 Task: Look for space in Ilo, Peru from 3rd August, 2023 to 17th August, 2023 for 3 adults, 1 child in price range Rs.3000 to Rs.15000. Place can be entire place with 3 bedrooms having 4 beds and 2 bathrooms. Property type can be house, flat, guest house. Booking option can be shelf check-in. Required host language is English.
Action: Mouse moved to (494, 120)
Screenshot: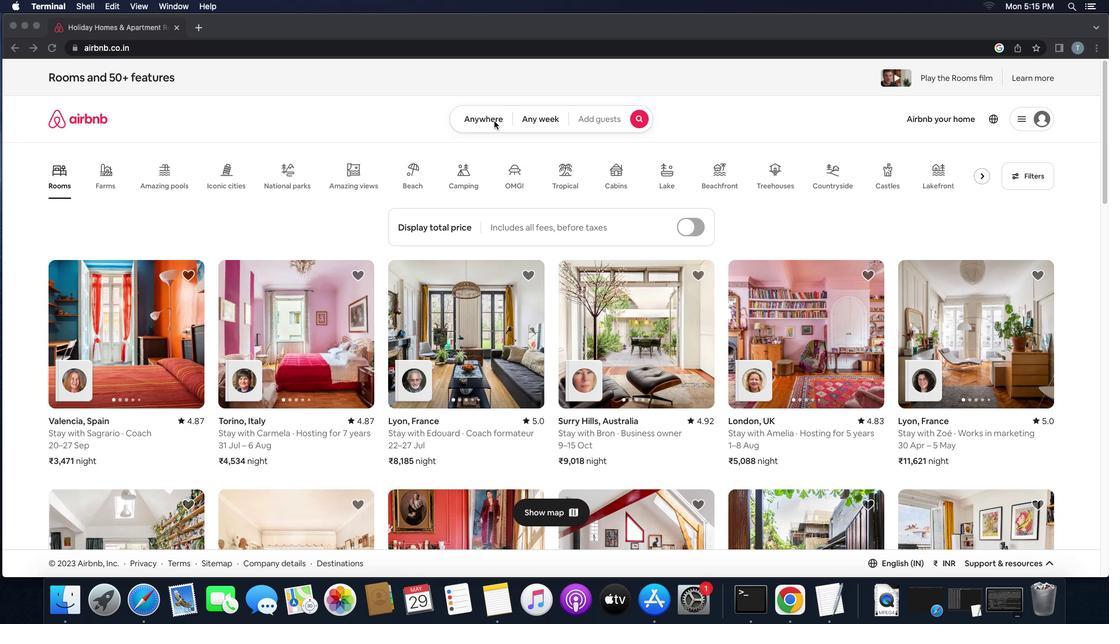
Action: Mouse pressed left at (494, 120)
Screenshot: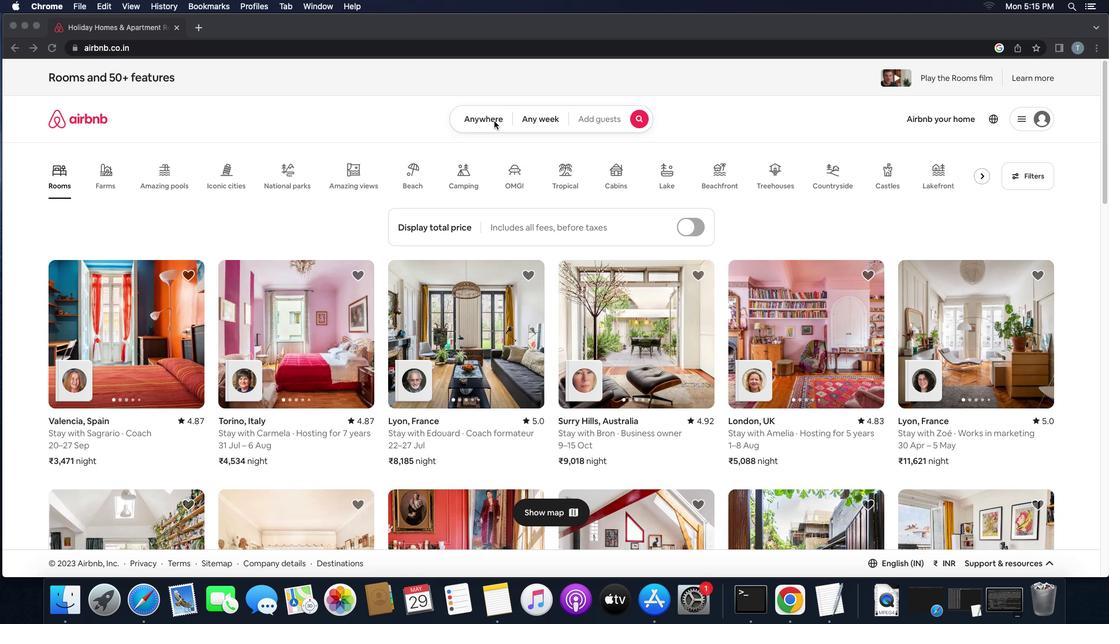 
Action: Mouse pressed left at (494, 120)
Screenshot: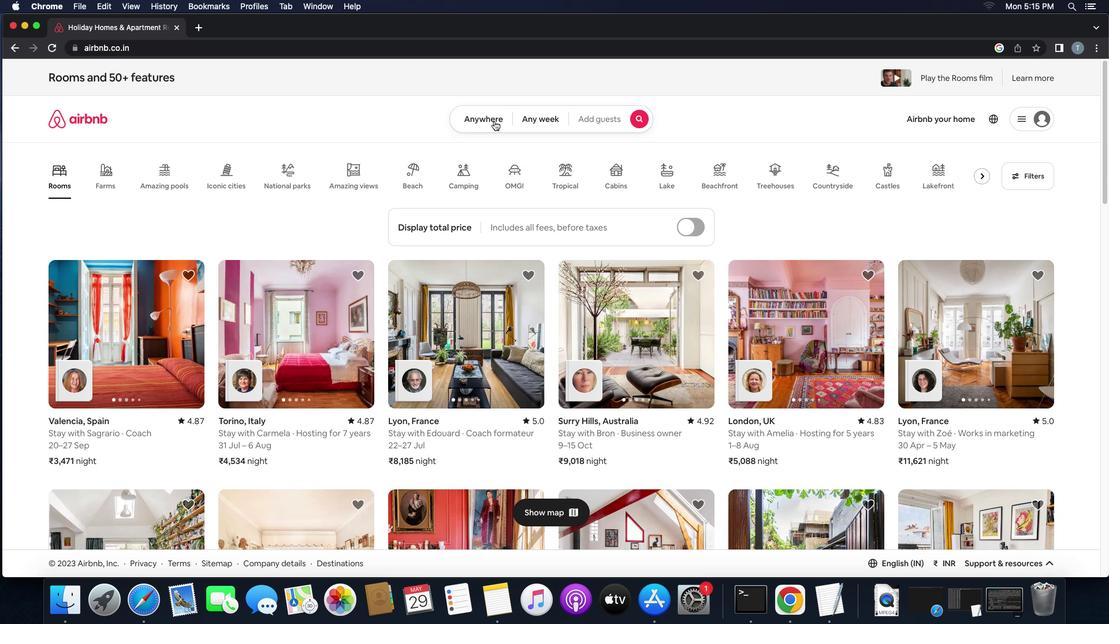 
Action: Mouse moved to (431, 169)
Screenshot: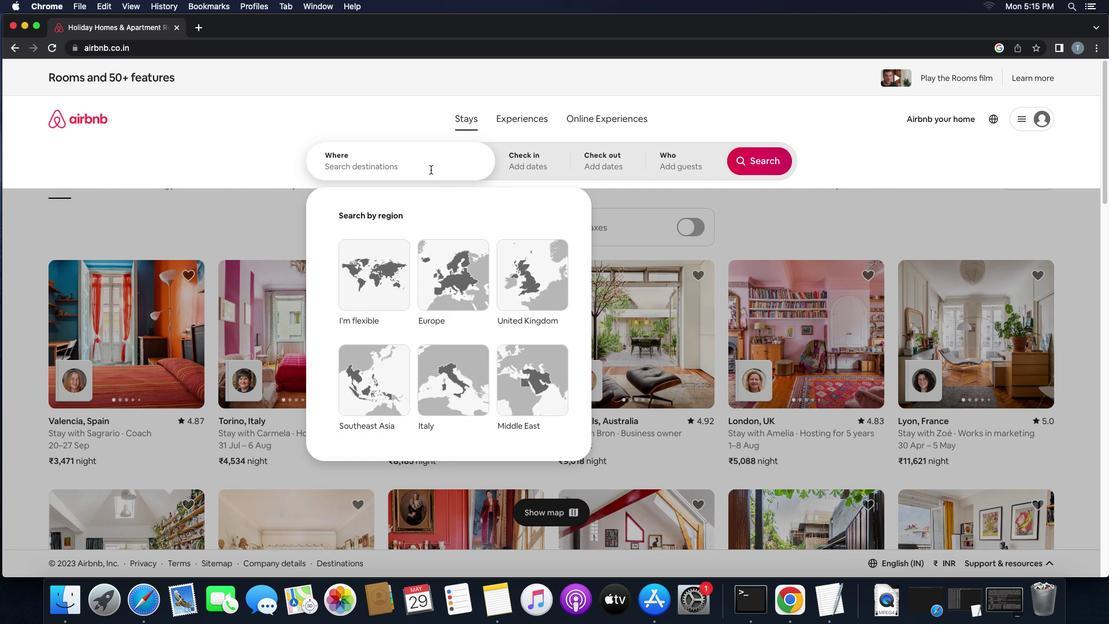 
Action: Mouse pressed left at (431, 169)
Screenshot: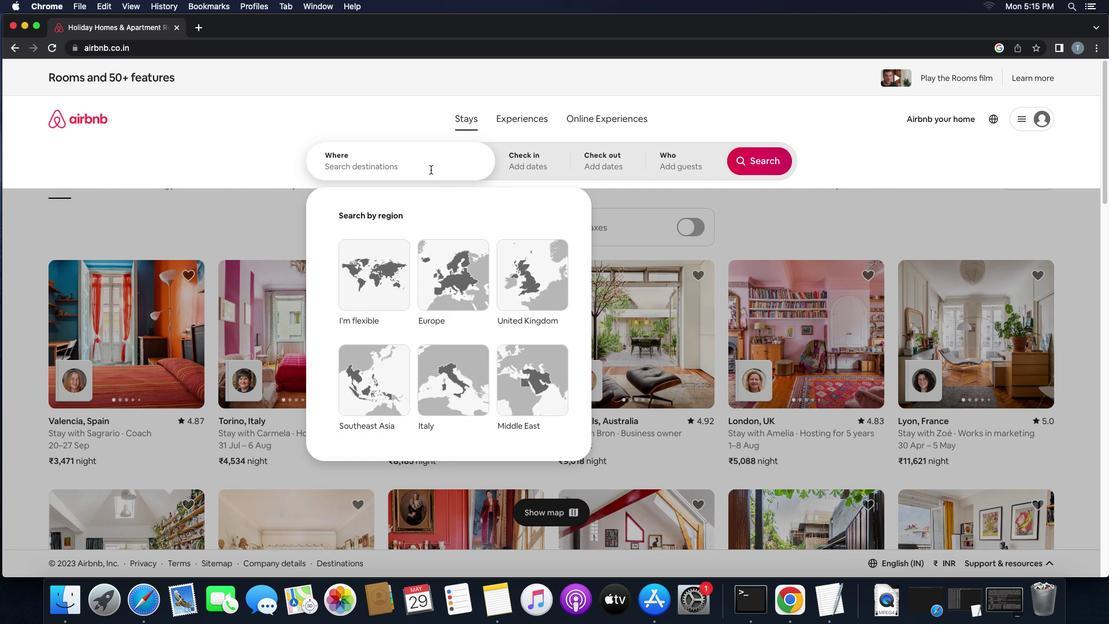 
Action: Key pressed Key.shift'I''l''o'','Key.space'p''e''r''u'
Screenshot: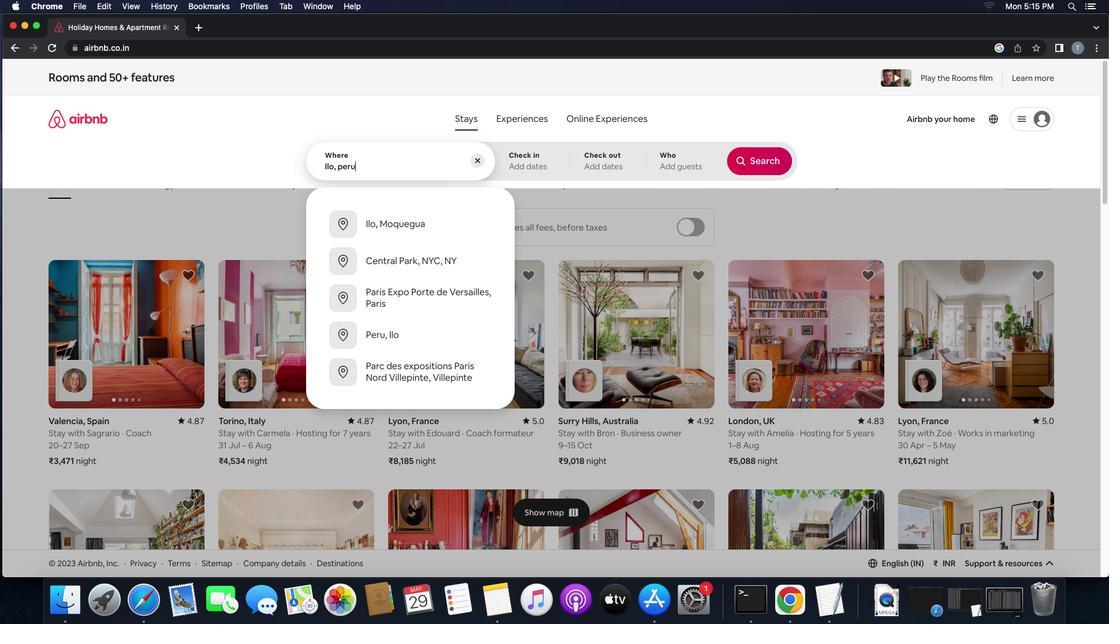 
Action: Mouse moved to (430, 260)
Screenshot: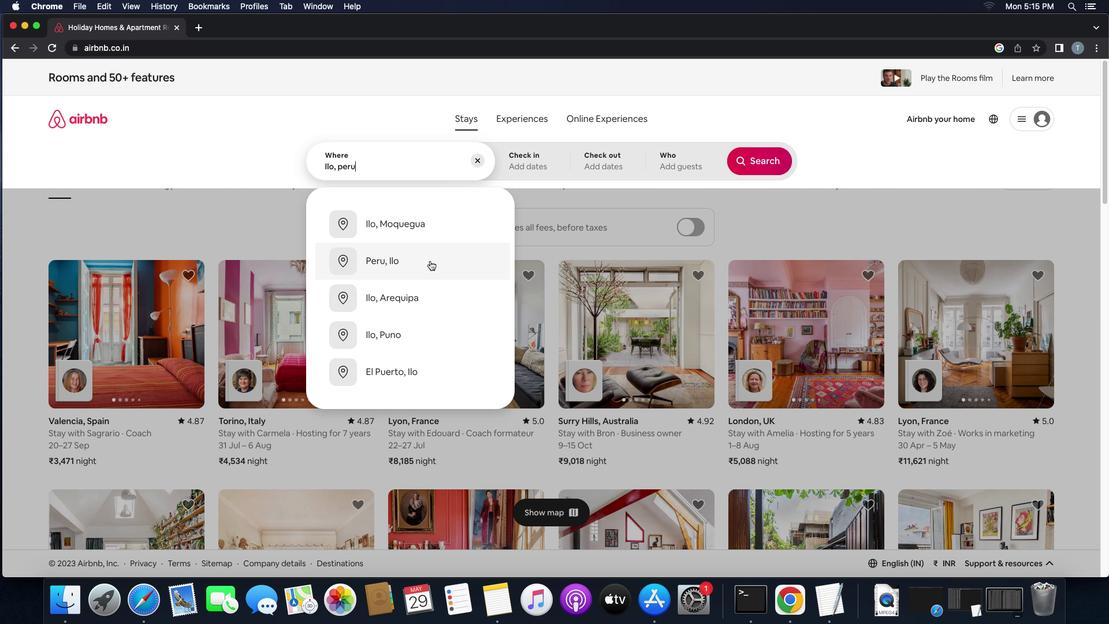 
Action: Mouse pressed left at (430, 260)
Screenshot: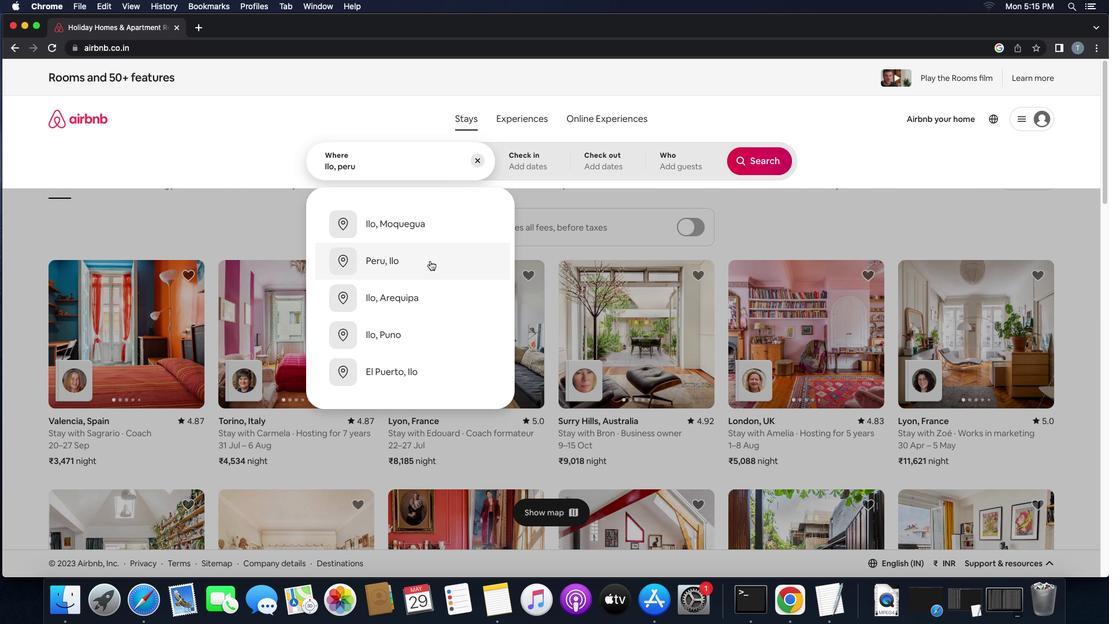 
Action: Mouse moved to (754, 257)
Screenshot: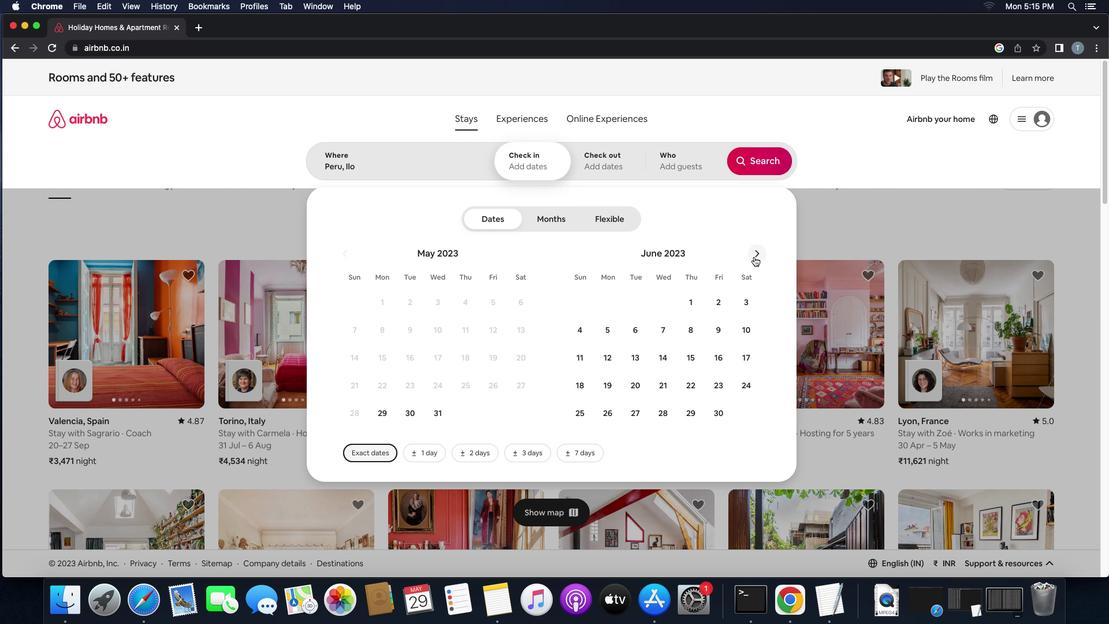 
Action: Mouse pressed left at (754, 257)
Screenshot: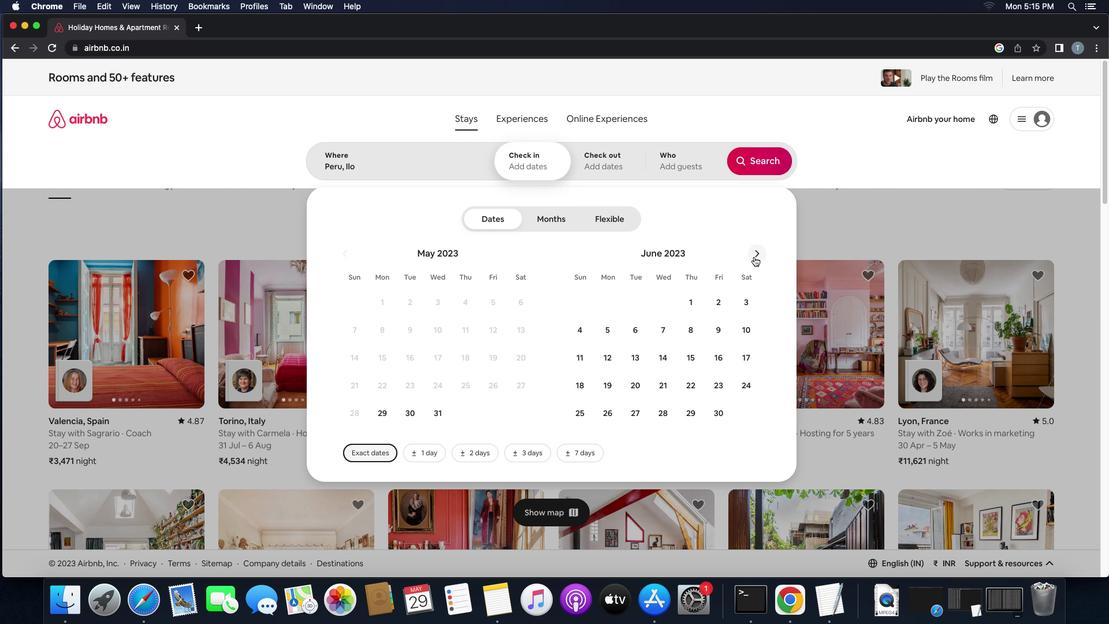 
Action: Mouse pressed left at (754, 257)
Screenshot: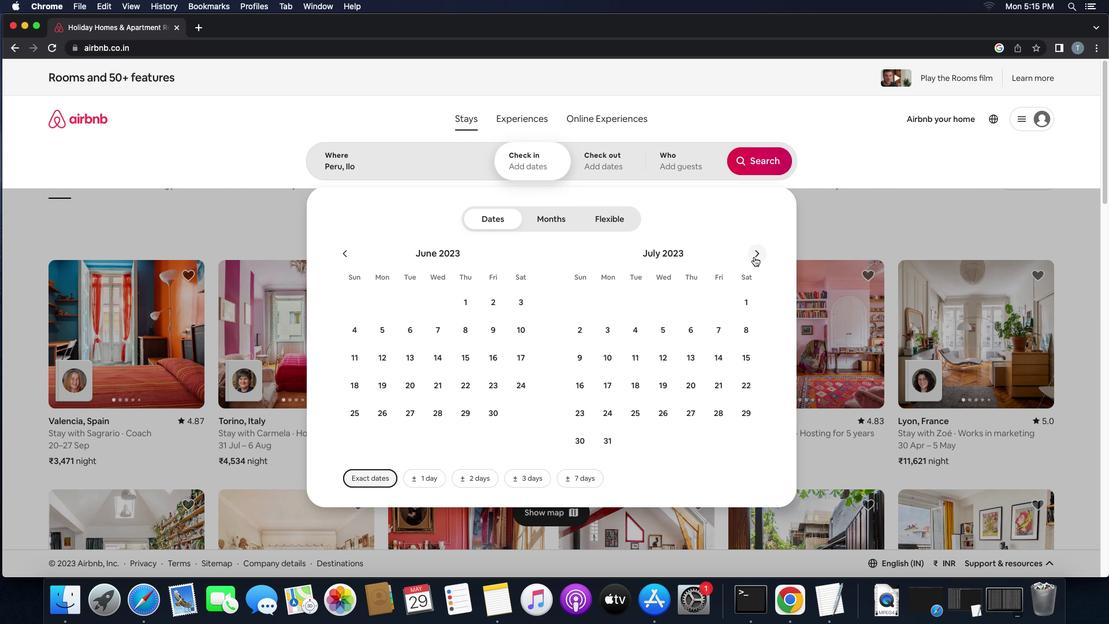 
Action: Mouse moved to (694, 301)
Screenshot: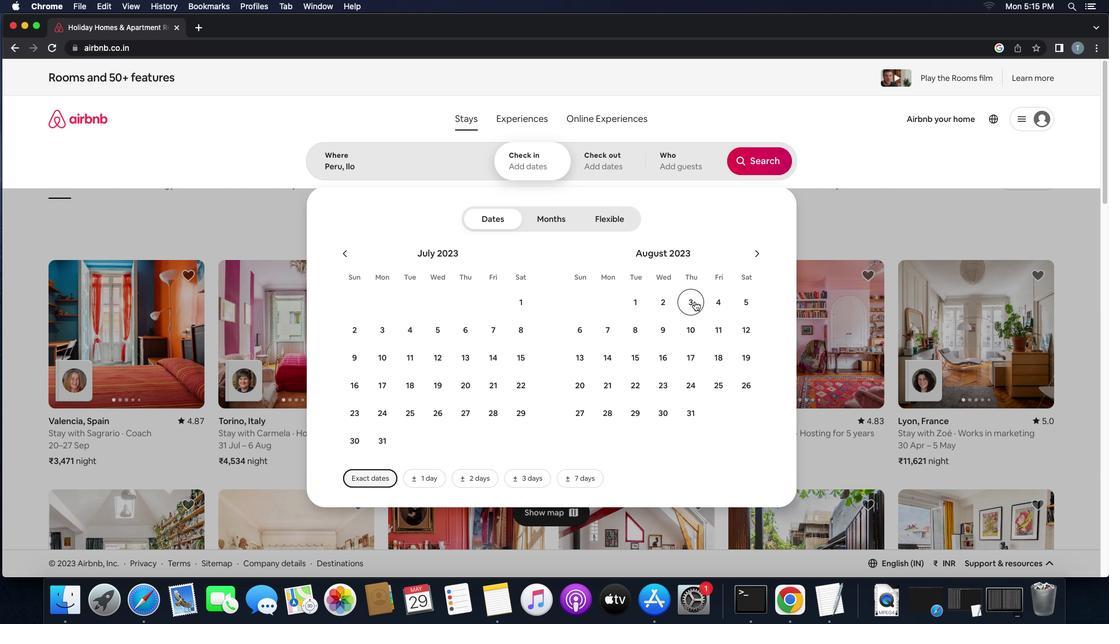 
Action: Mouse pressed left at (694, 301)
Screenshot: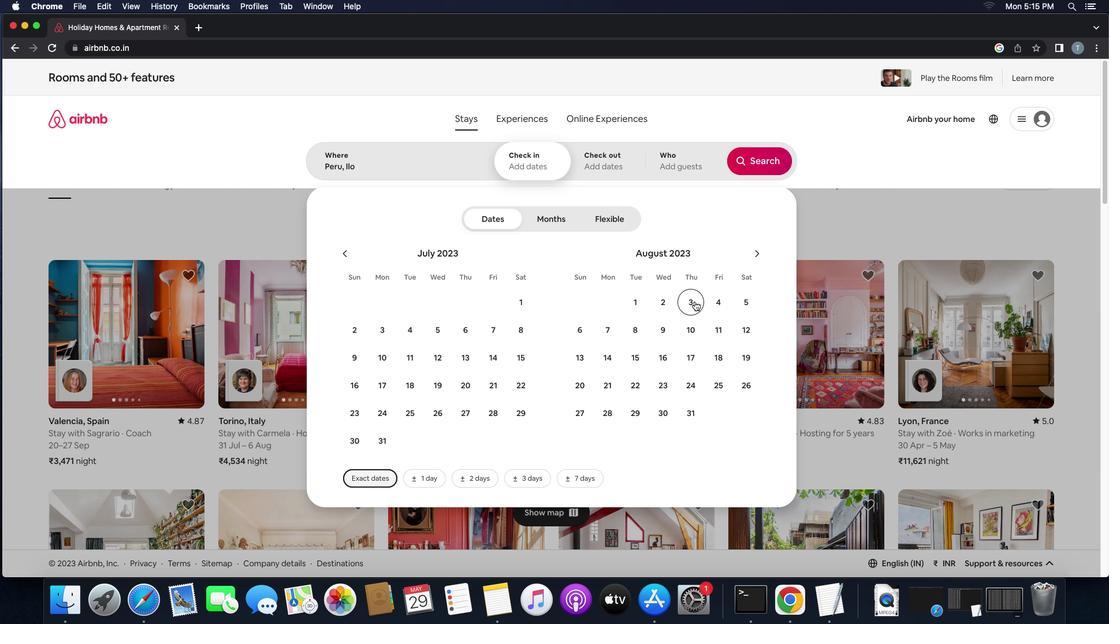 
Action: Mouse moved to (696, 358)
Screenshot: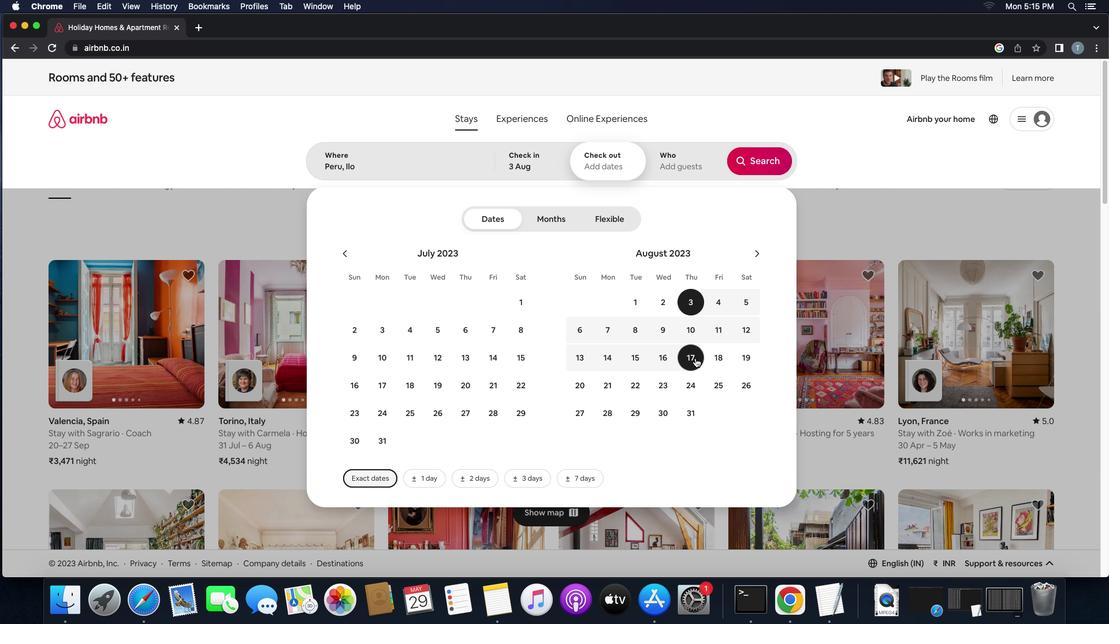 
Action: Mouse pressed left at (696, 358)
Screenshot: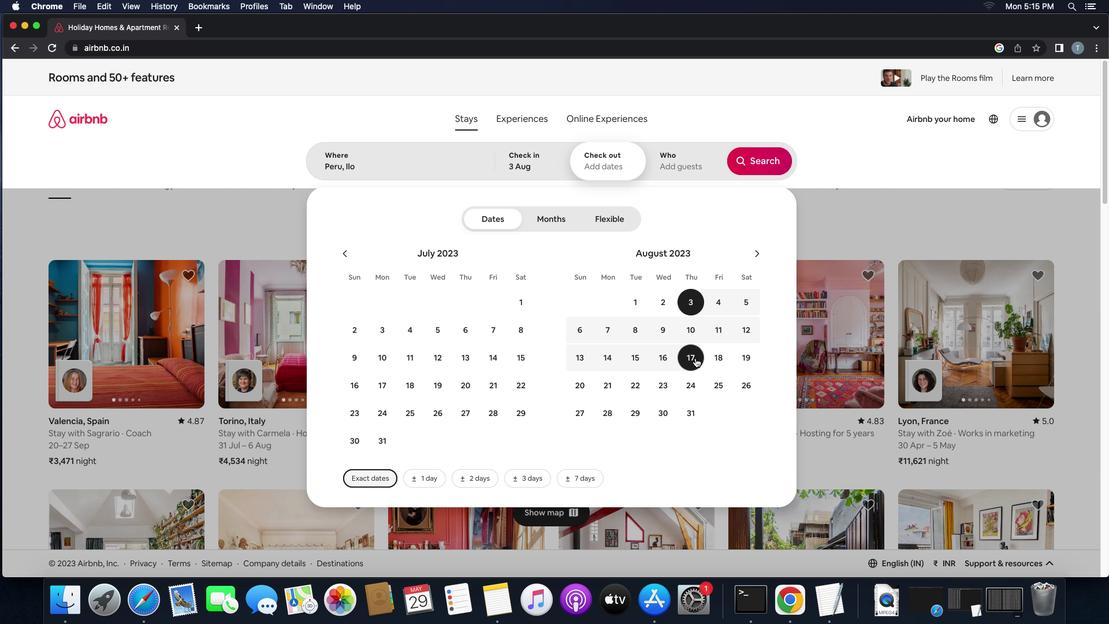 
Action: Mouse moved to (683, 167)
Screenshot: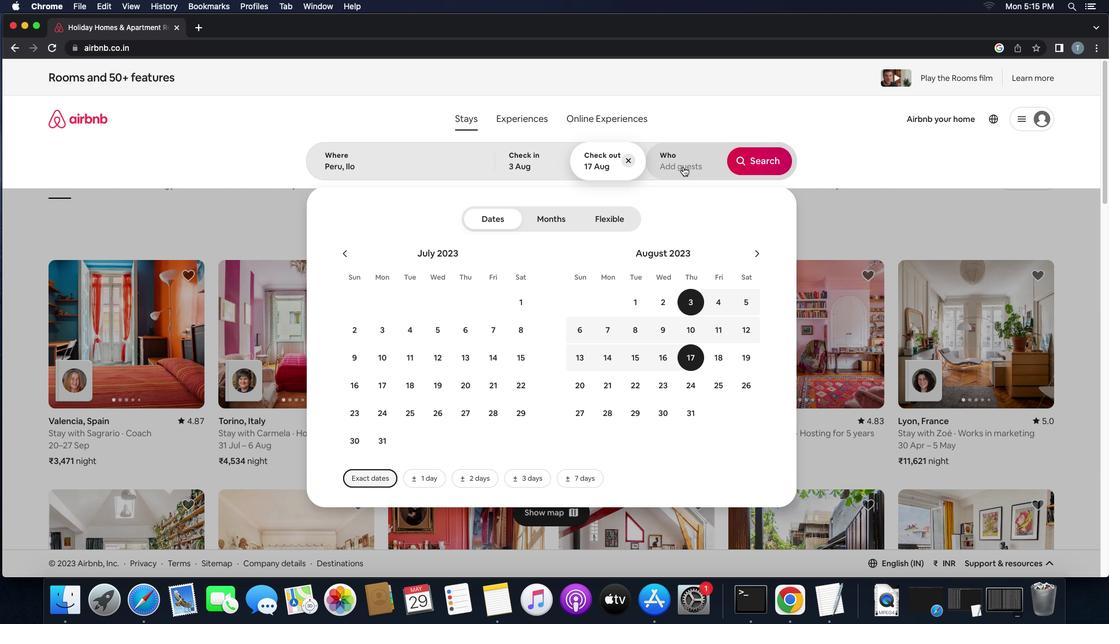 
Action: Mouse pressed left at (683, 167)
Screenshot: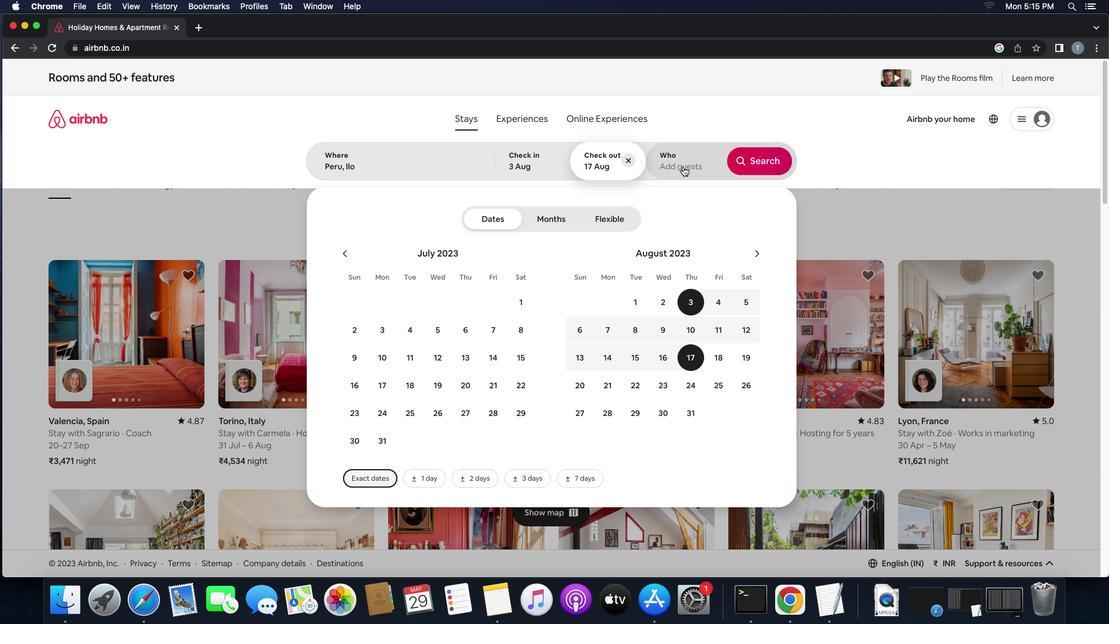 
Action: Mouse moved to (754, 221)
Screenshot: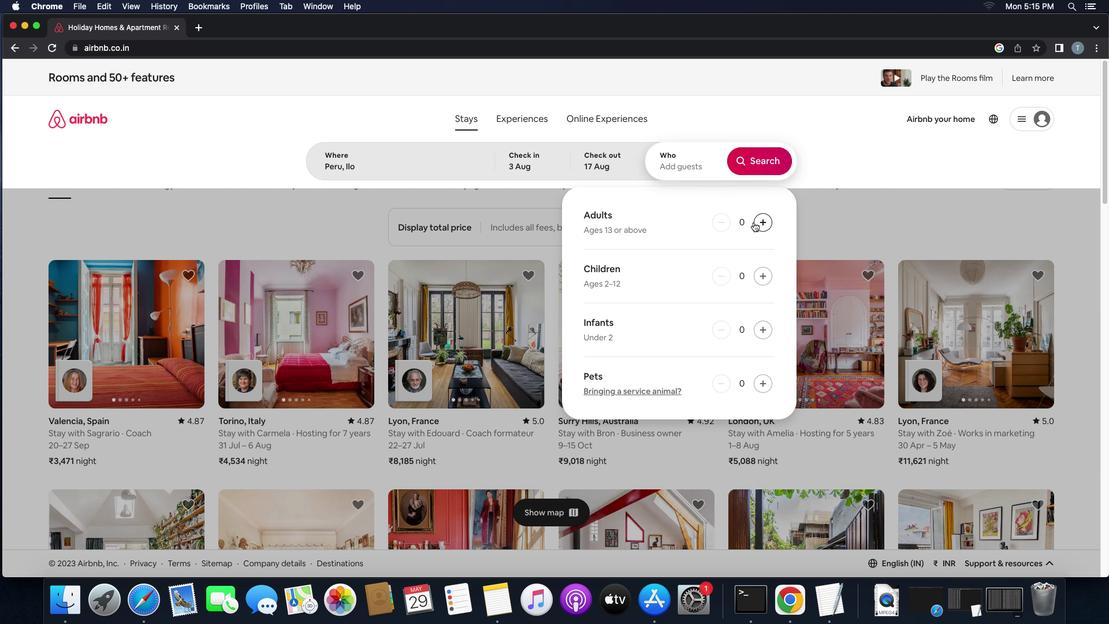 
Action: Mouse pressed left at (754, 221)
Screenshot: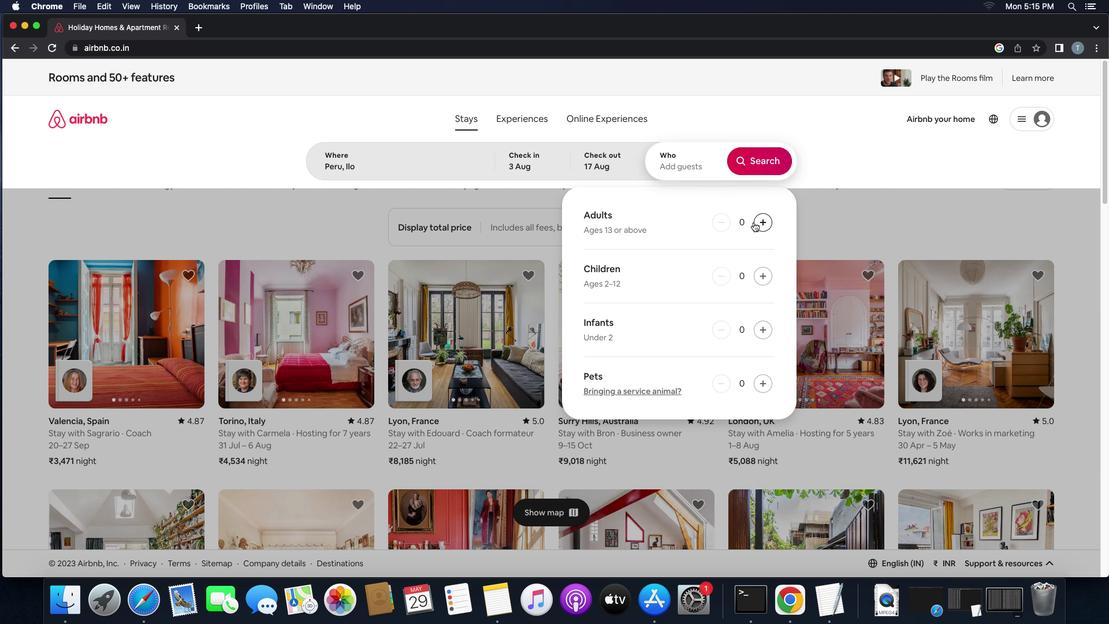 
Action: Mouse pressed left at (754, 221)
Screenshot: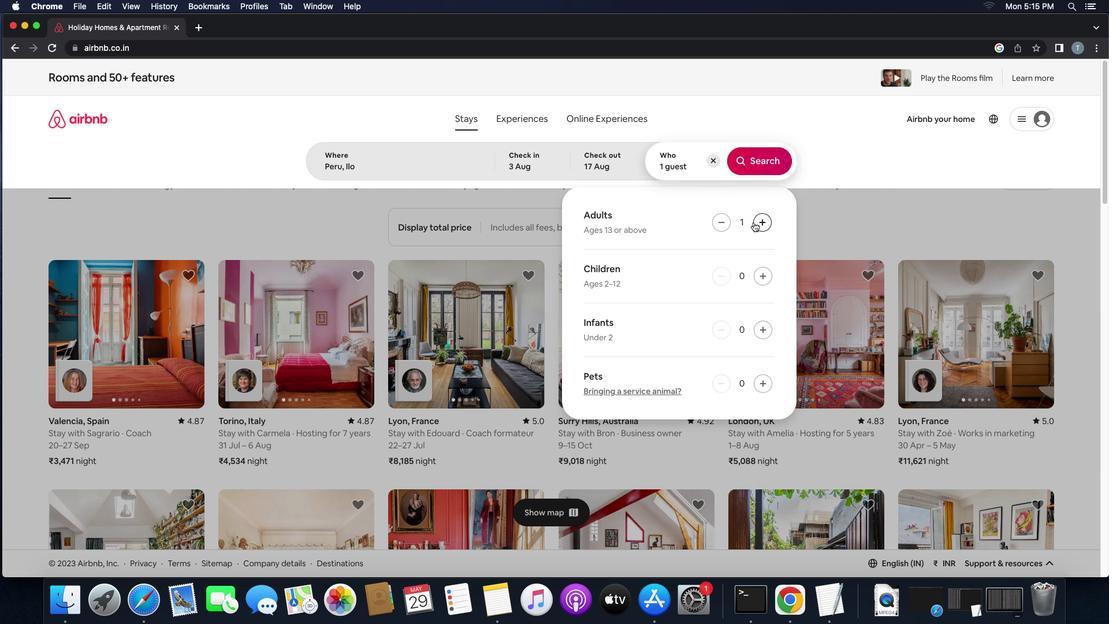 
Action: Mouse pressed left at (754, 221)
Screenshot: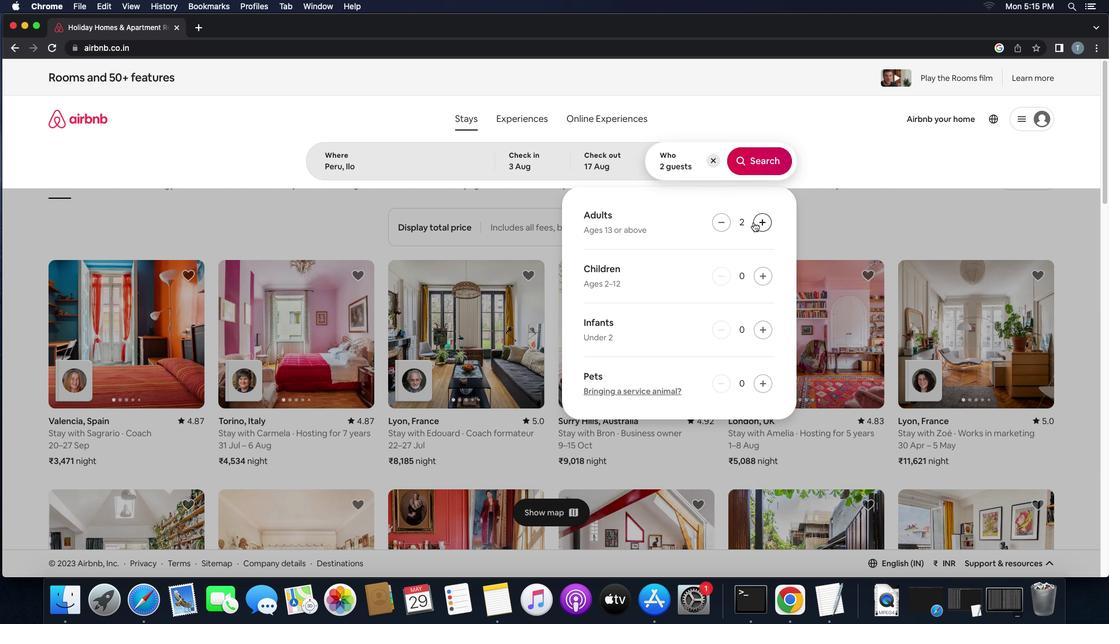
Action: Mouse moved to (765, 274)
Screenshot: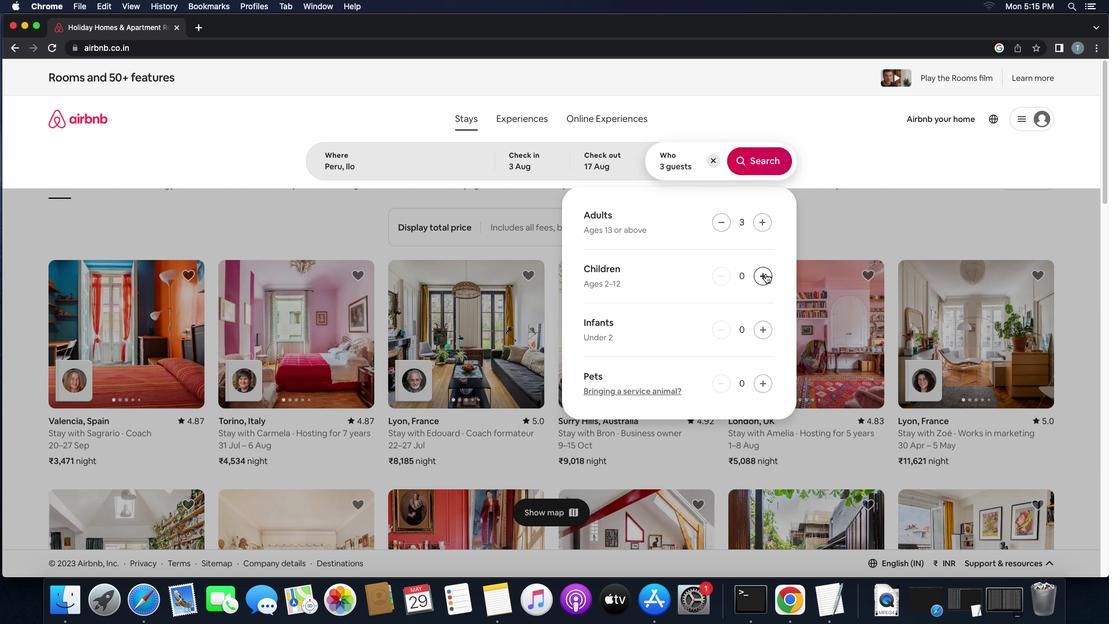 
Action: Mouse pressed left at (765, 274)
Screenshot: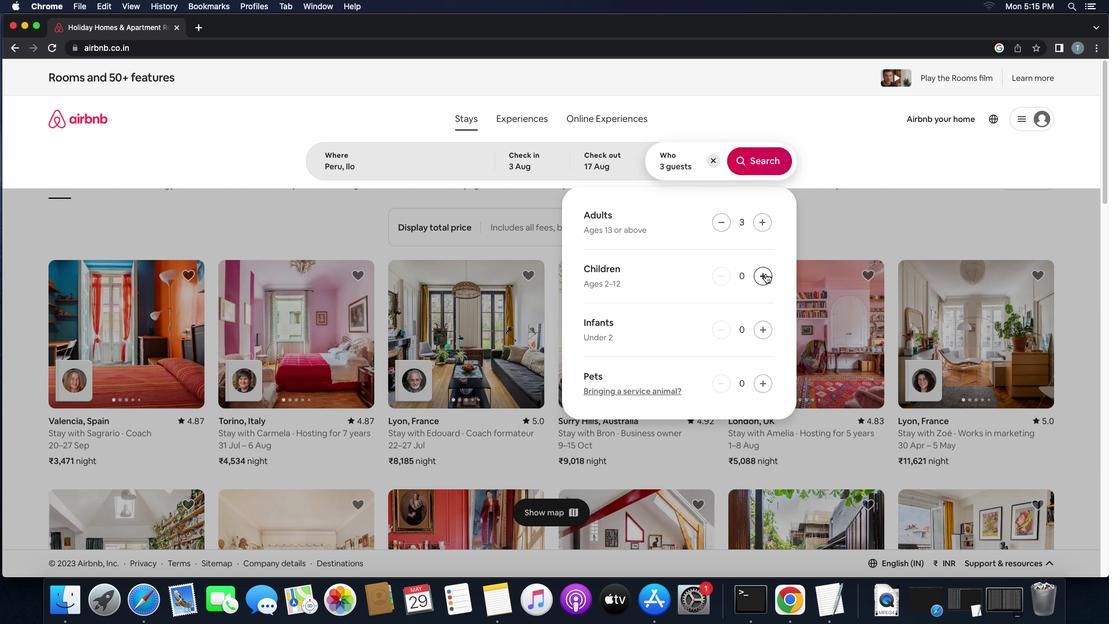 
Action: Mouse moved to (764, 167)
Screenshot: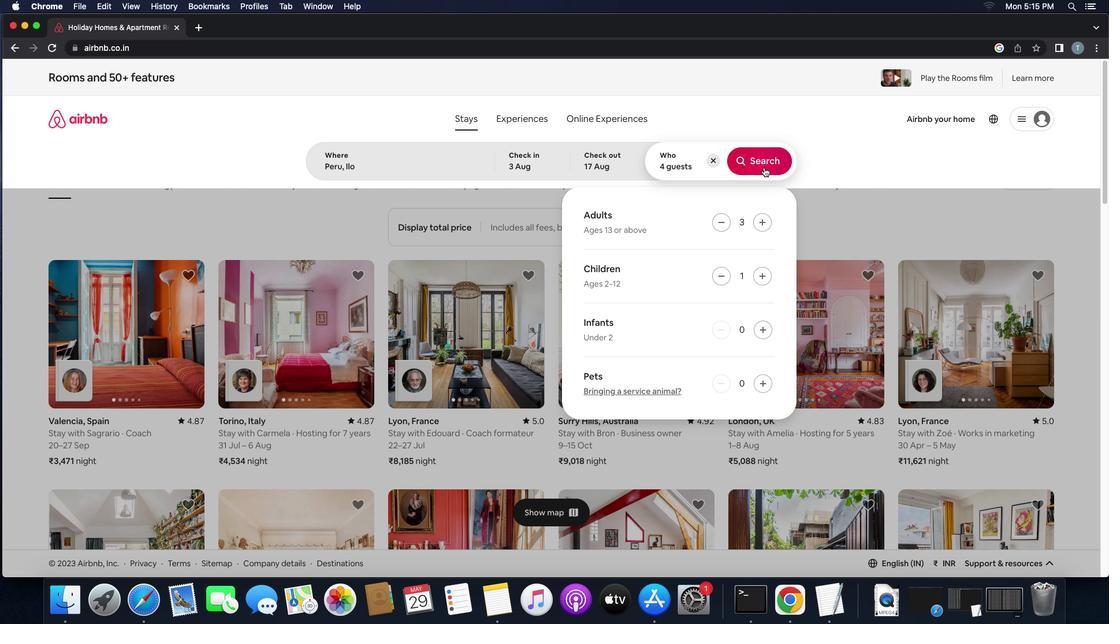 
Action: Mouse pressed left at (764, 167)
Screenshot: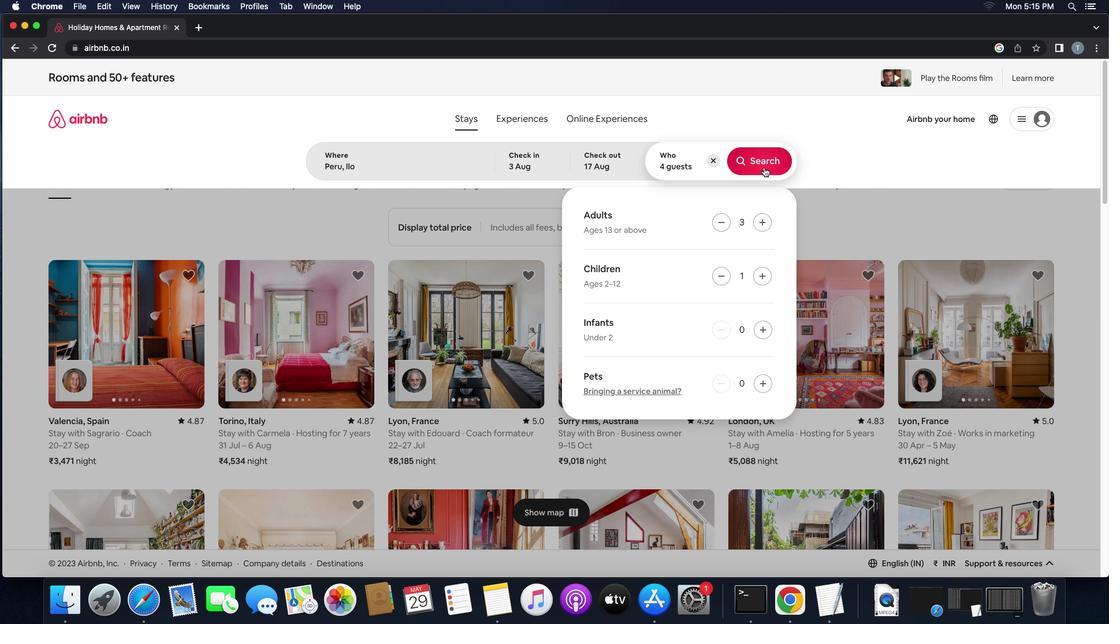 
Action: Mouse moved to (1068, 124)
Screenshot: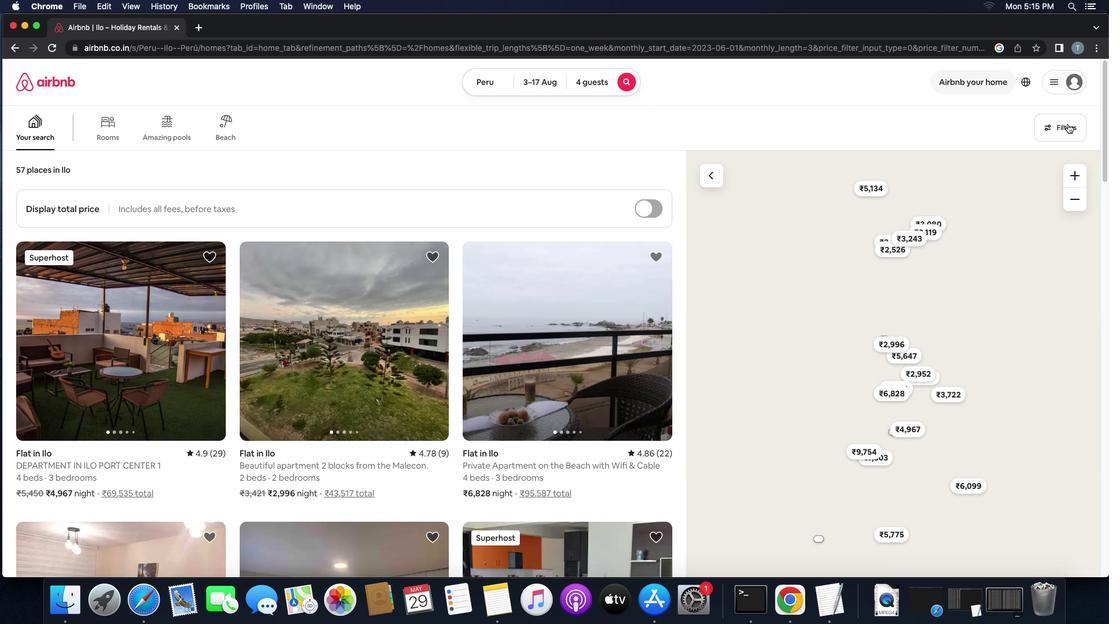 
Action: Mouse pressed left at (1068, 124)
Screenshot: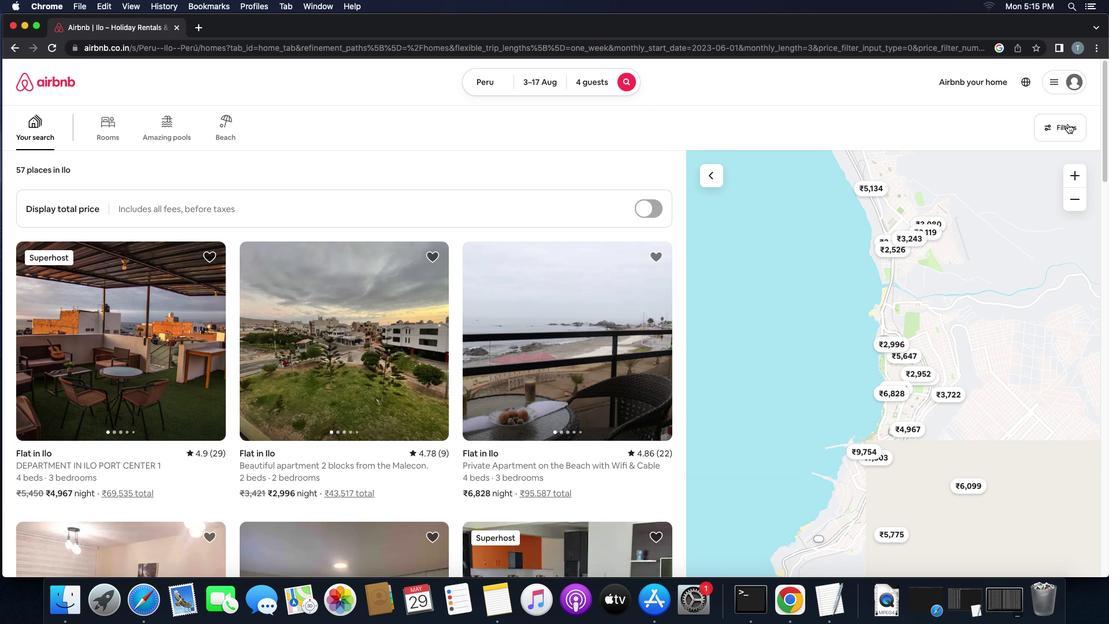 
Action: Mouse moved to (463, 268)
Screenshot: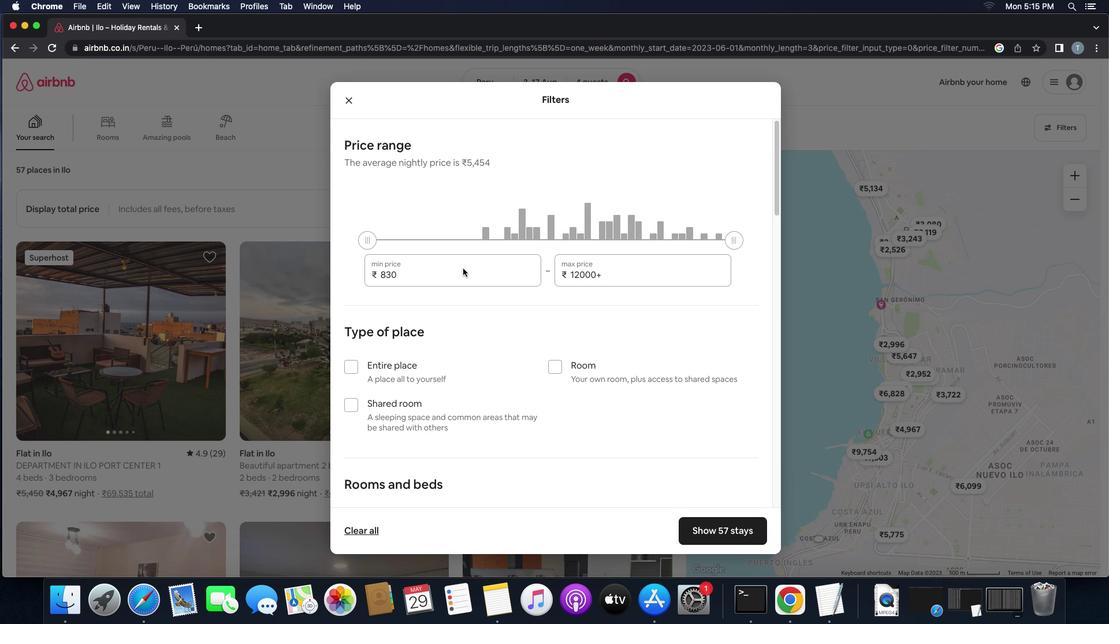 
Action: Mouse pressed left at (463, 268)
Screenshot: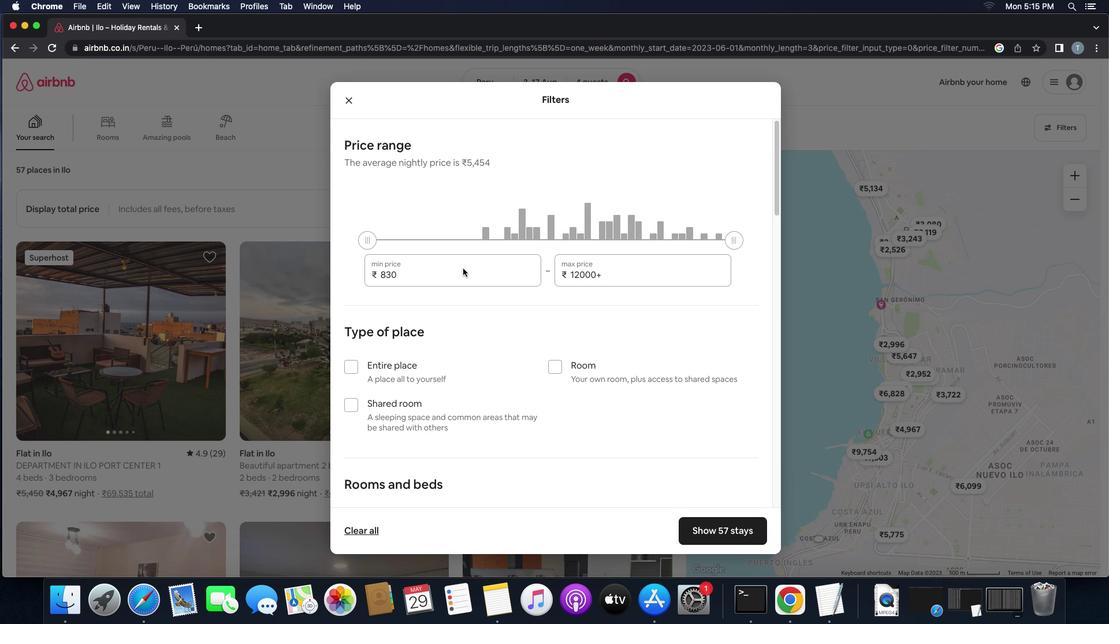 
Action: Key pressed Key.backspaceKey.backspaceKey.backspace'3''0''0''0'
Screenshot: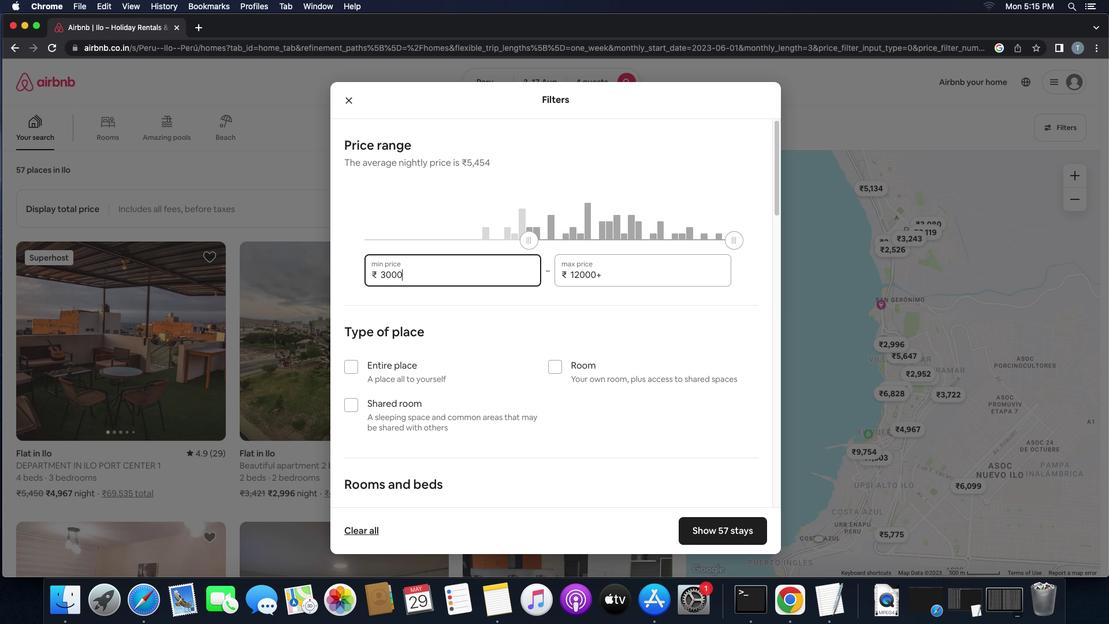 
Action: Mouse moved to (682, 279)
Screenshot: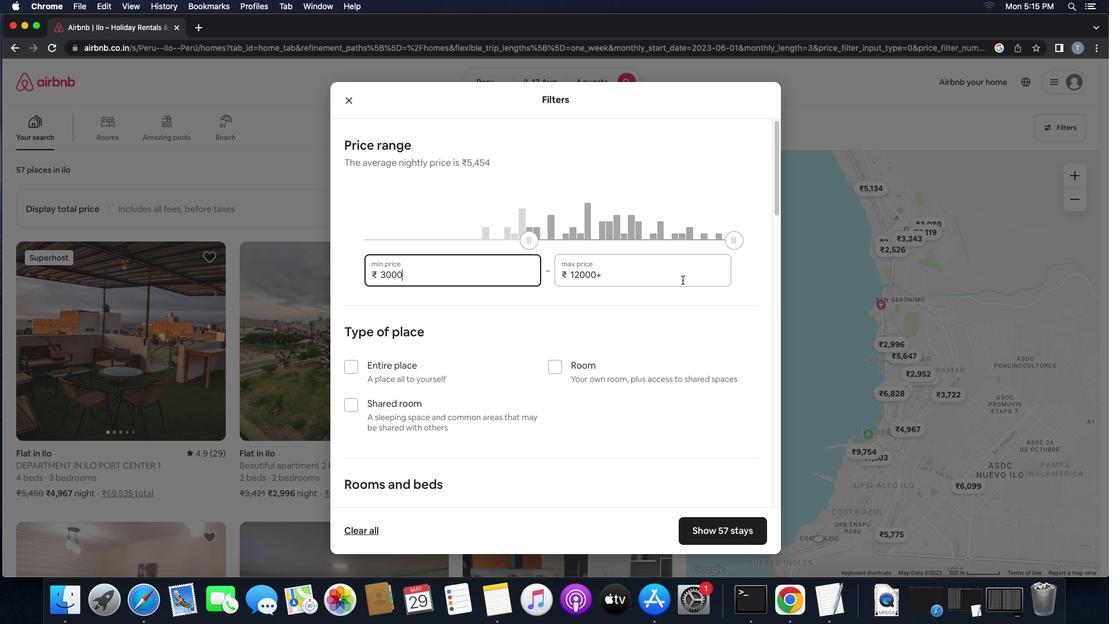 
Action: Mouse pressed left at (682, 279)
Screenshot: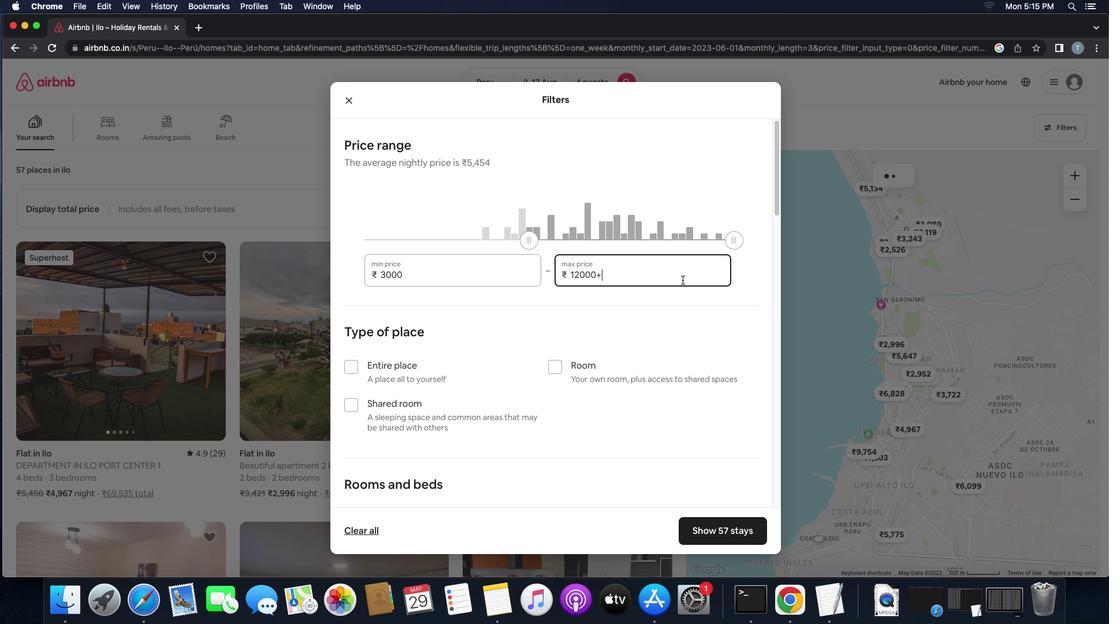
Action: Key pressed Key.backspaceKey.backspaceKey.backspaceKey.backspaceKey.backspaceKey.backspace'1''5'
Screenshot: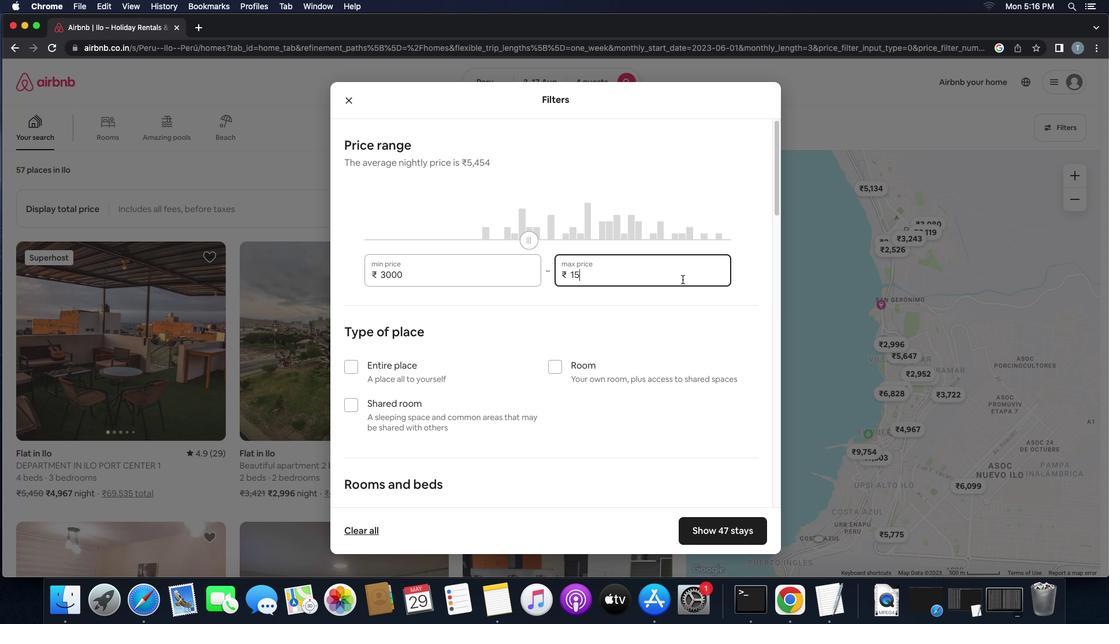 
Action: Mouse moved to (682, 279)
Screenshot: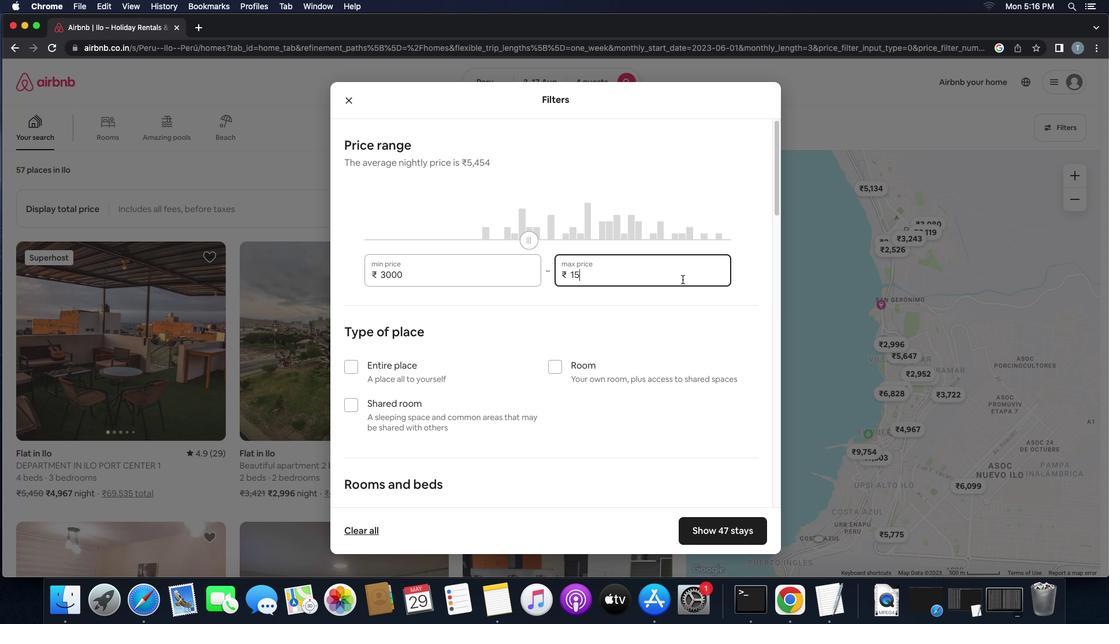 
Action: Key pressed '0''0''0'
Screenshot: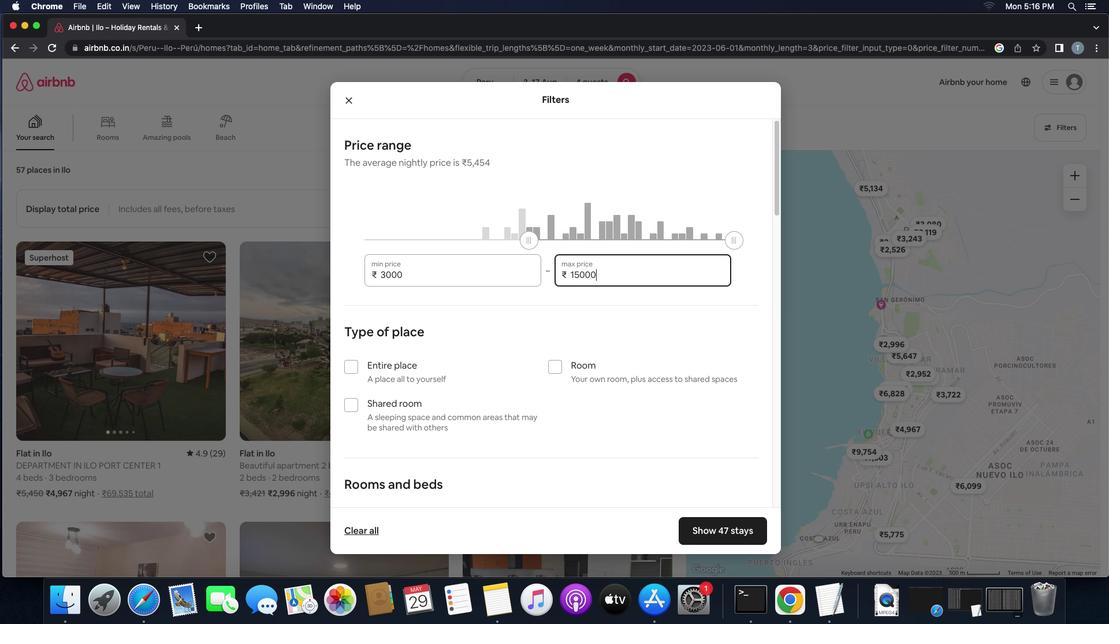 
Action: Mouse moved to (358, 377)
Screenshot: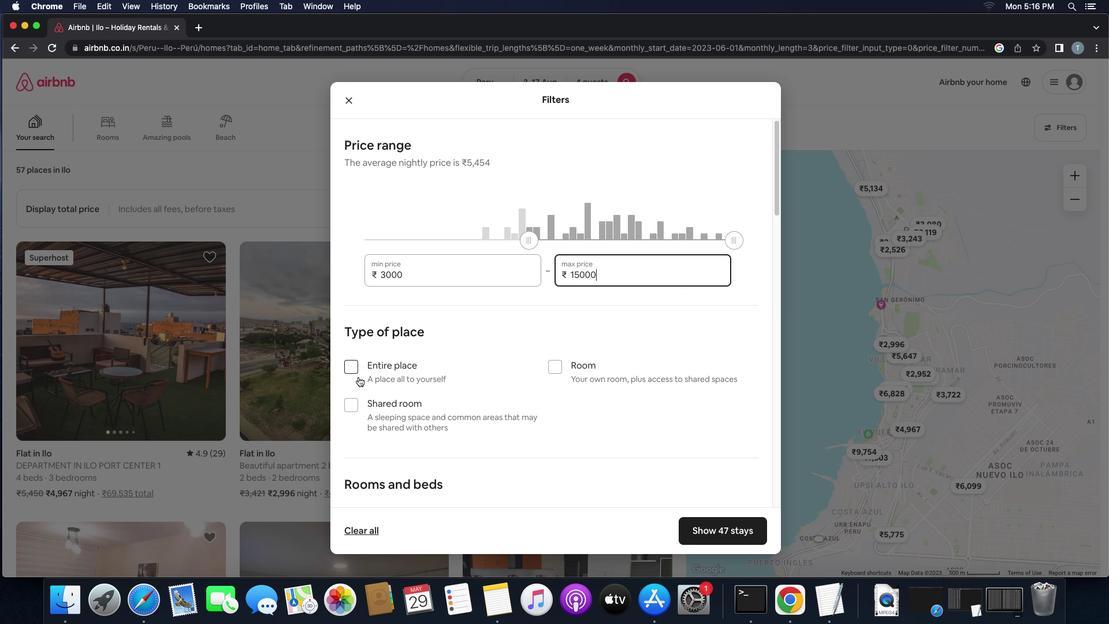 
Action: Mouse pressed left at (358, 377)
Screenshot: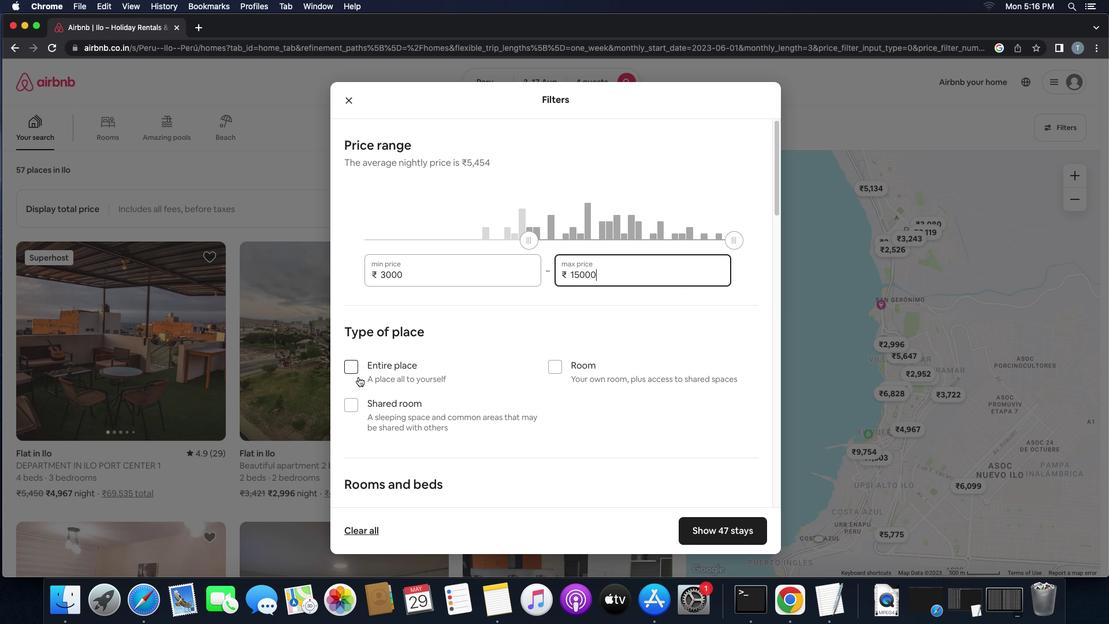 
Action: Mouse moved to (451, 400)
Screenshot: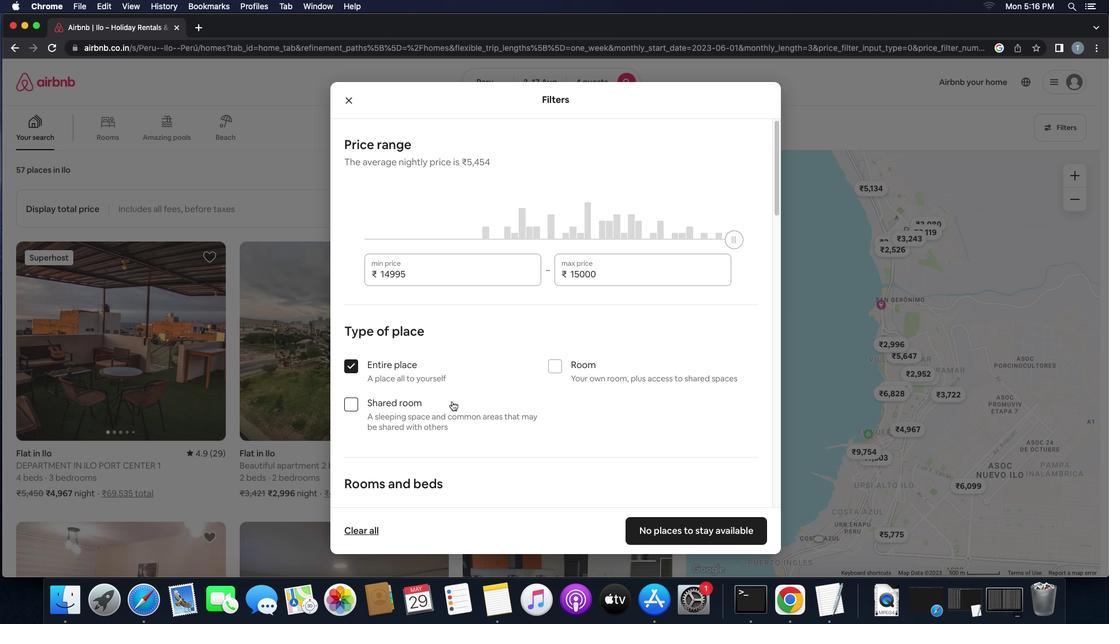 
Action: Mouse scrolled (451, 400) with delta (0, 0)
Screenshot: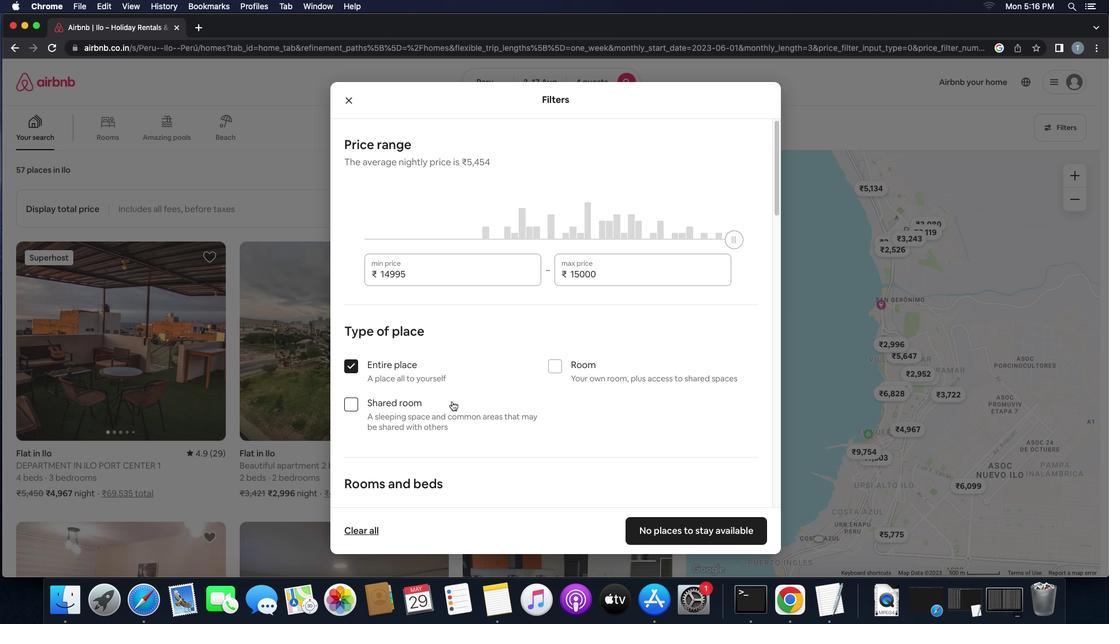 
Action: Mouse moved to (452, 401)
Screenshot: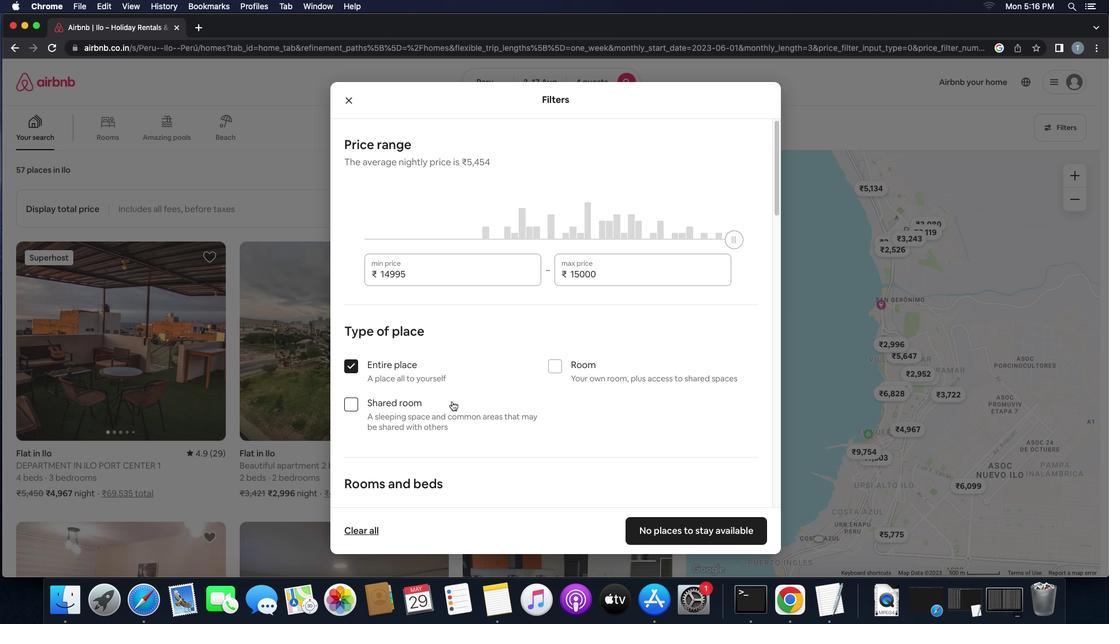 
Action: Mouse scrolled (452, 401) with delta (0, 0)
Screenshot: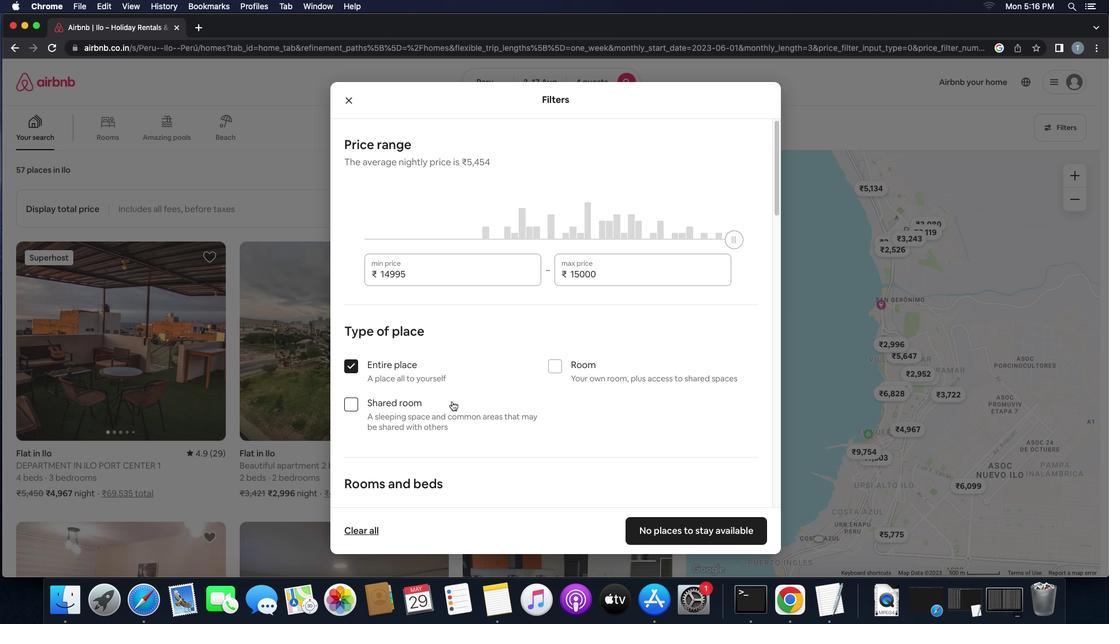 
Action: Mouse moved to (452, 401)
Screenshot: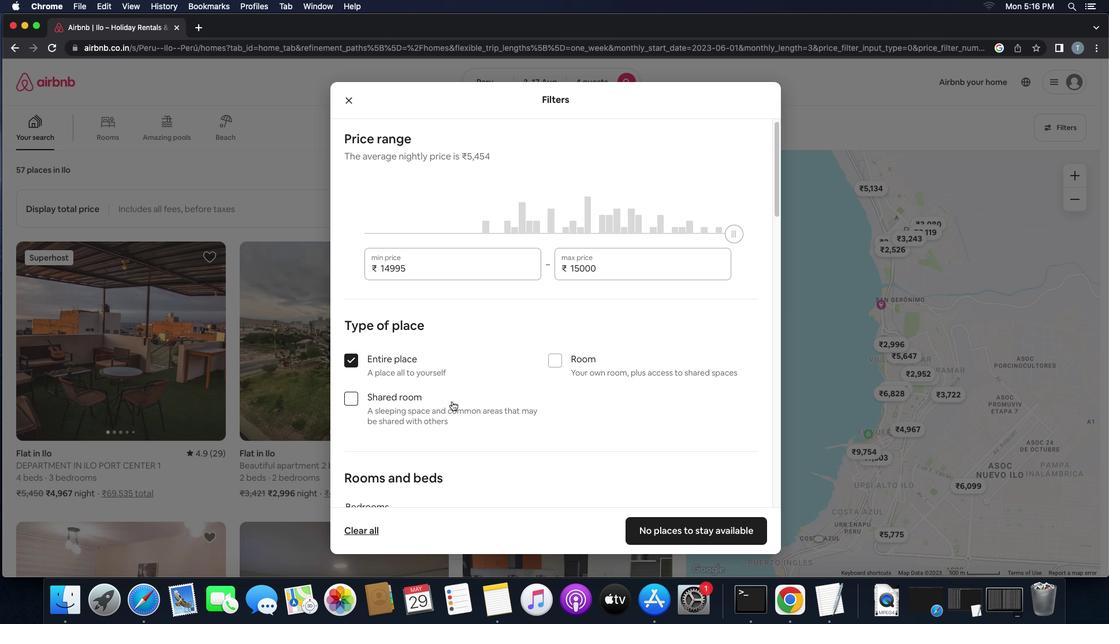 
Action: Mouse scrolled (452, 401) with delta (0, -1)
Screenshot: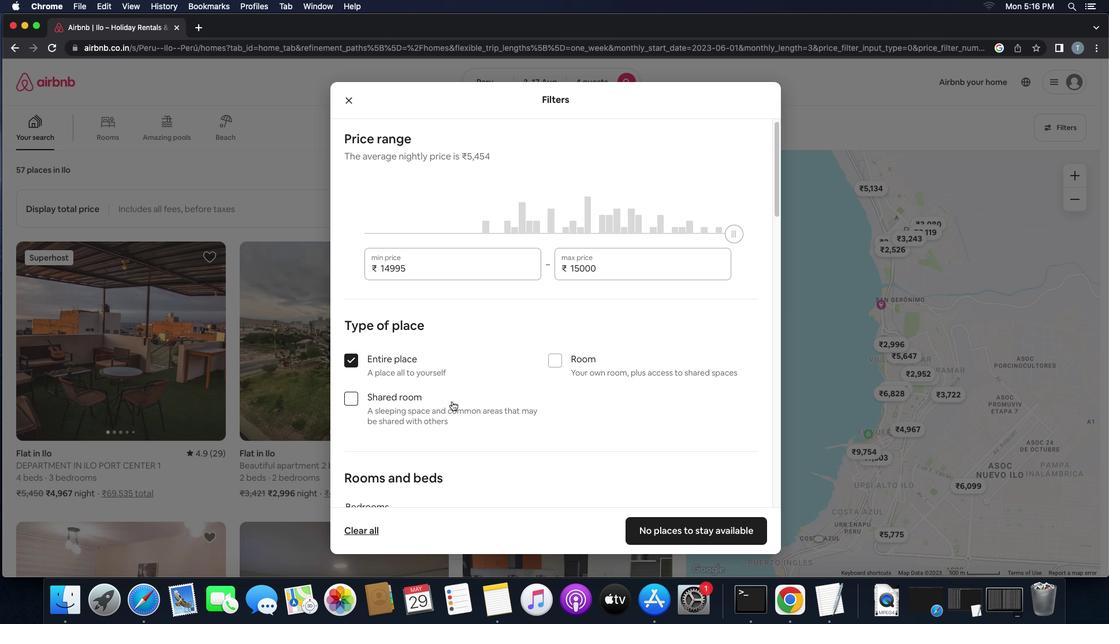
Action: Mouse moved to (452, 401)
Screenshot: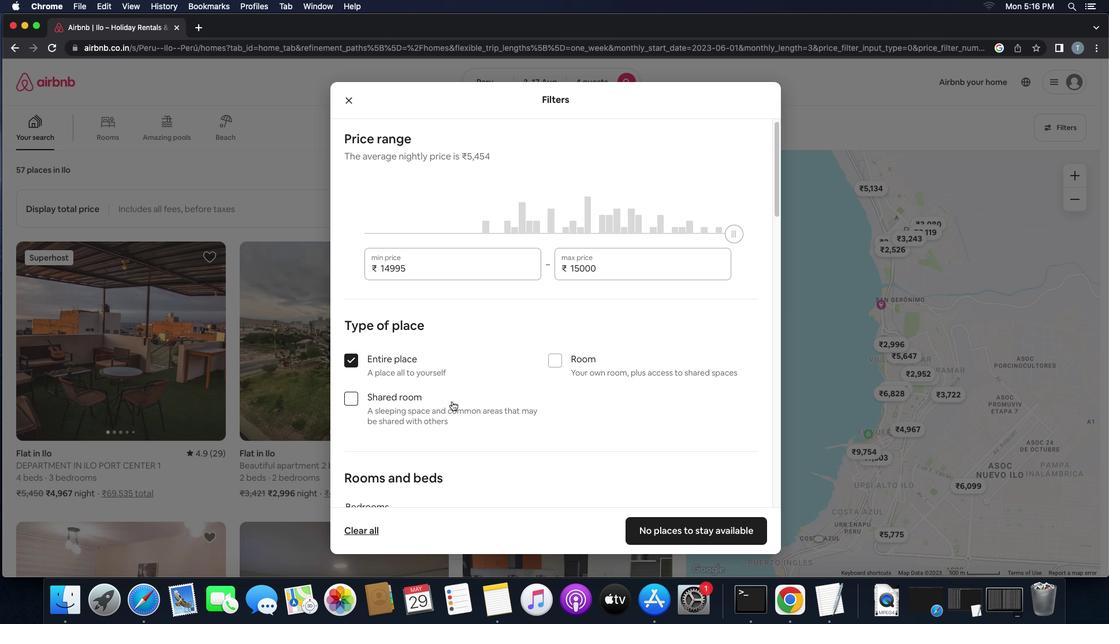 
Action: Mouse scrolled (452, 401) with delta (0, -2)
Screenshot: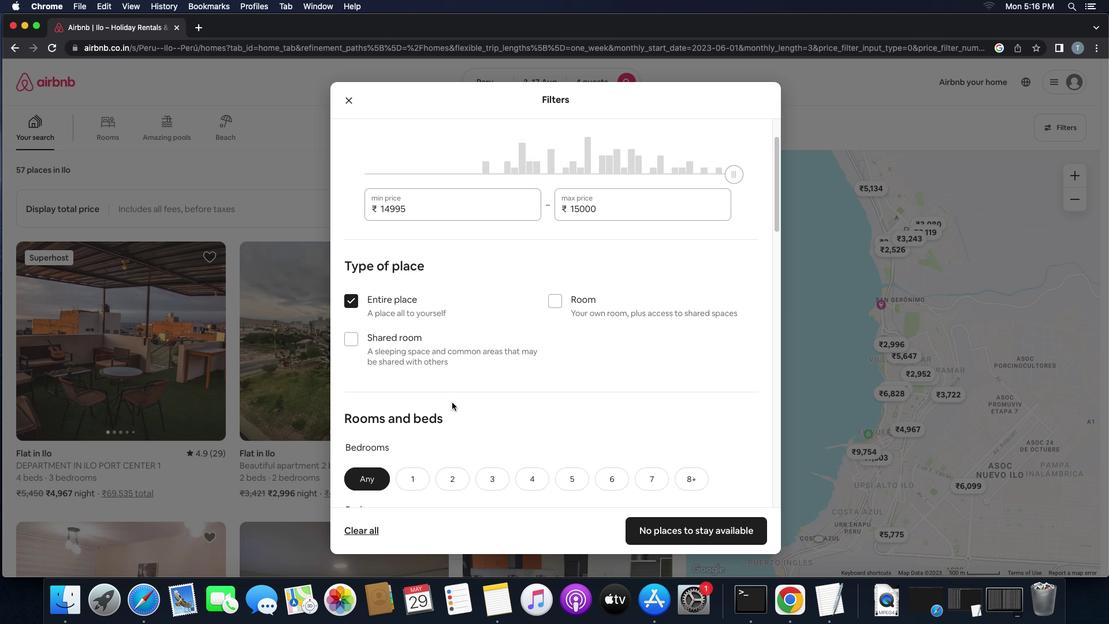 
Action: Mouse moved to (452, 404)
Screenshot: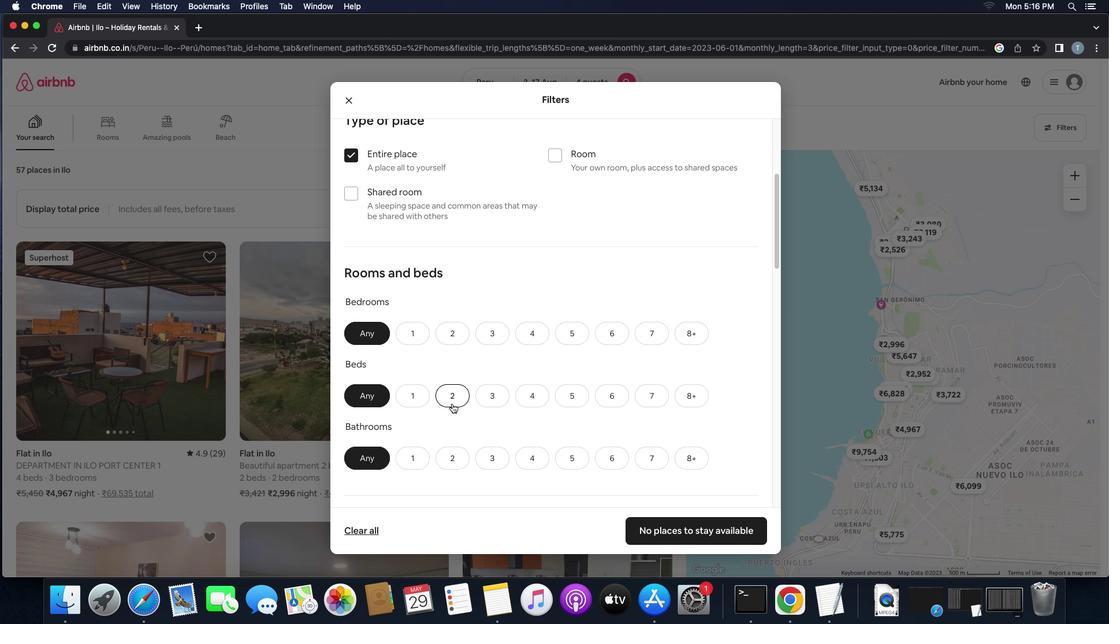 
Action: Mouse scrolled (452, 404) with delta (0, 0)
Screenshot: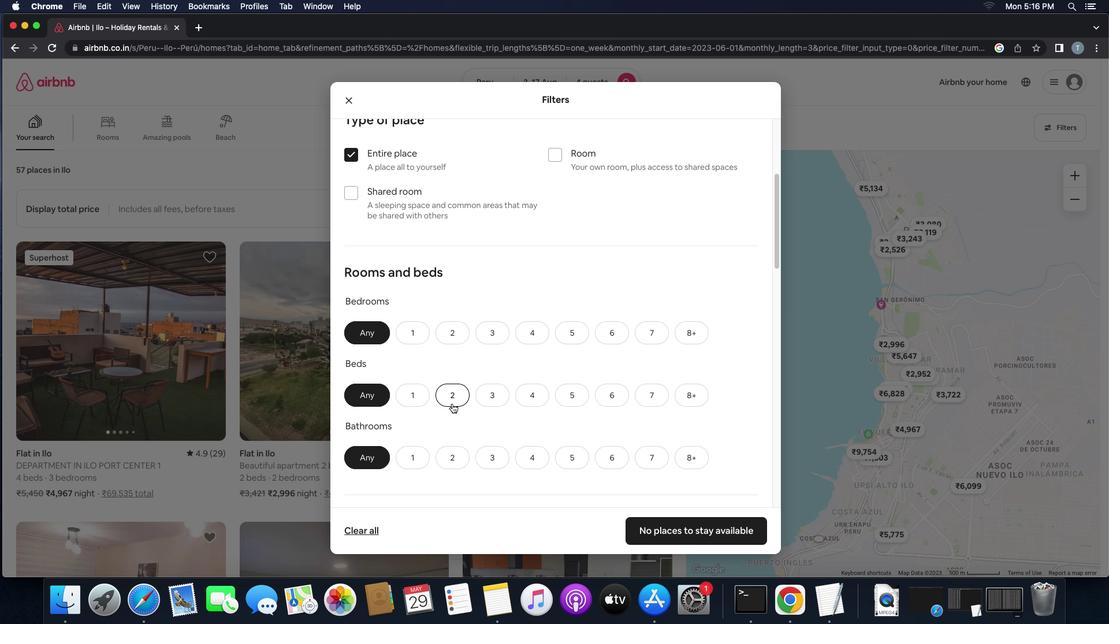 
Action: Mouse scrolled (452, 404) with delta (0, 0)
Screenshot: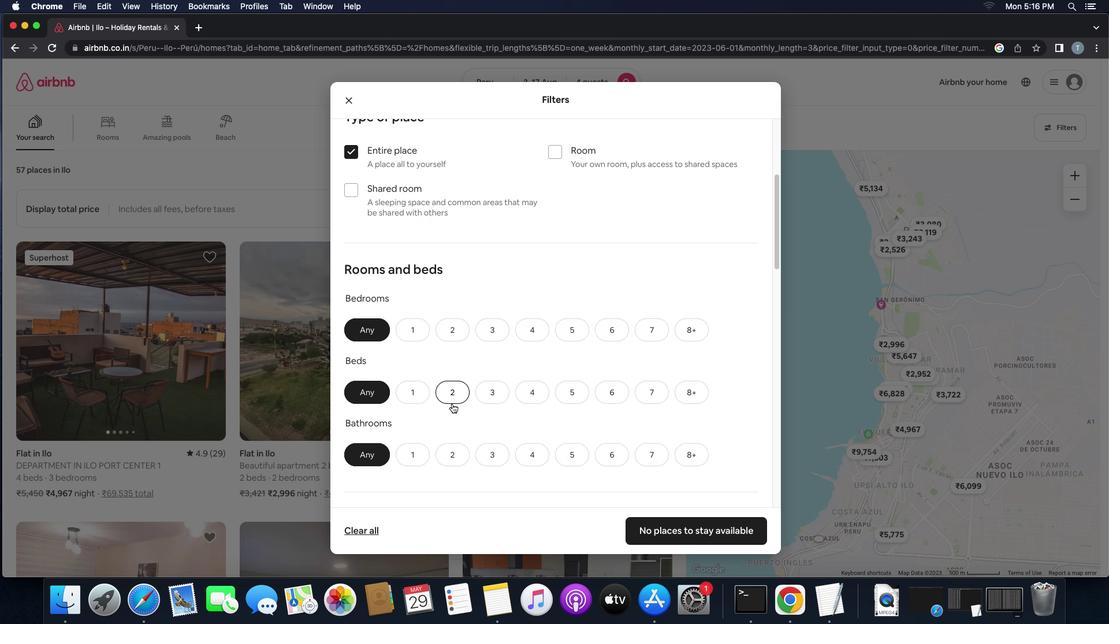
Action: Mouse scrolled (452, 404) with delta (0, 0)
Screenshot: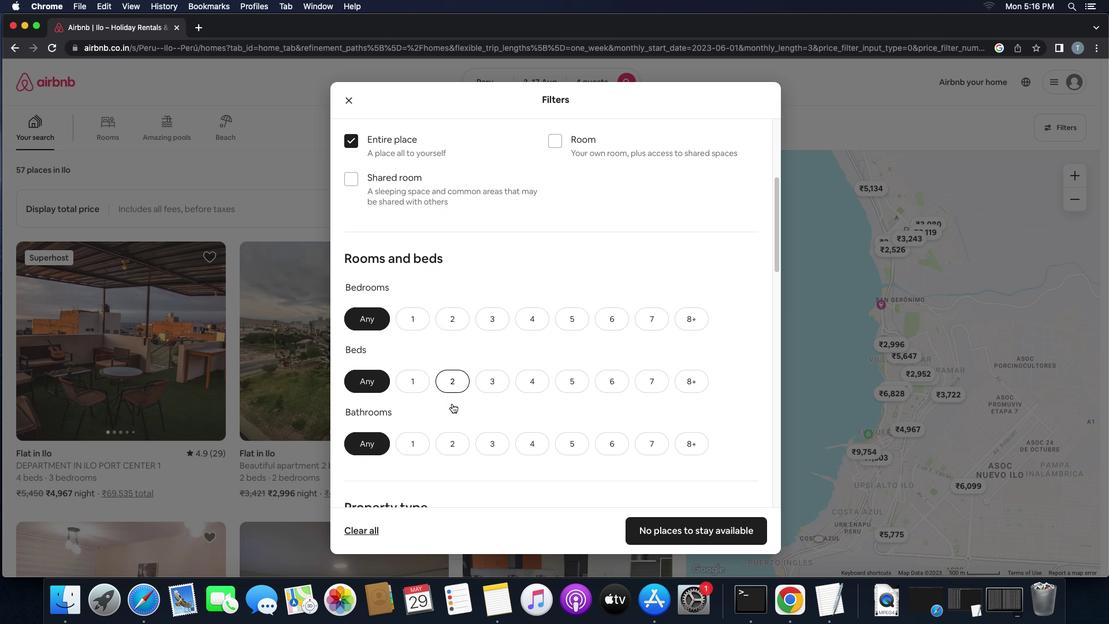 
Action: Mouse scrolled (452, 404) with delta (0, 0)
Screenshot: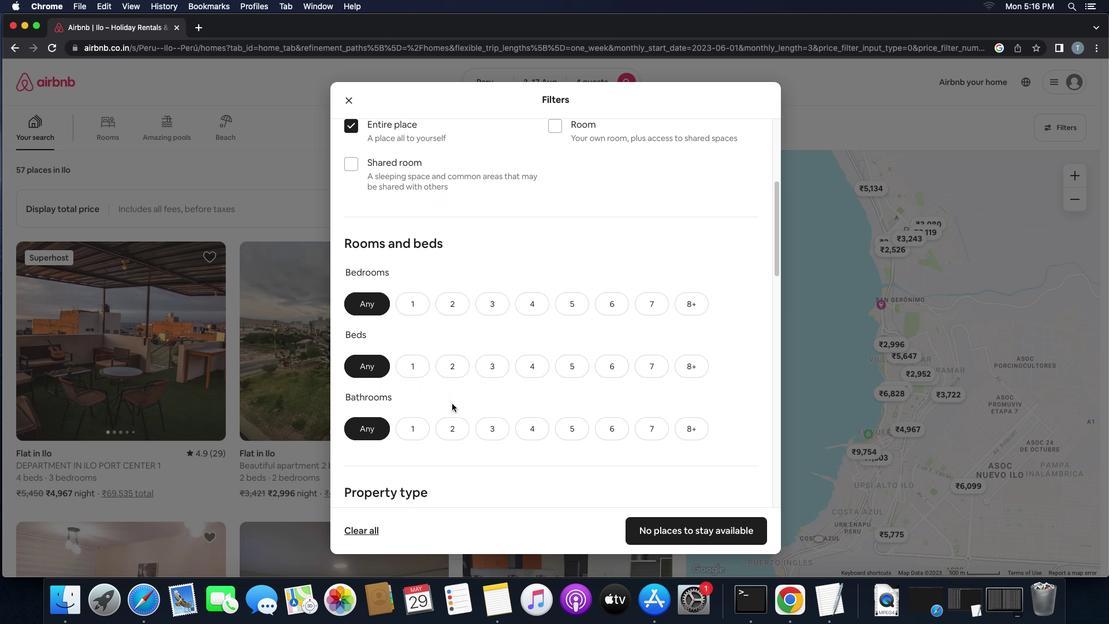 
Action: Mouse scrolled (452, 404) with delta (0, 0)
Screenshot: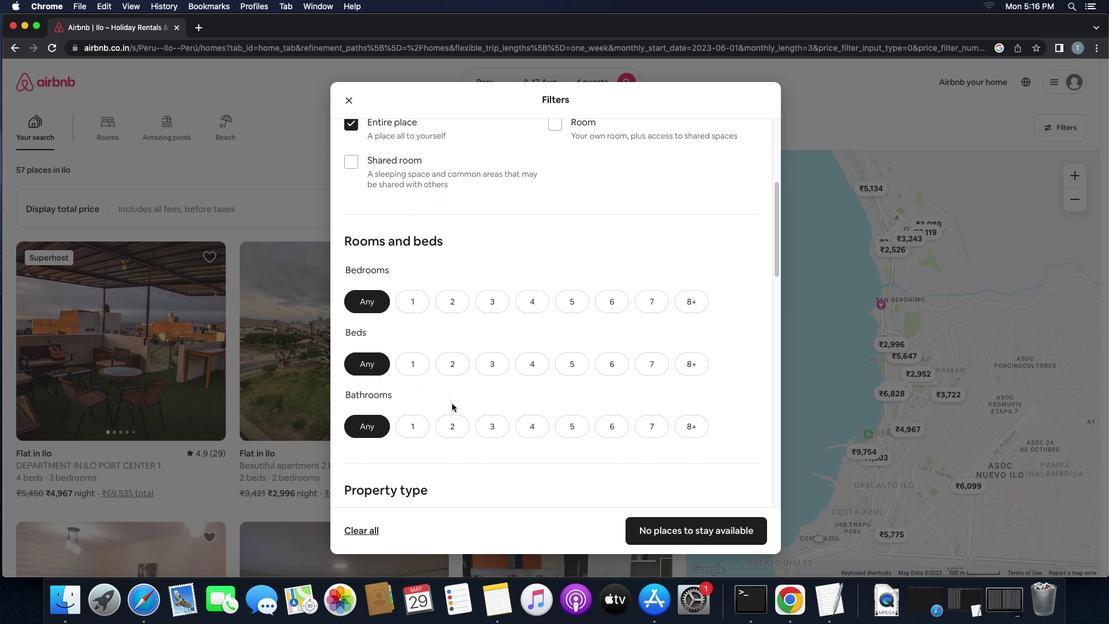 
Action: Mouse scrolled (452, 404) with delta (0, 0)
Screenshot: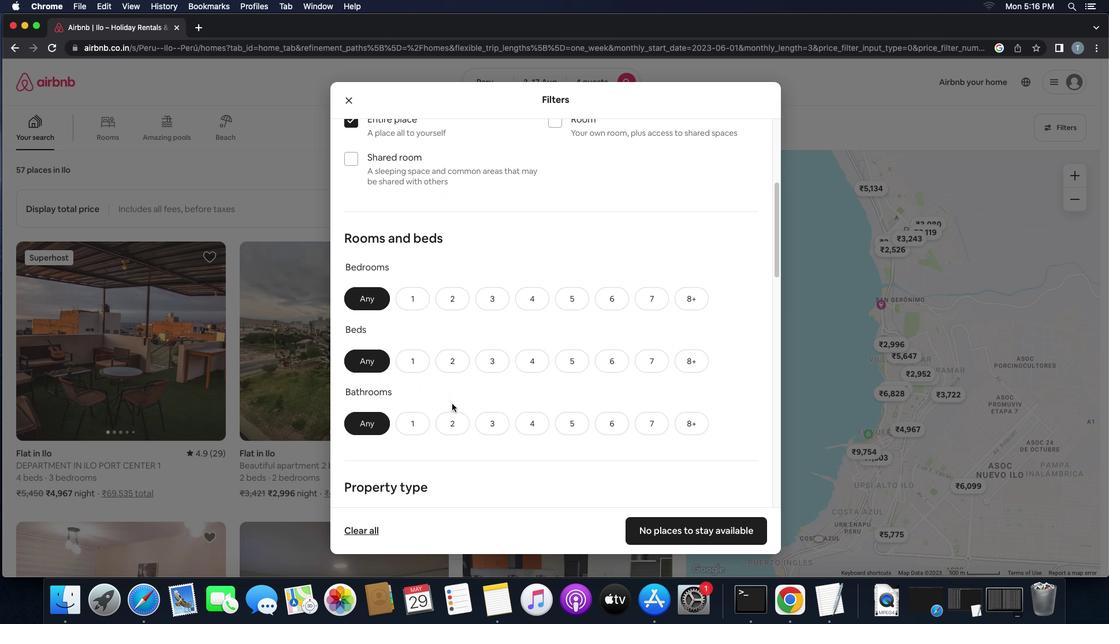 
Action: Mouse moved to (501, 298)
Screenshot: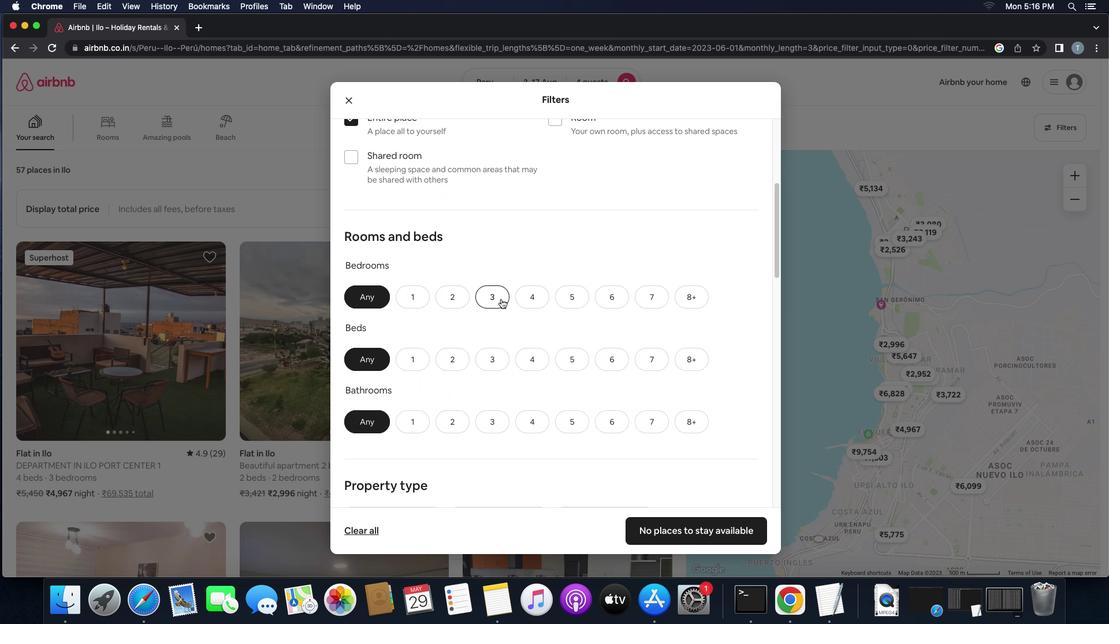 
Action: Mouse pressed left at (501, 298)
Screenshot: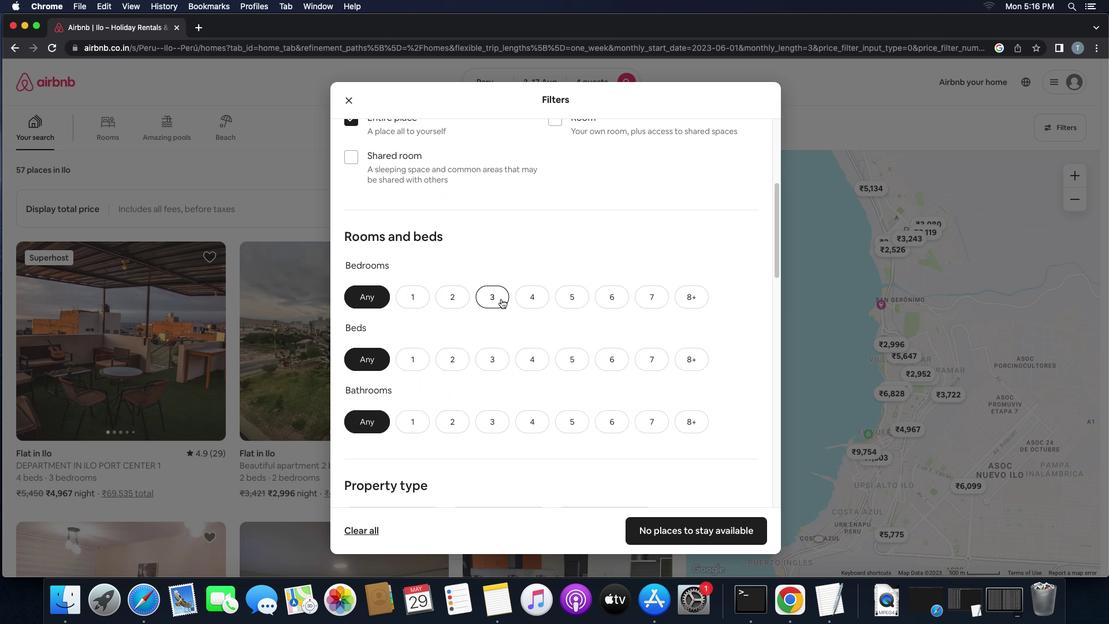 
Action: Mouse moved to (533, 360)
Screenshot: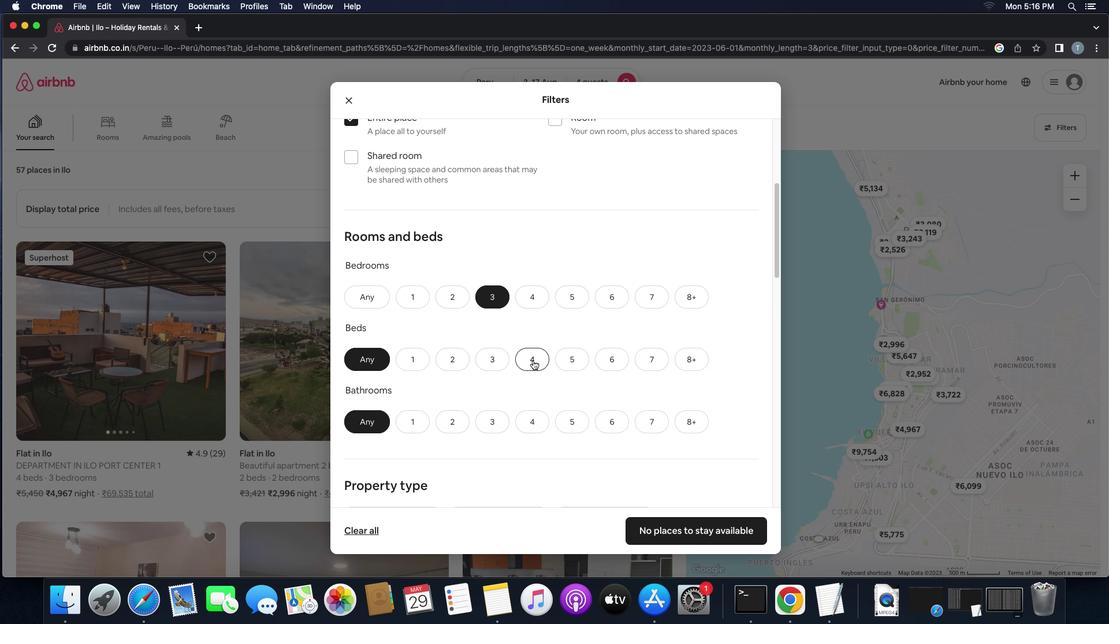
Action: Mouse pressed left at (533, 360)
Screenshot: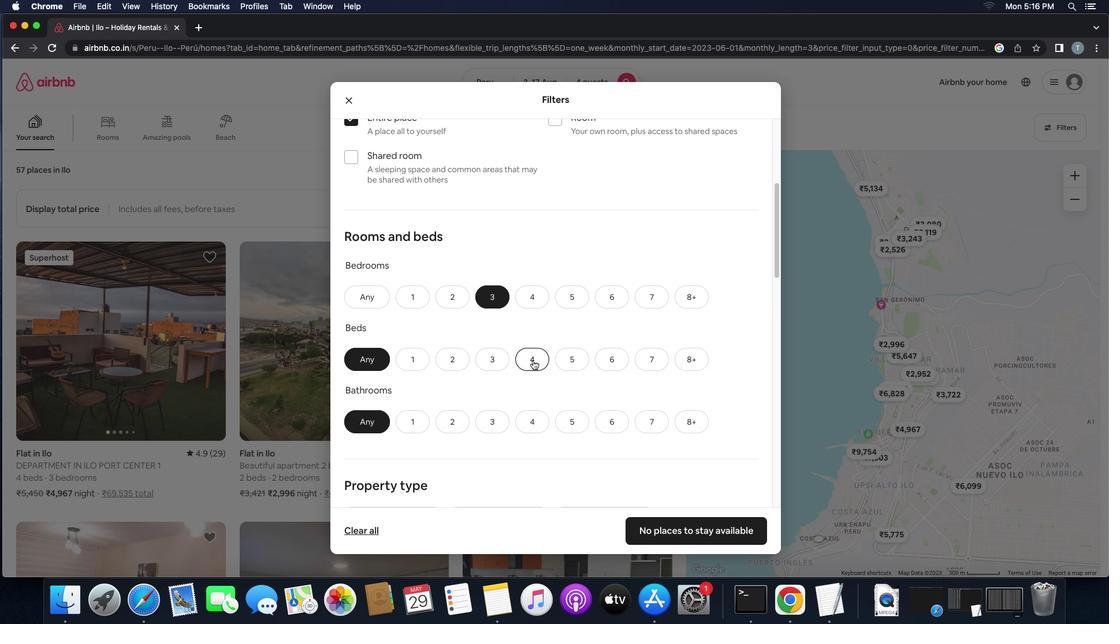
Action: Mouse moved to (569, 430)
Screenshot: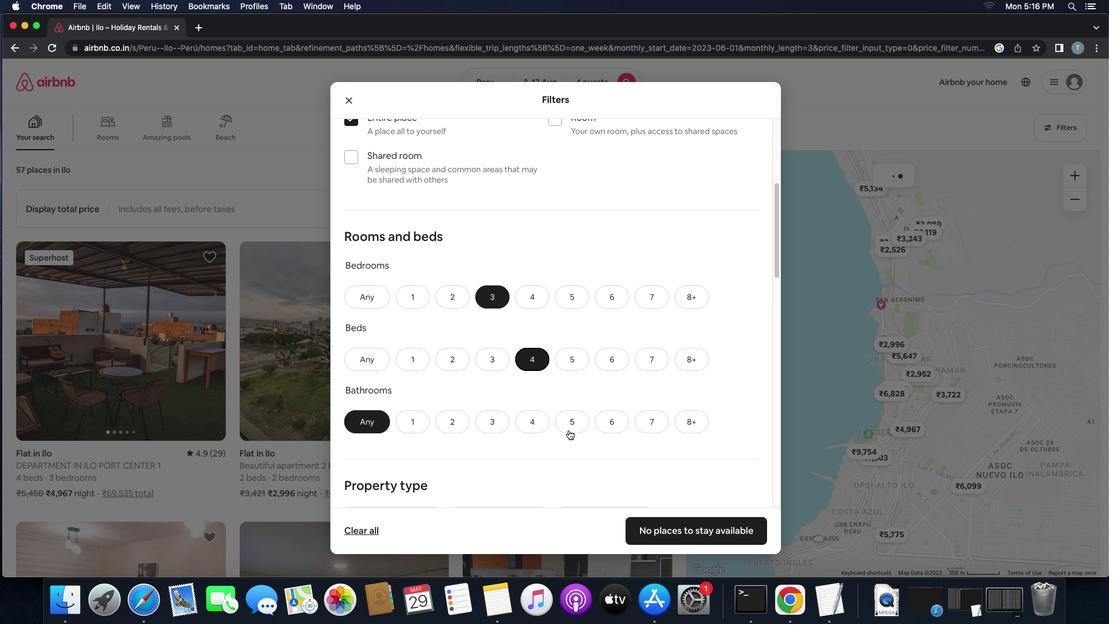 
Action: Mouse scrolled (569, 430) with delta (0, 0)
Screenshot: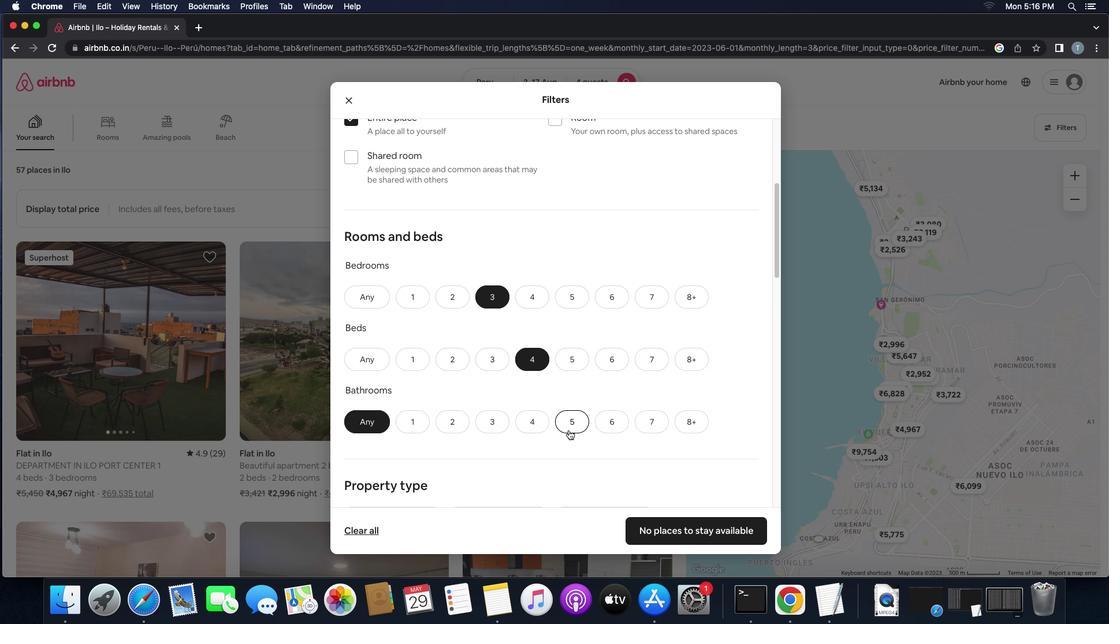 
Action: Mouse scrolled (569, 430) with delta (0, 0)
Screenshot: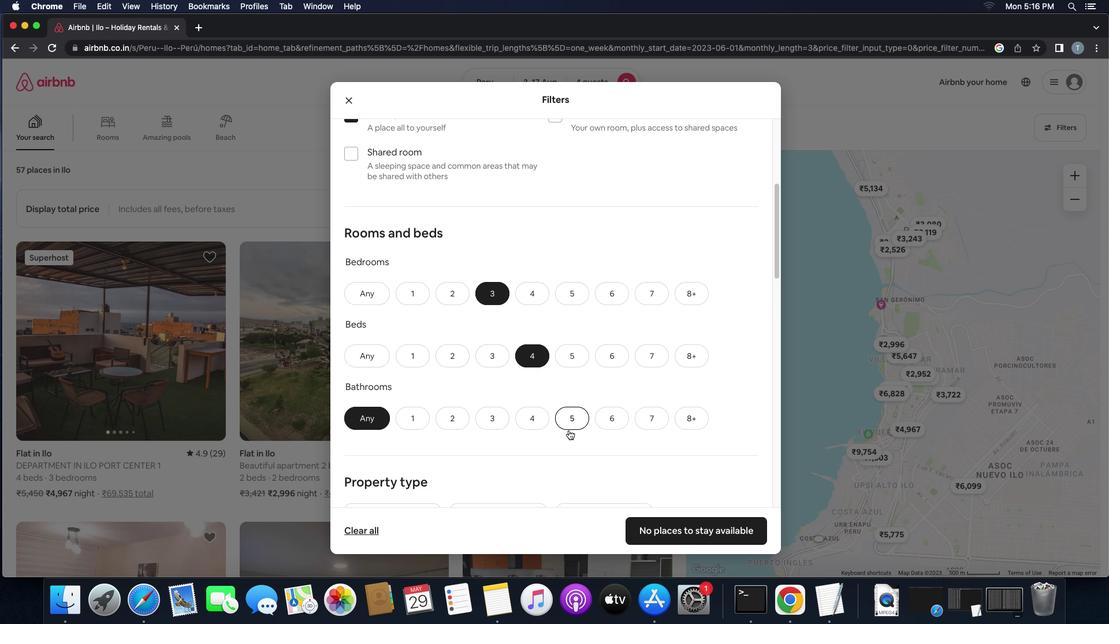 
Action: Mouse scrolled (569, 430) with delta (0, 0)
Screenshot: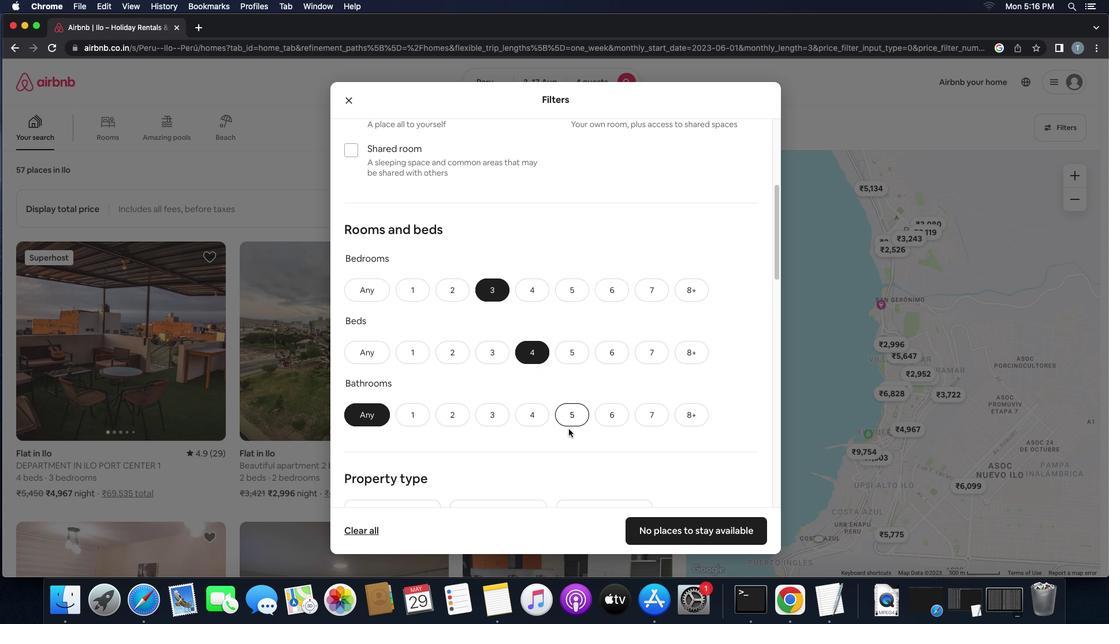 
Action: Mouse moved to (461, 411)
Screenshot: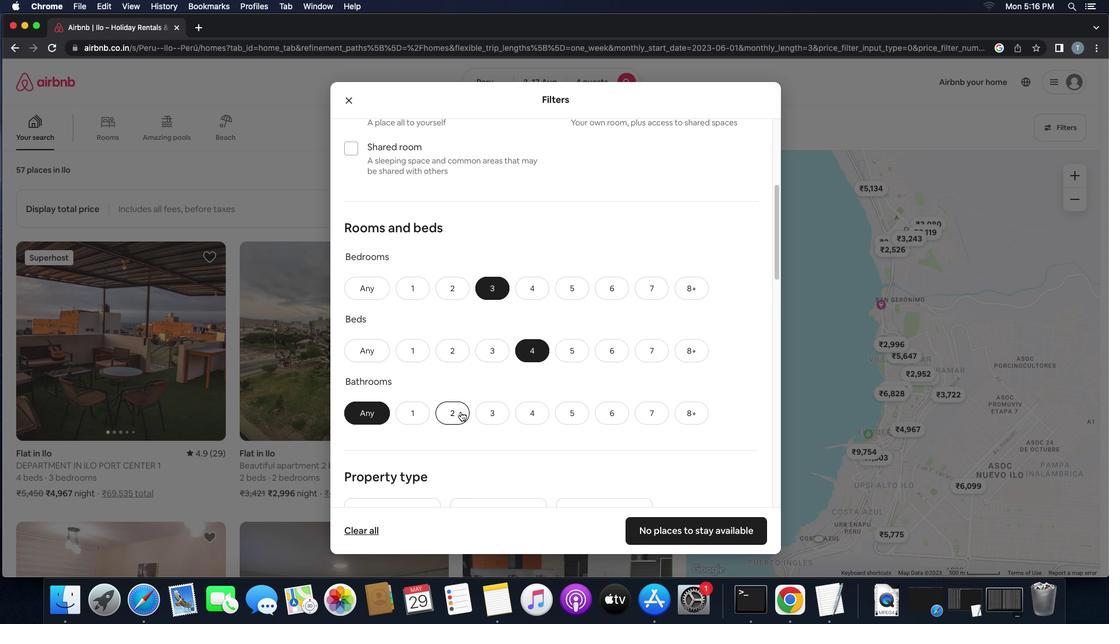 
Action: Mouse pressed left at (461, 411)
Screenshot: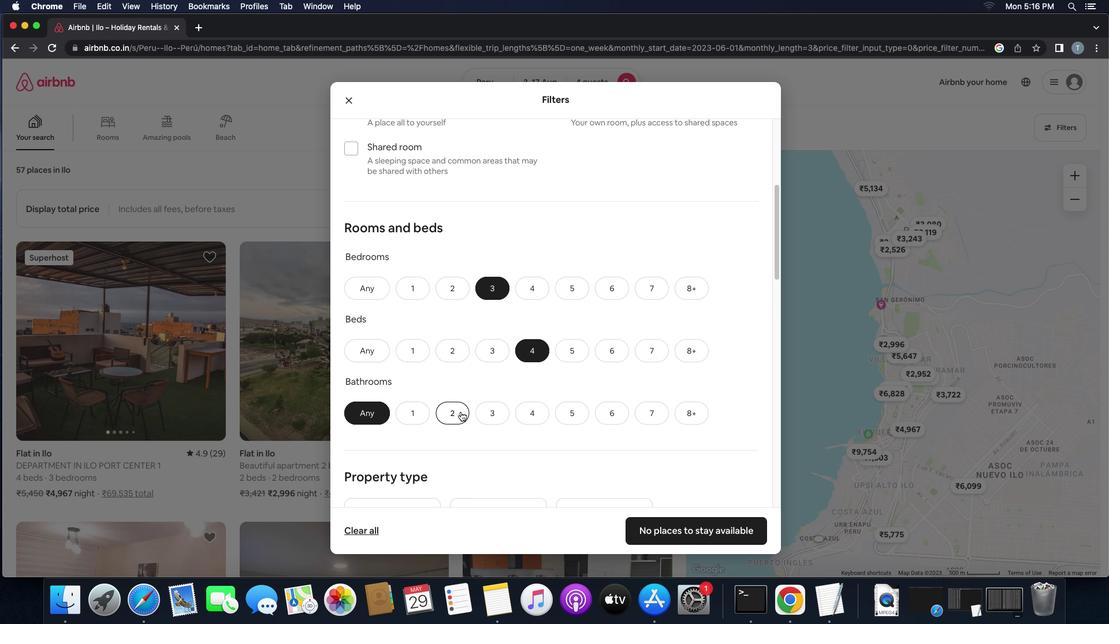 
Action: Mouse moved to (514, 425)
Screenshot: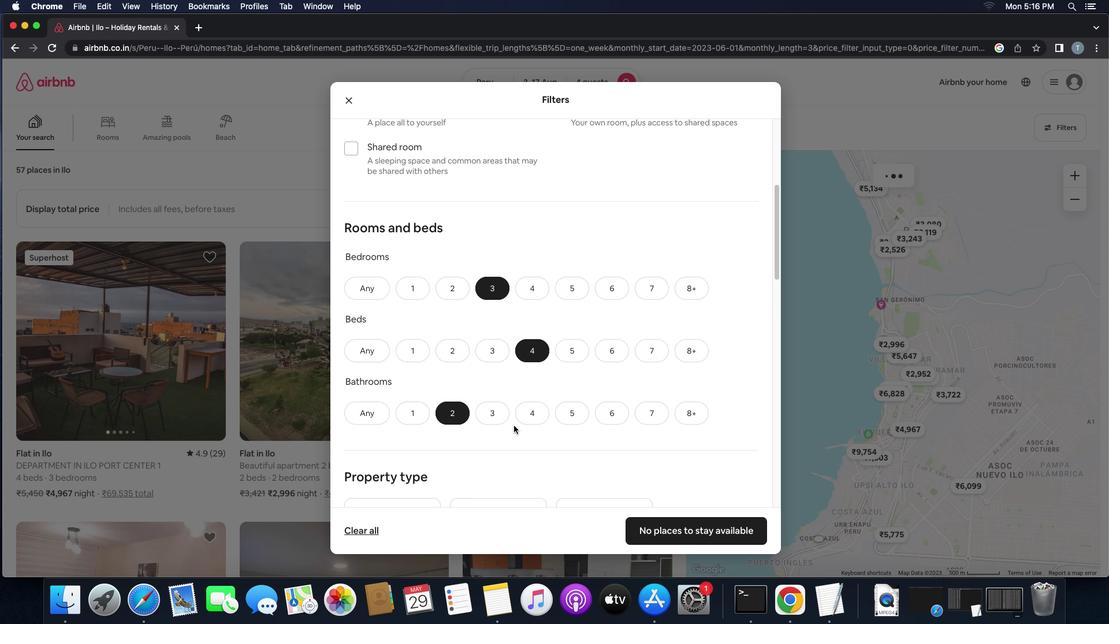 
Action: Mouse scrolled (514, 425) with delta (0, 0)
Screenshot: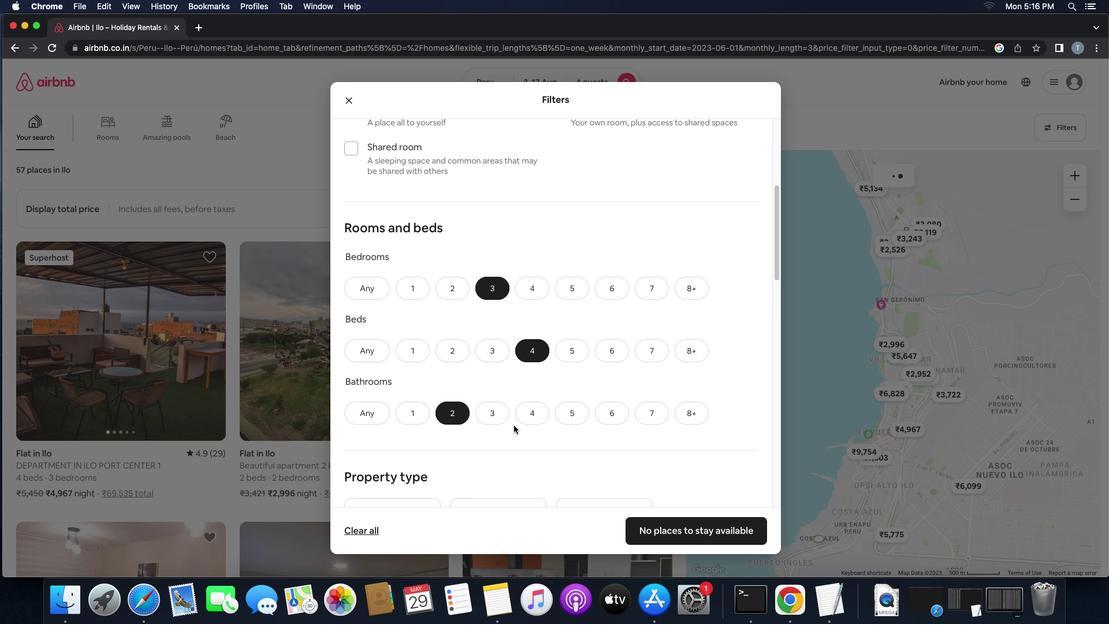 
Action: Mouse scrolled (514, 425) with delta (0, 0)
Screenshot: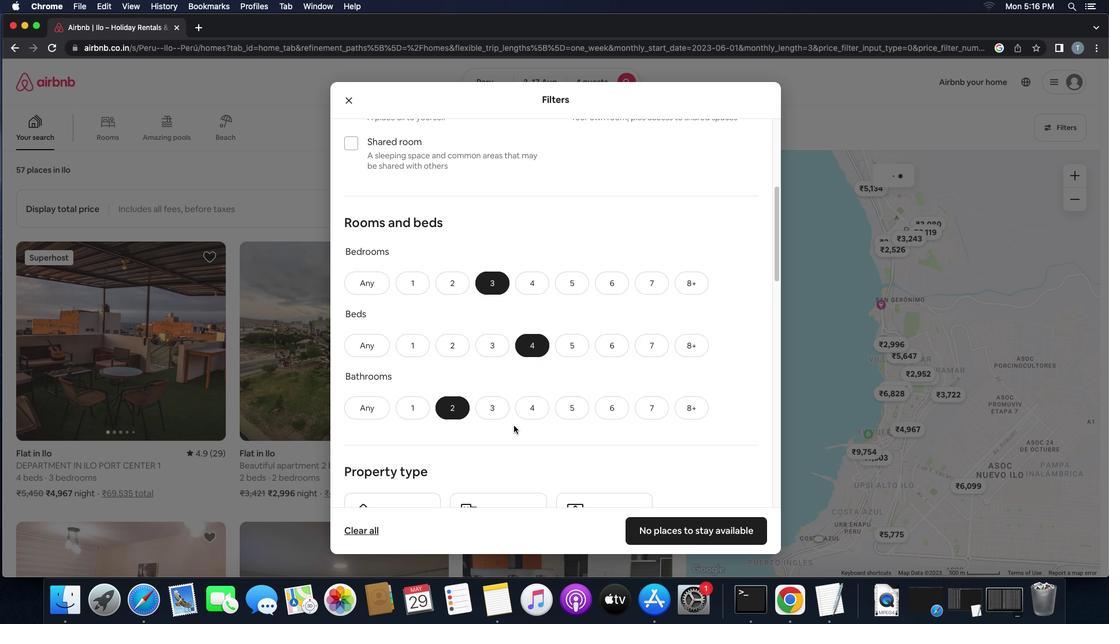
Action: Mouse scrolled (514, 425) with delta (0, -1)
Screenshot: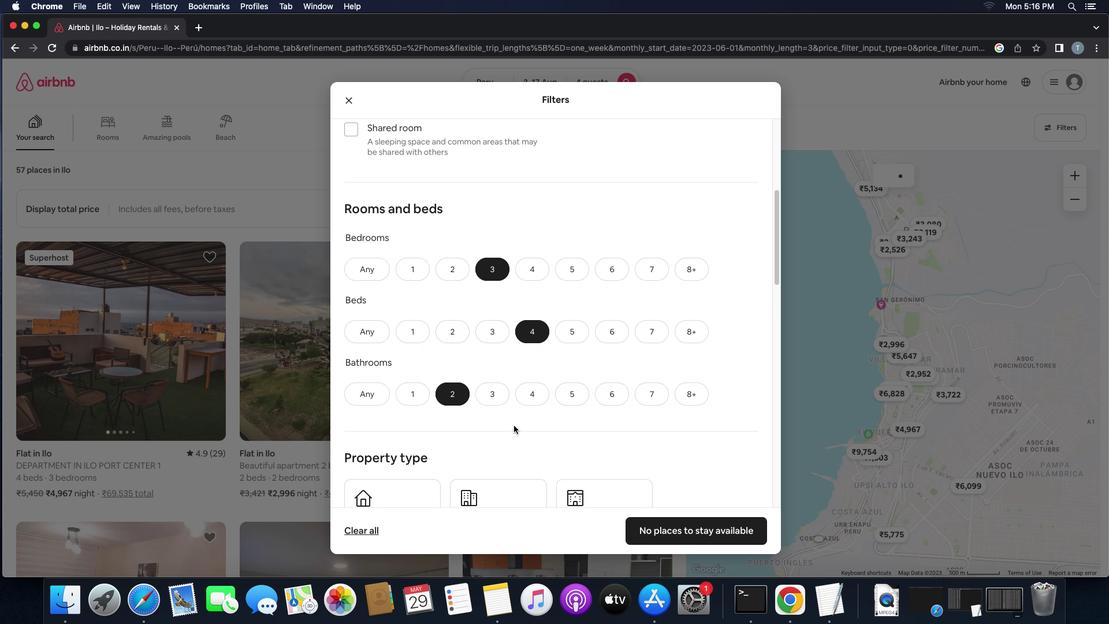 
Action: Mouse scrolled (514, 425) with delta (0, 0)
Screenshot: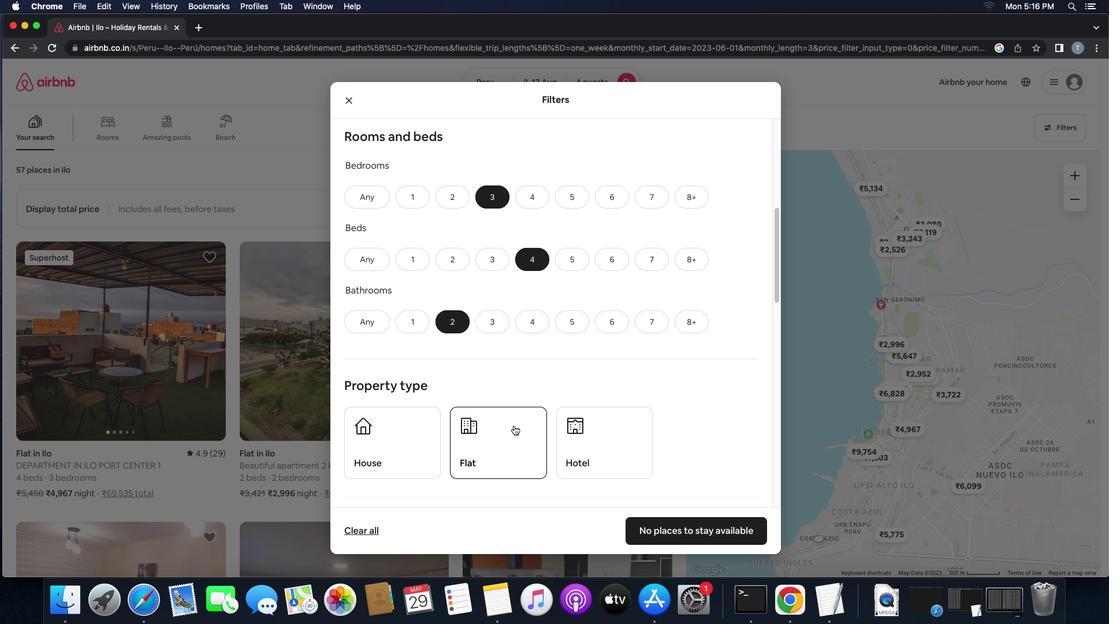 
Action: Mouse scrolled (514, 425) with delta (0, 0)
Screenshot: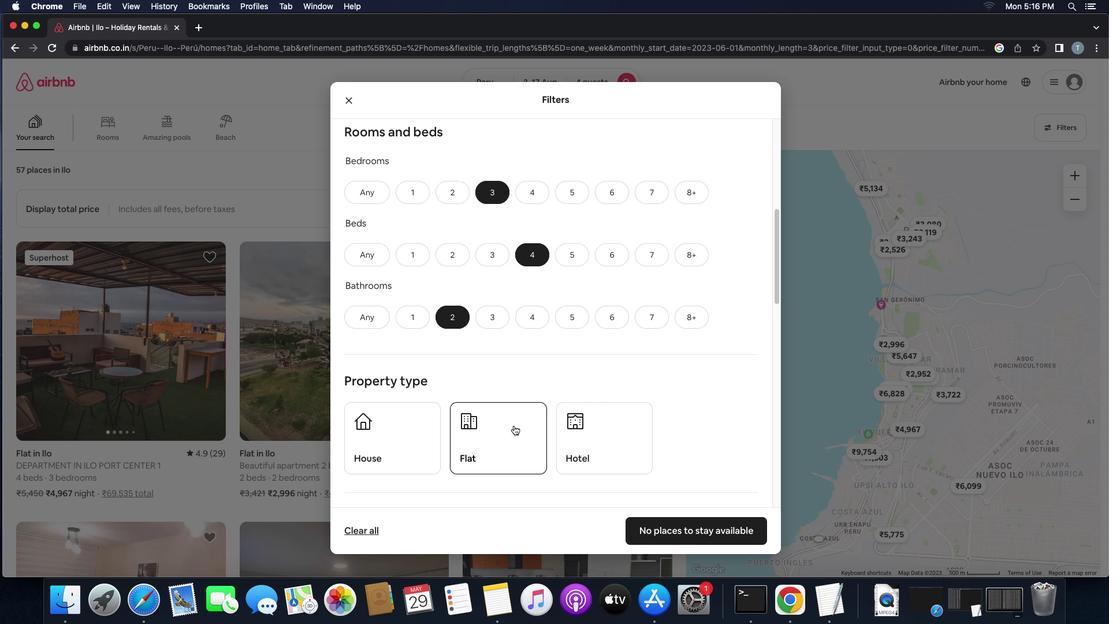 
Action: Mouse scrolled (514, 425) with delta (0, 0)
Screenshot: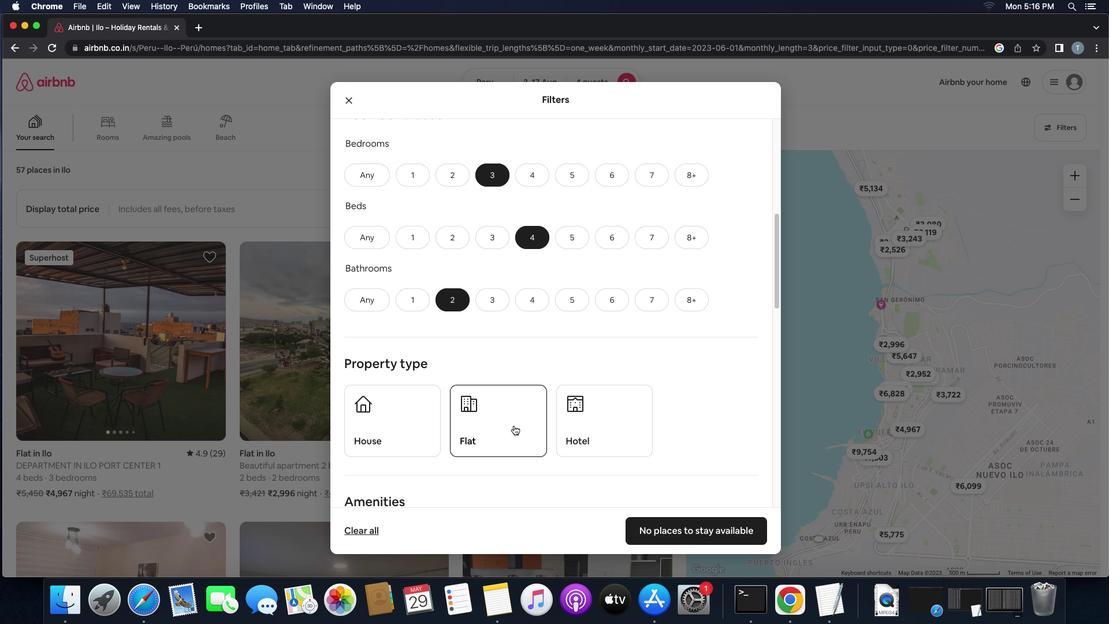
Action: Mouse moved to (400, 416)
Screenshot: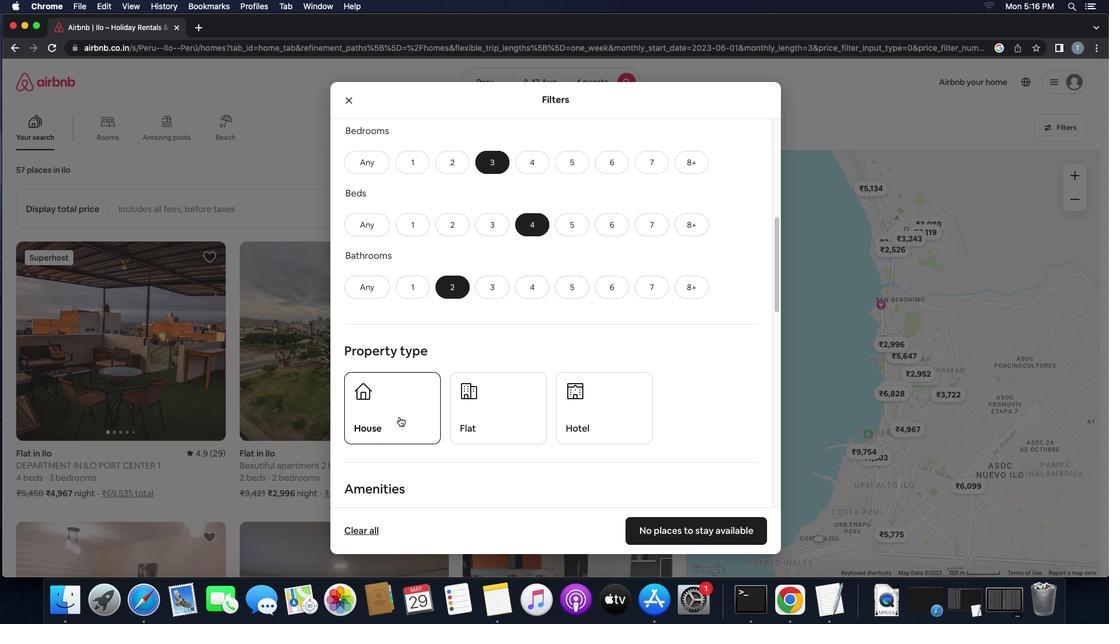 
Action: Mouse pressed left at (400, 416)
Screenshot: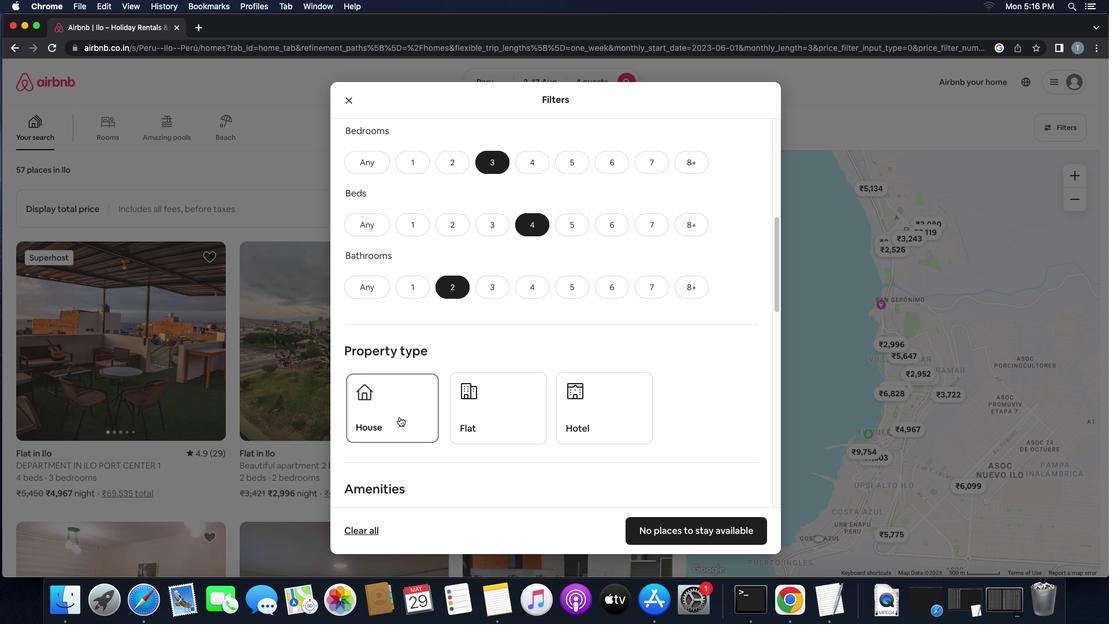 
Action: Mouse moved to (479, 427)
Screenshot: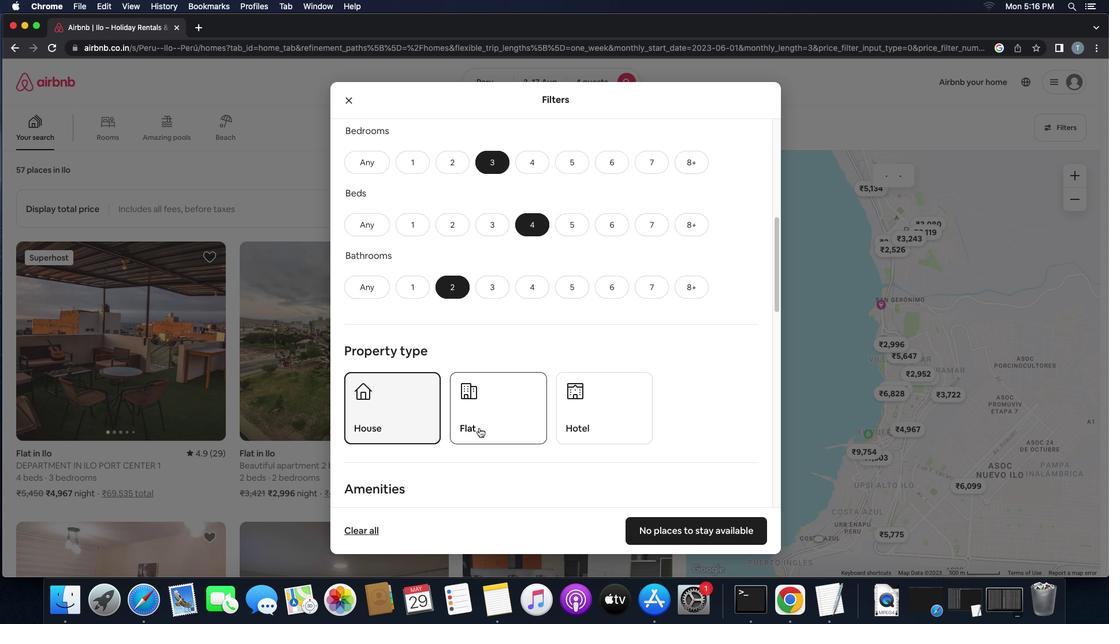 
Action: Mouse pressed left at (479, 427)
Screenshot: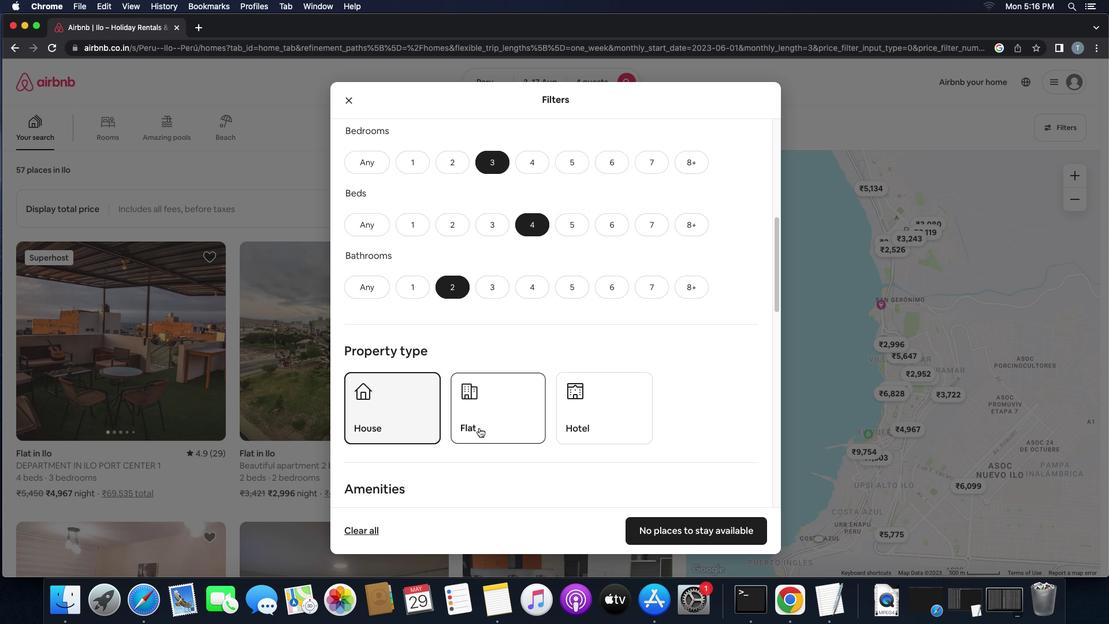 
Action: Mouse moved to (507, 434)
Screenshot: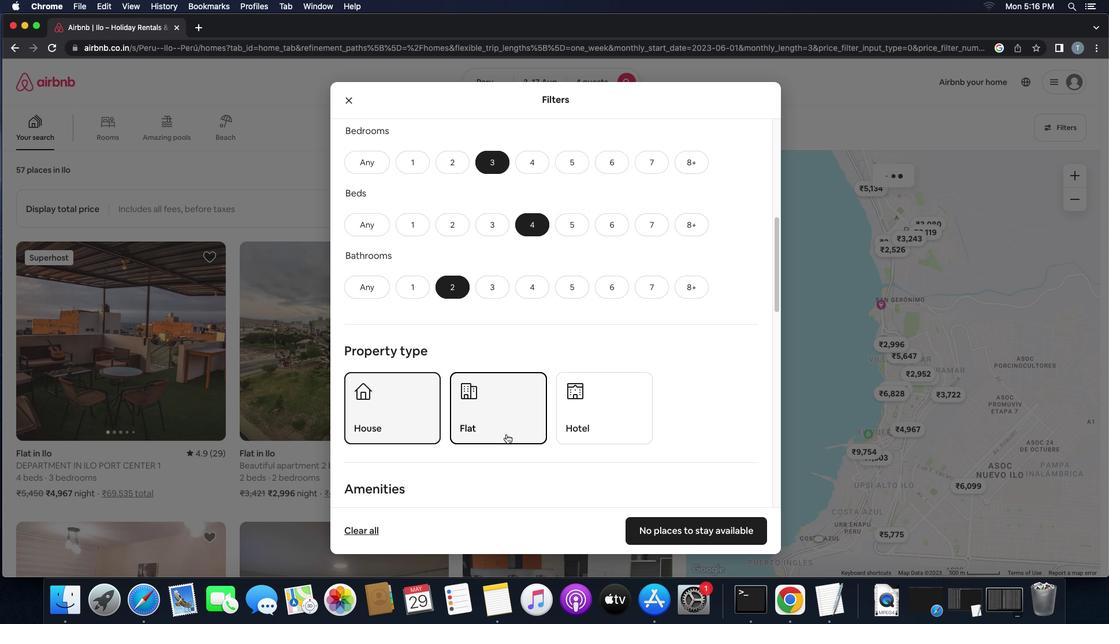 
Action: Mouse scrolled (507, 434) with delta (0, 0)
Screenshot: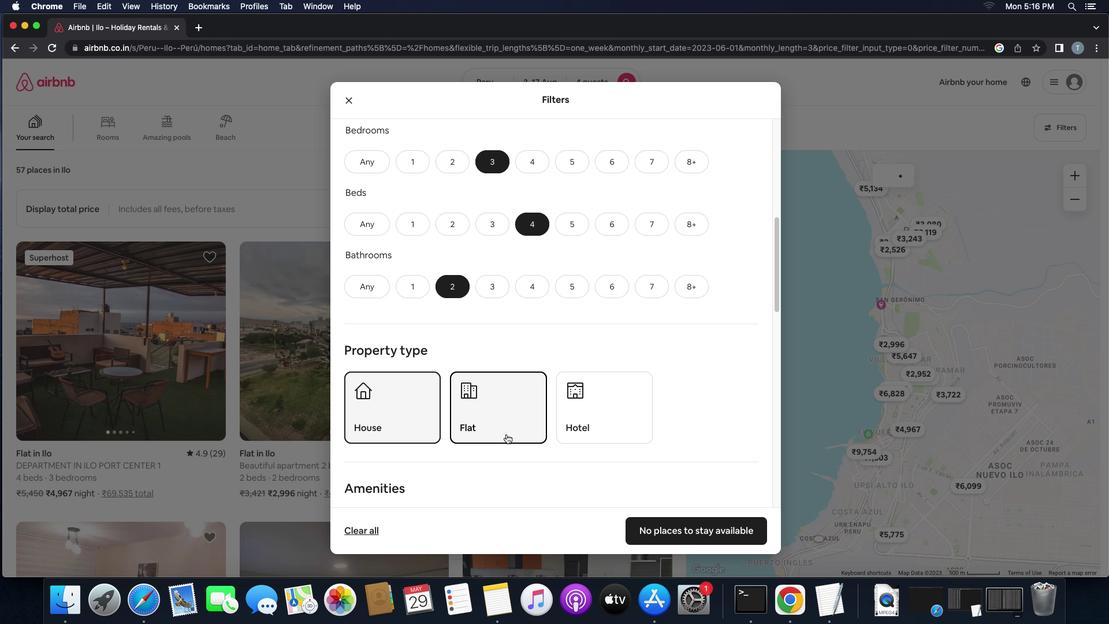 
Action: Mouse scrolled (507, 434) with delta (0, 0)
Screenshot: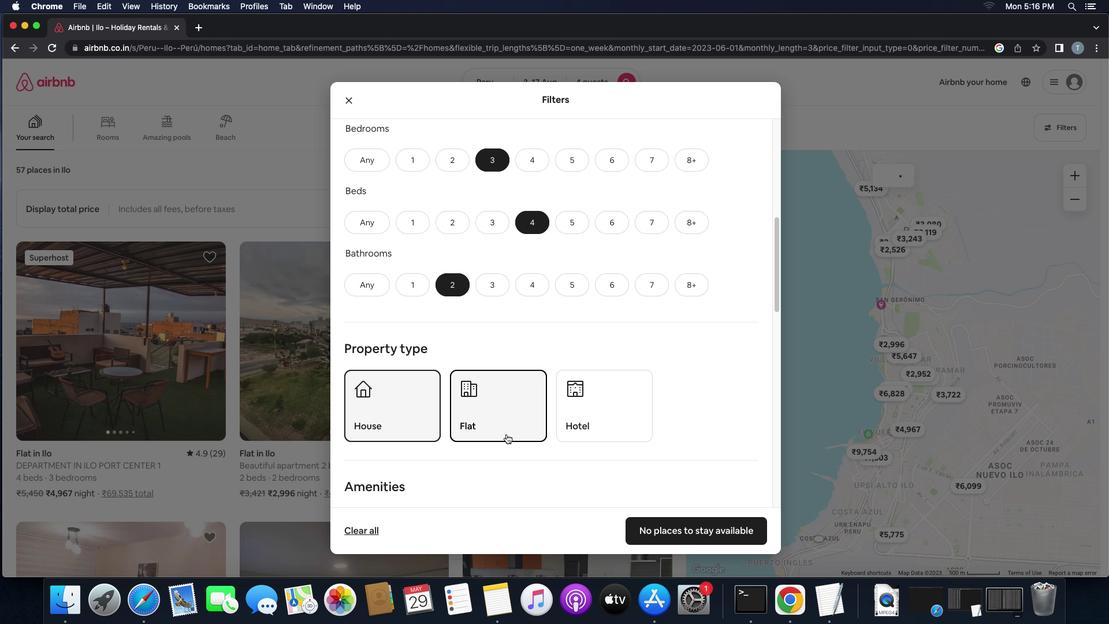 
Action: Mouse scrolled (507, 434) with delta (0, -1)
Screenshot: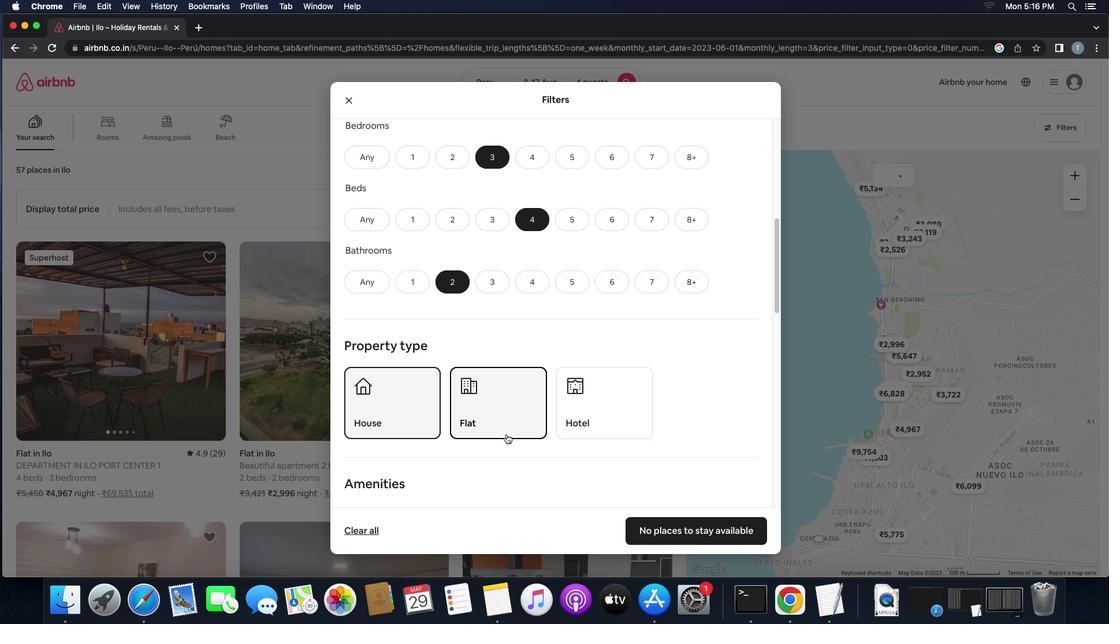 
Action: Mouse scrolled (507, 434) with delta (0, -1)
Screenshot: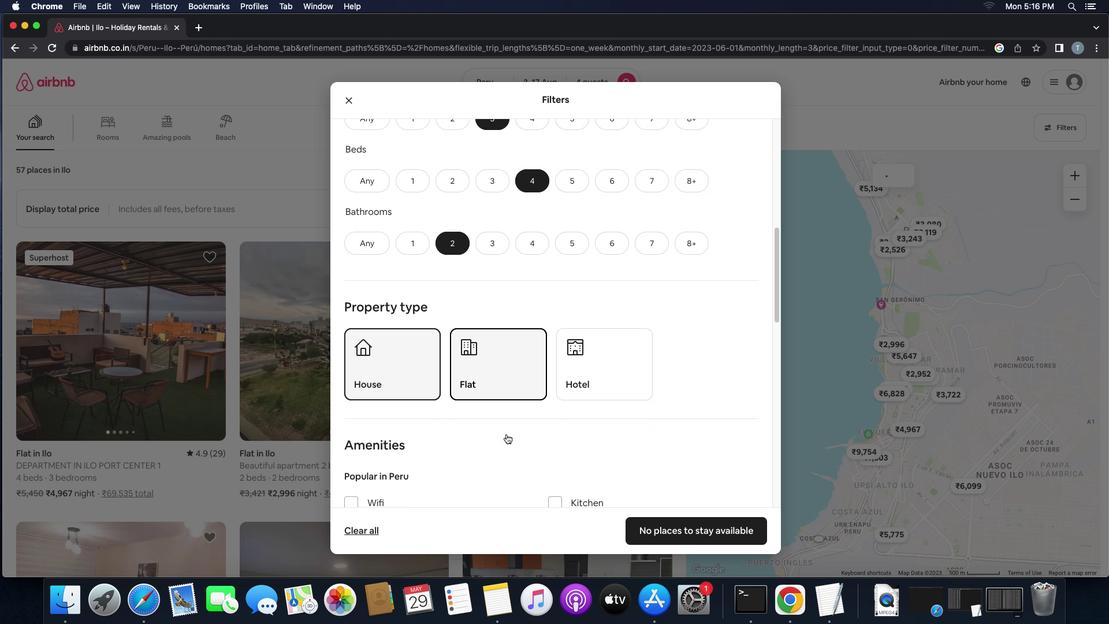 
Action: Mouse scrolled (507, 434) with delta (0, 0)
Screenshot: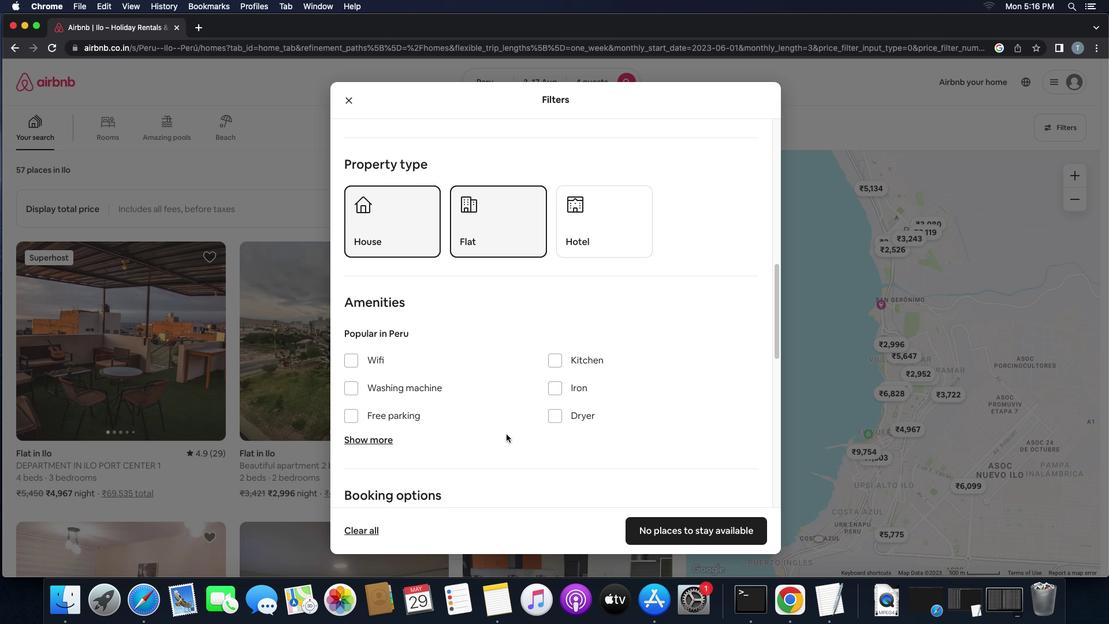 
Action: Mouse scrolled (507, 434) with delta (0, 0)
Screenshot: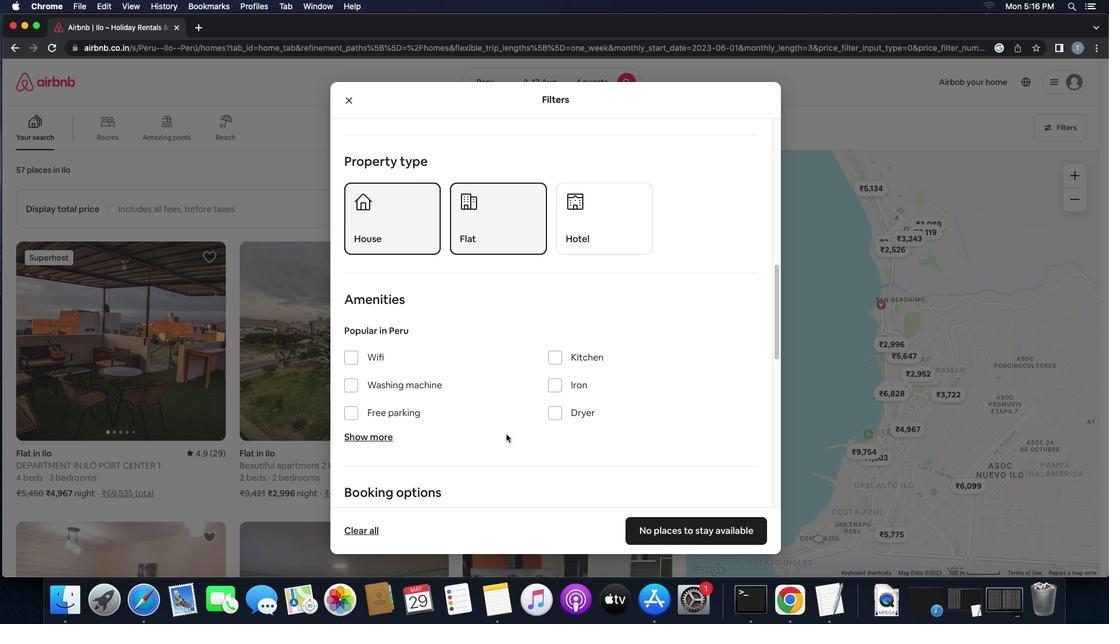 
Action: Mouse scrolled (507, 434) with delta (0, -1)
Screenshot: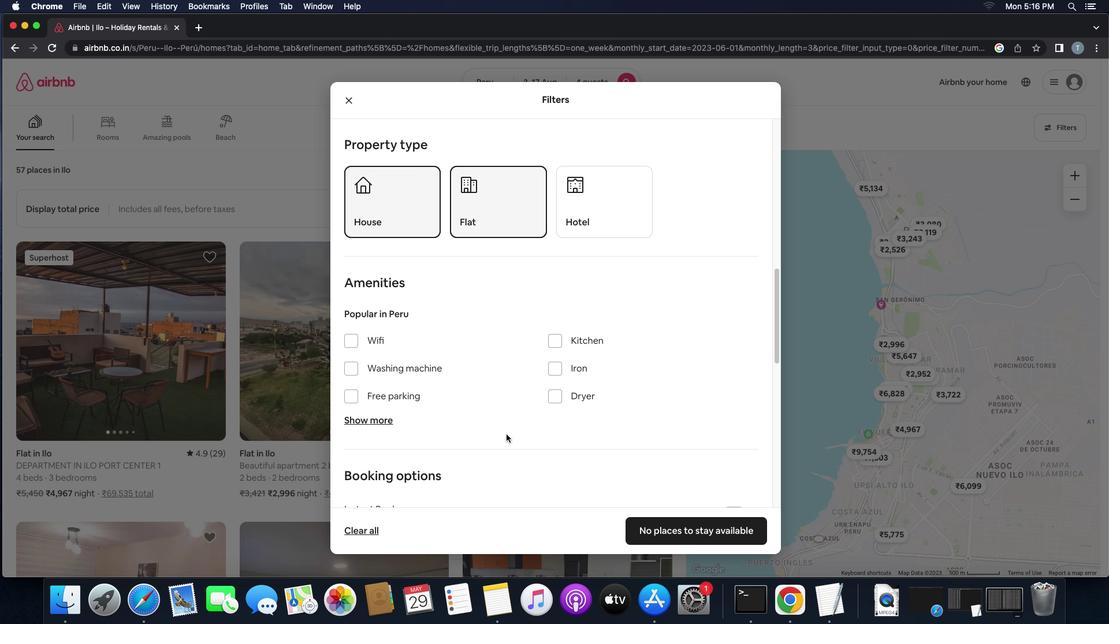 
Action: Mouse scrolled (507, 434) with delta (0, 0)
Screenshot: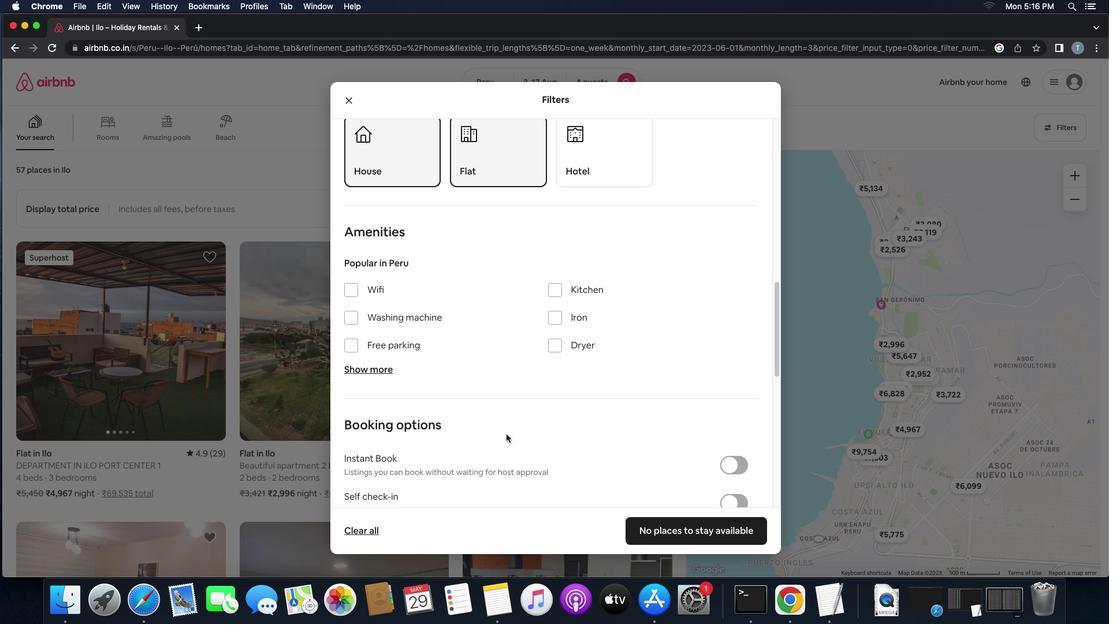 
Action: Mouse scrolled (507, 434) with delta (0, 0)
Screenshot: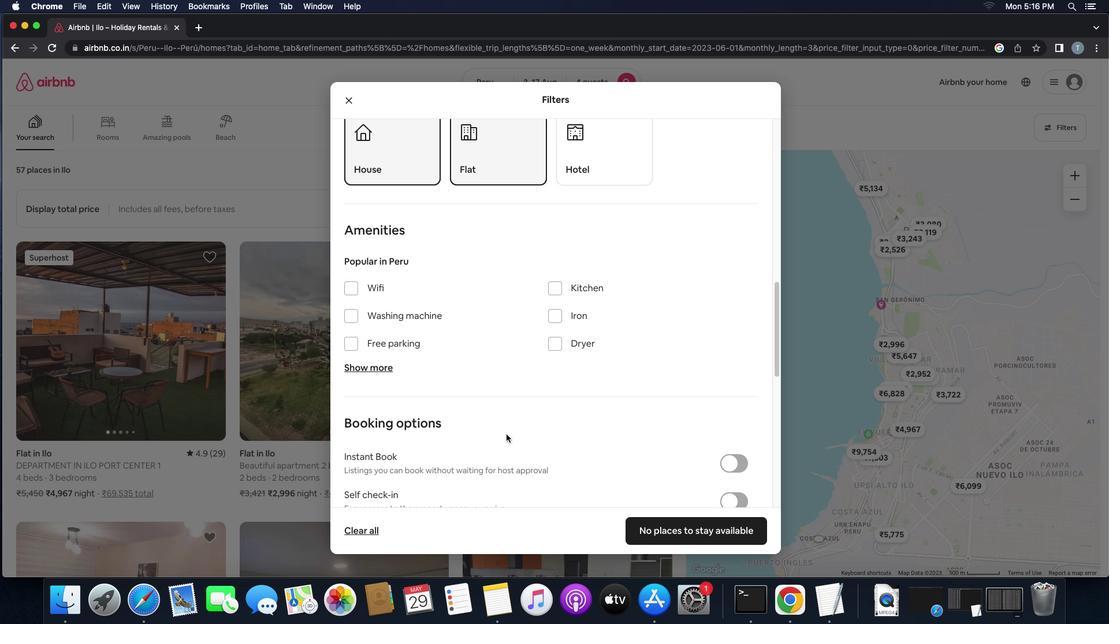 
Action: Mouse scrolled (507, 434) with delta (0, 0)
Screenshot: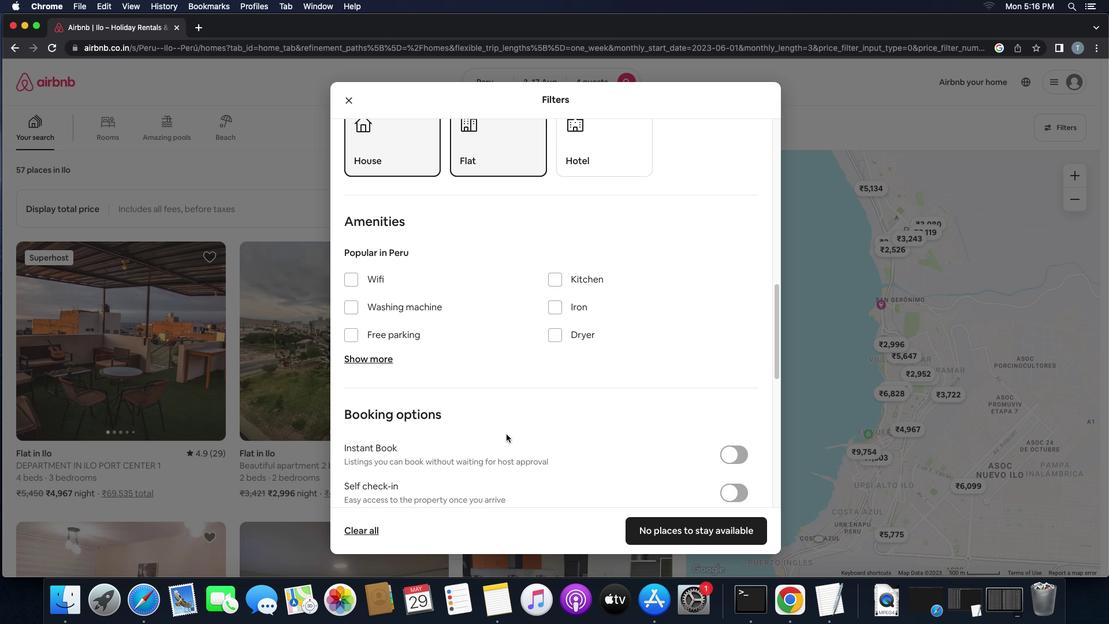 
Action: Mouse scrolled (507, 434) with delta (0, 0)
Screenshot: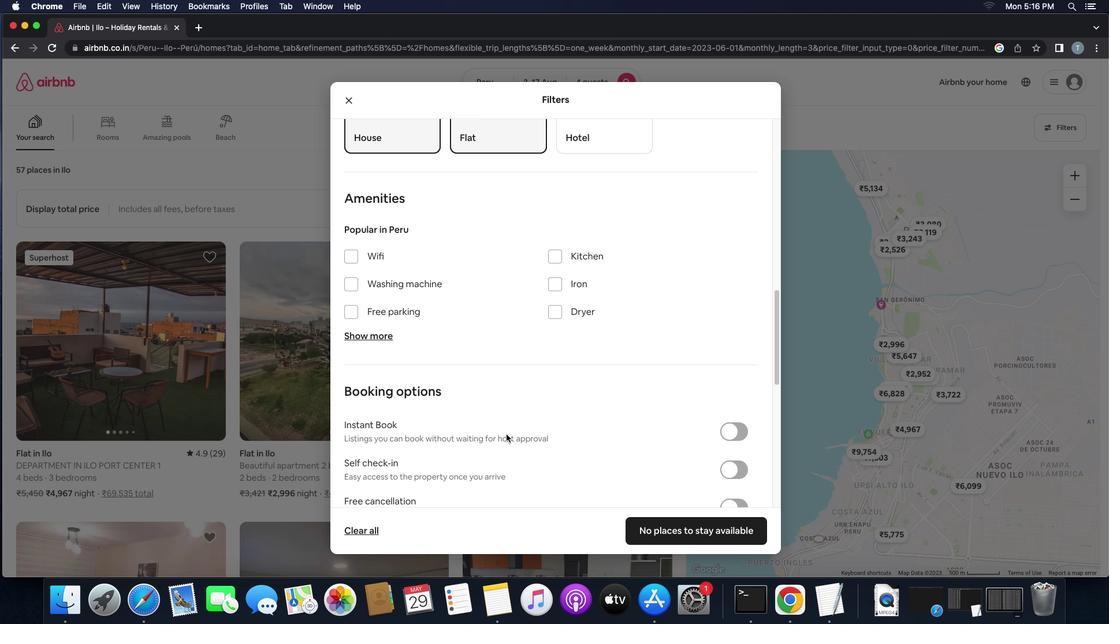 
Action: Mouse scrolled (507, 434) with delta (0, 0)
Screenshot: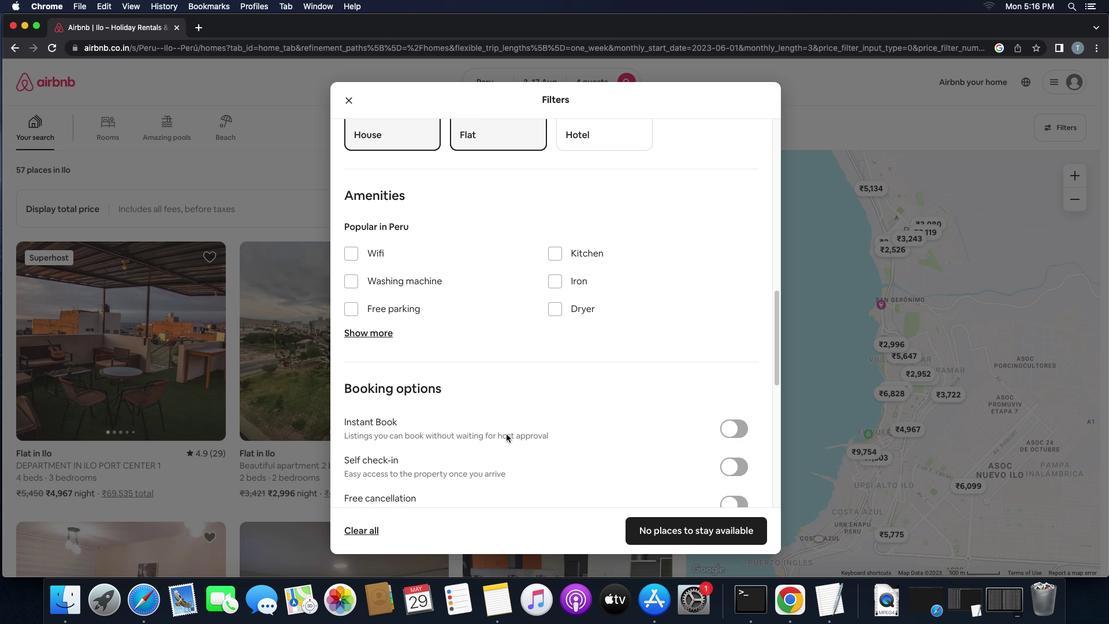 
Action: Mouse scrolled (507, 434) with delta (0, 0)
Screenshot: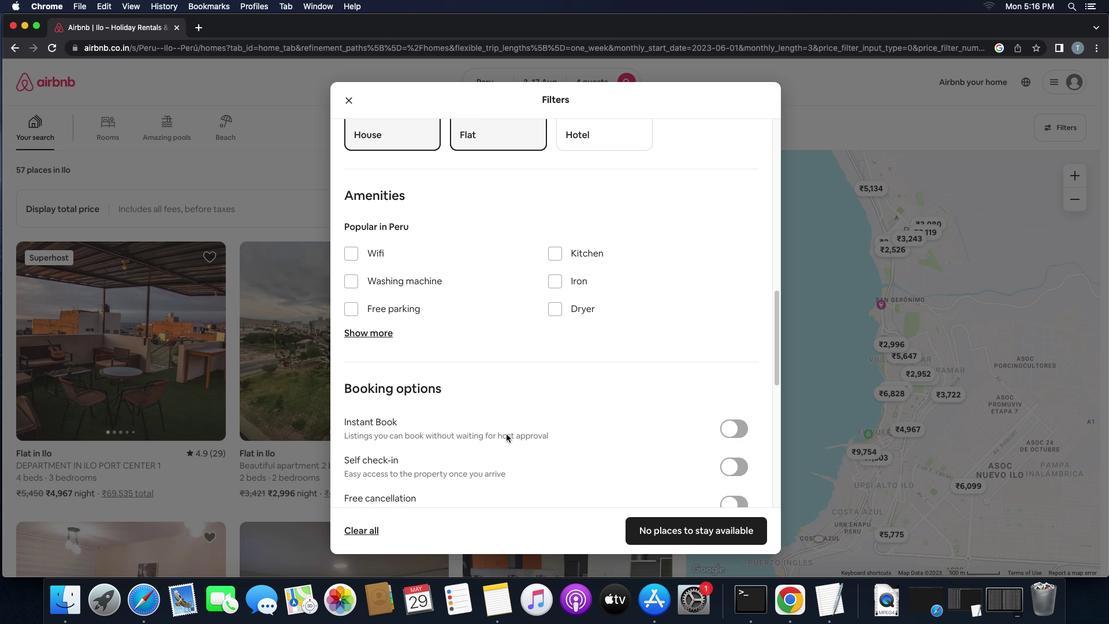 
Action: Mouse scrolled (507, 434) with delta (0, -1)
Screenshot: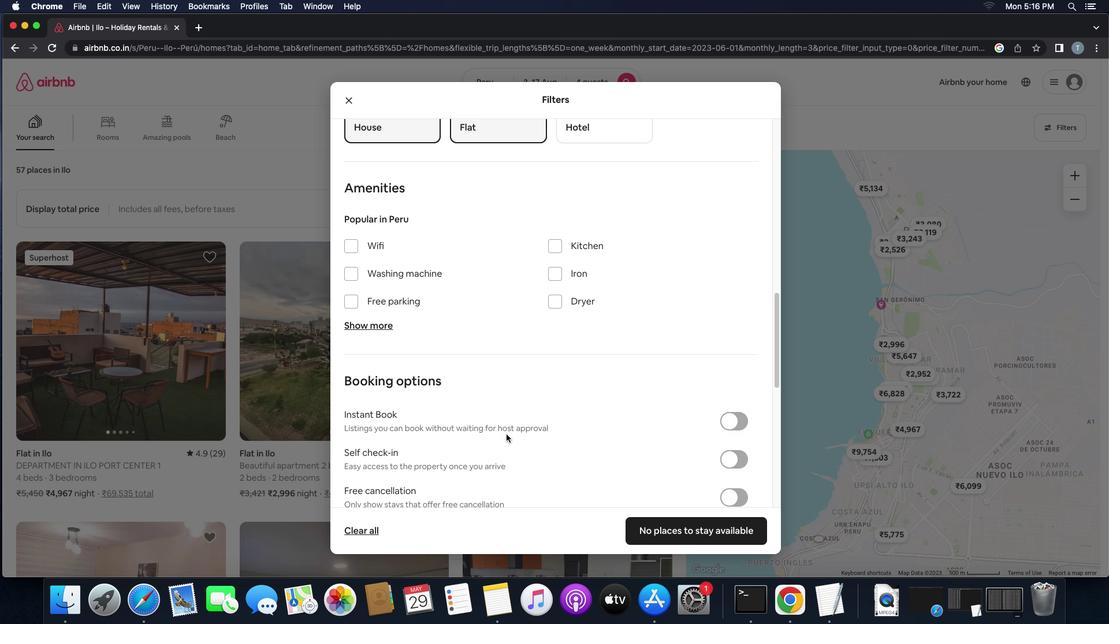 
Action: Mouse scrolled (507, 434) with delta (0, -1)
Screenshot: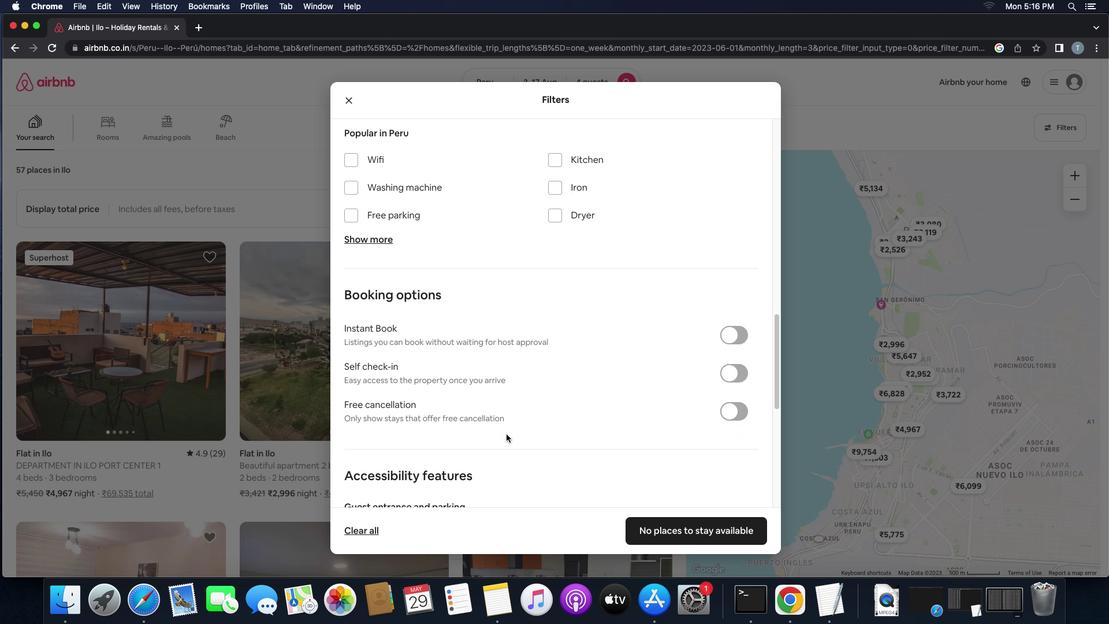 
Action: Mouse scrolled (507, 434) with delta (0, 0)
Screenshot: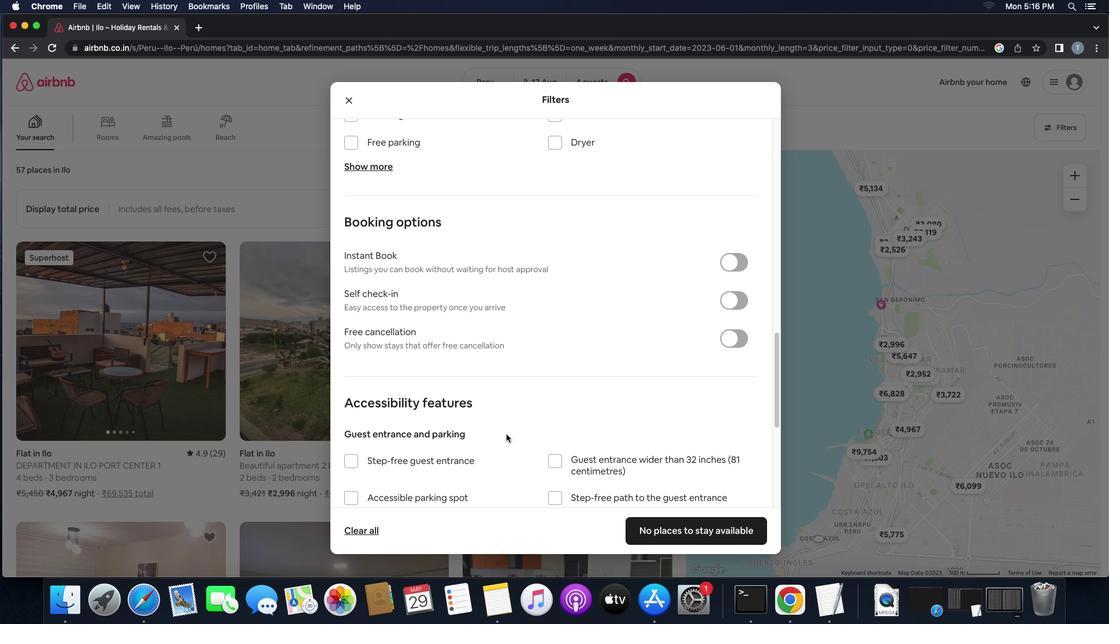 
Action: Mouse scrolled (507, 434) with delta (0, 0)
Screenshot: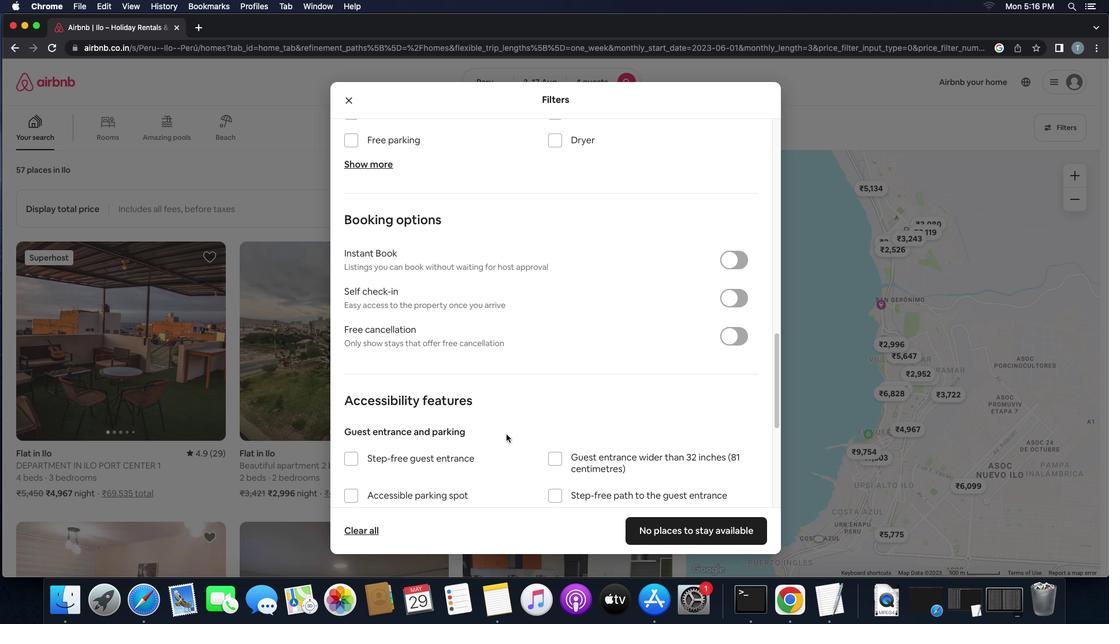 
Action: Mouse scrolled (507, 434) with delta (0, -1)
Screenshot: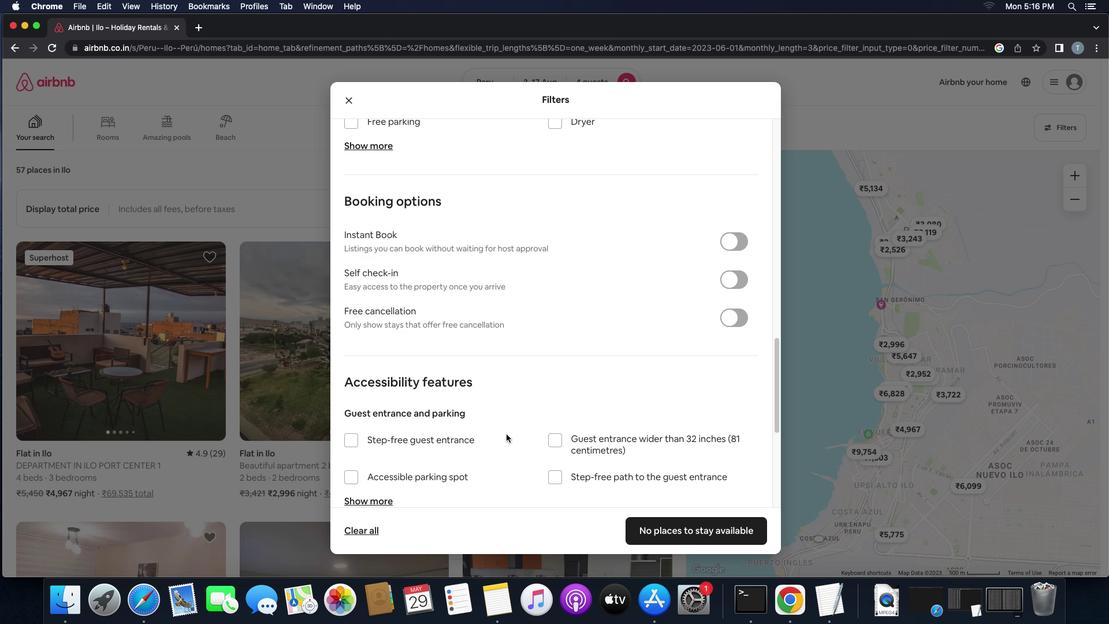 
Action: Mouse moved to (731, 224)
Screenshot: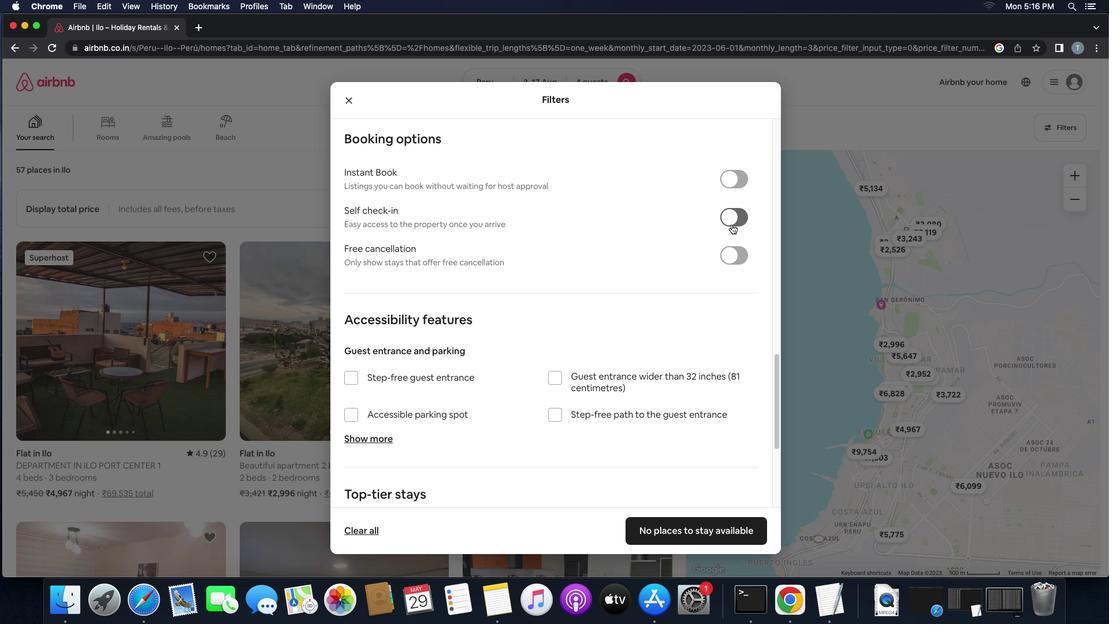 
Action: Mouse pressed left at (731, 224)
Screenshot: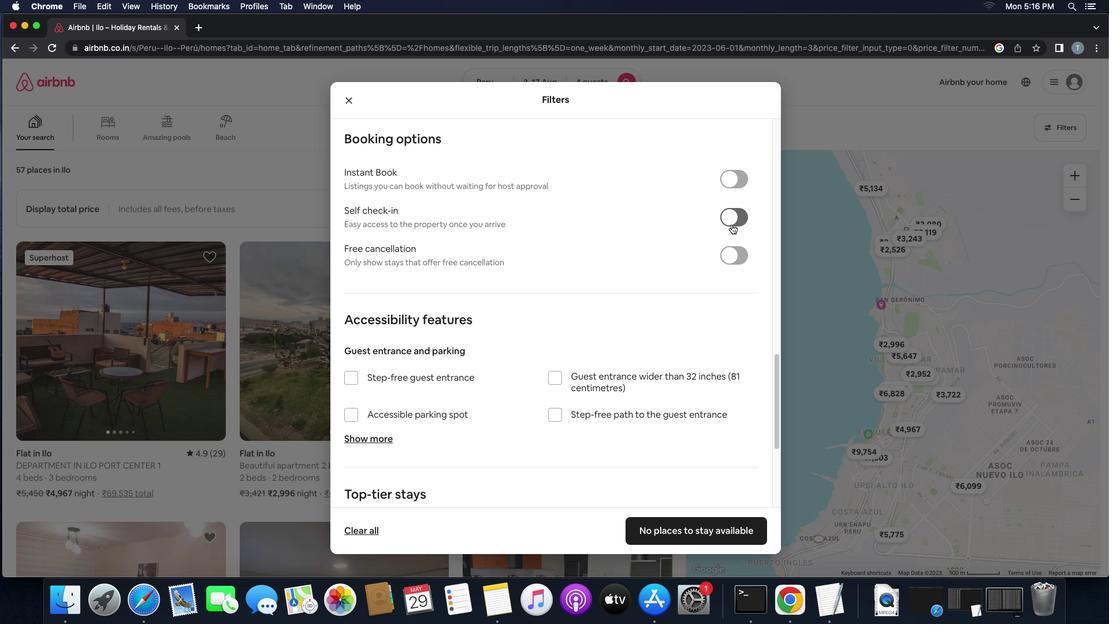 
Action: Mouse moved to (596, 362)
Screenshot: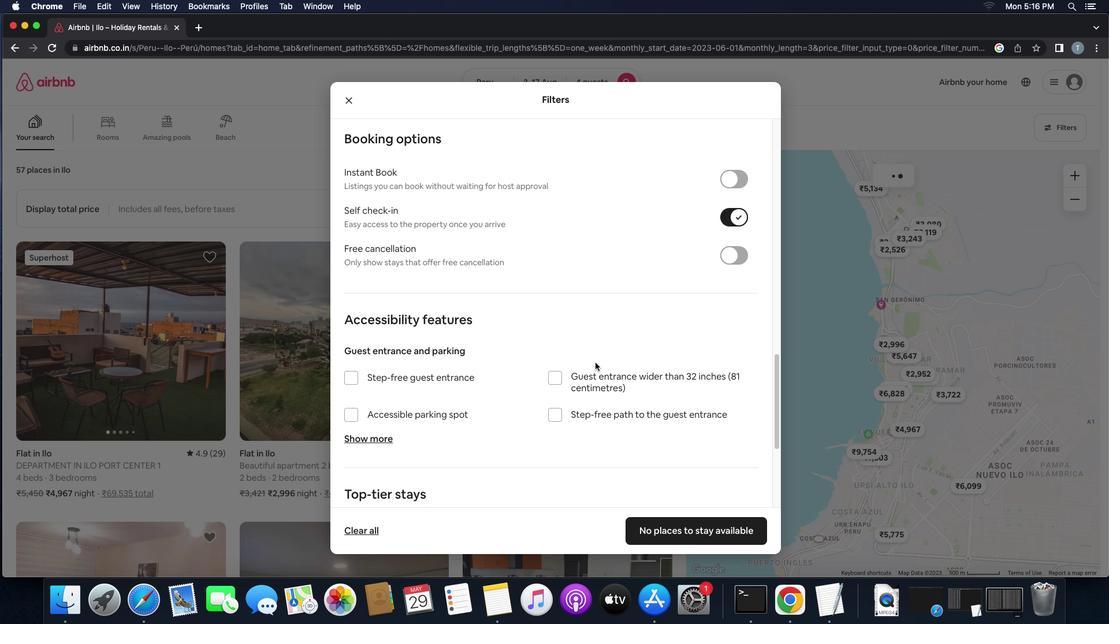
Action: Mouse scrolled (596, 362) with delta (0, 0)
Screenshot: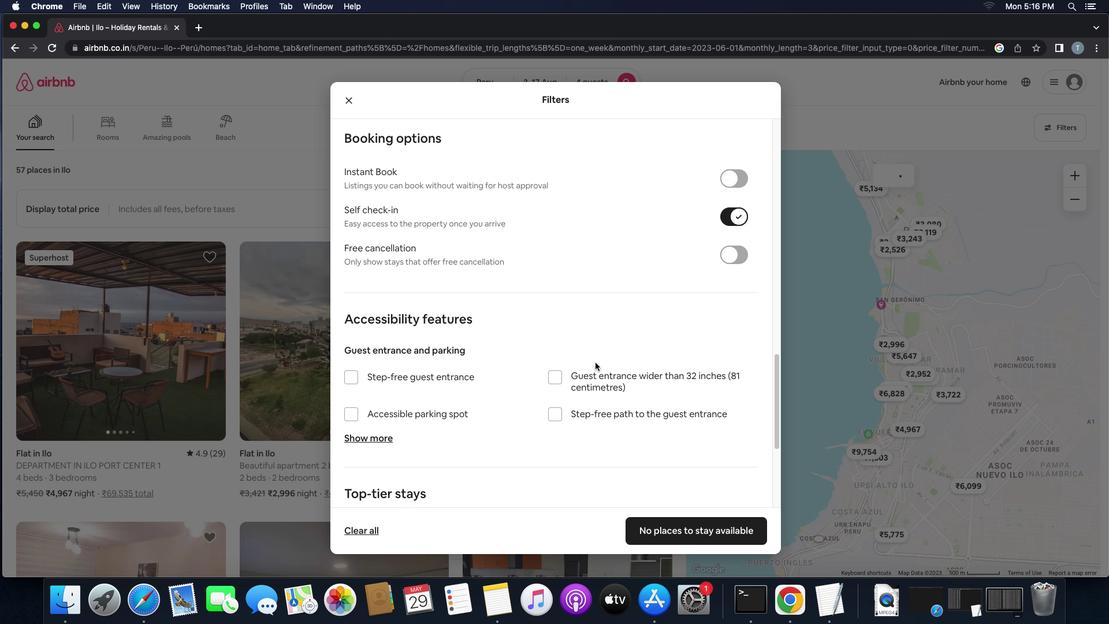 
Action: Mouse scrolled (596, 362) with delta (0, 0)
Screenshot: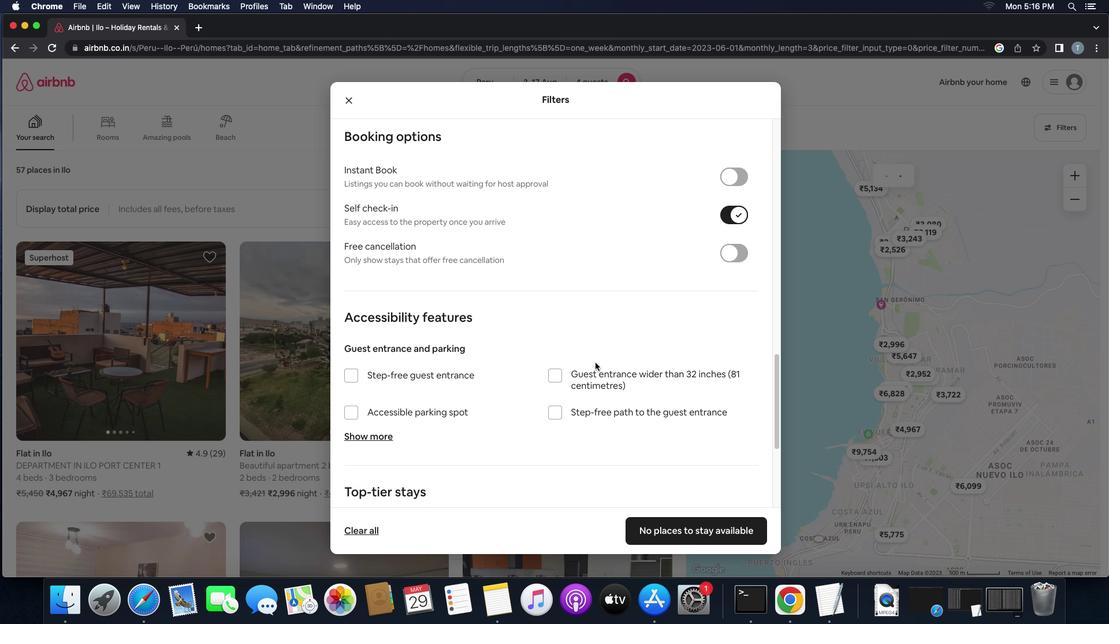 
Action: Mouse scrolled (596, 362) with delta (0, -1)
Screenshot: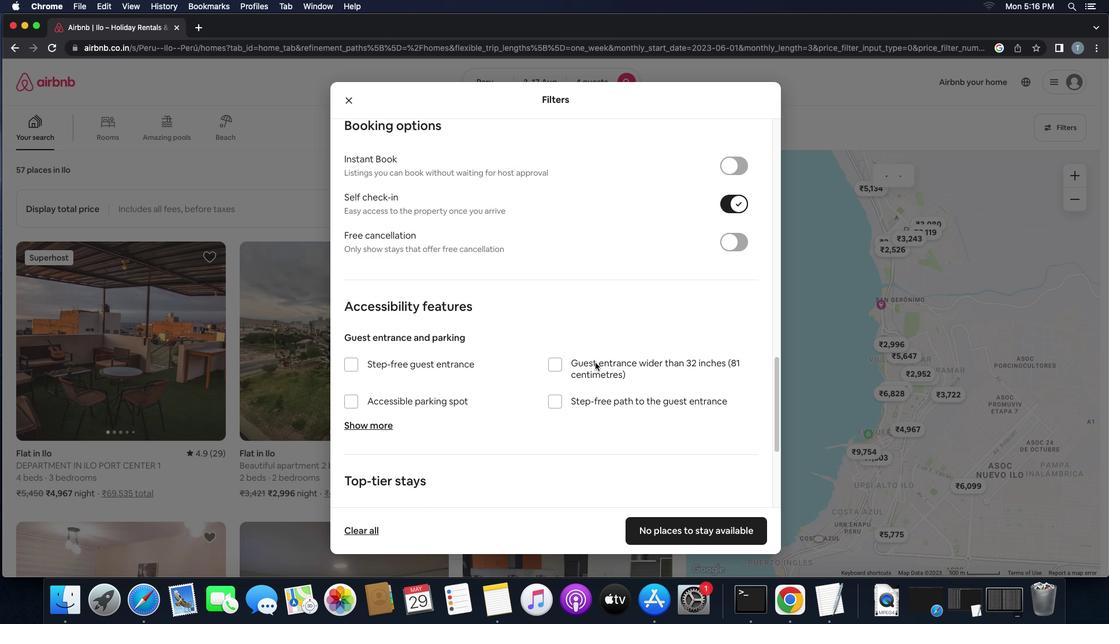 
Action: Mouse scrolled (596, 362) with delta (0, -2)
Screenshot: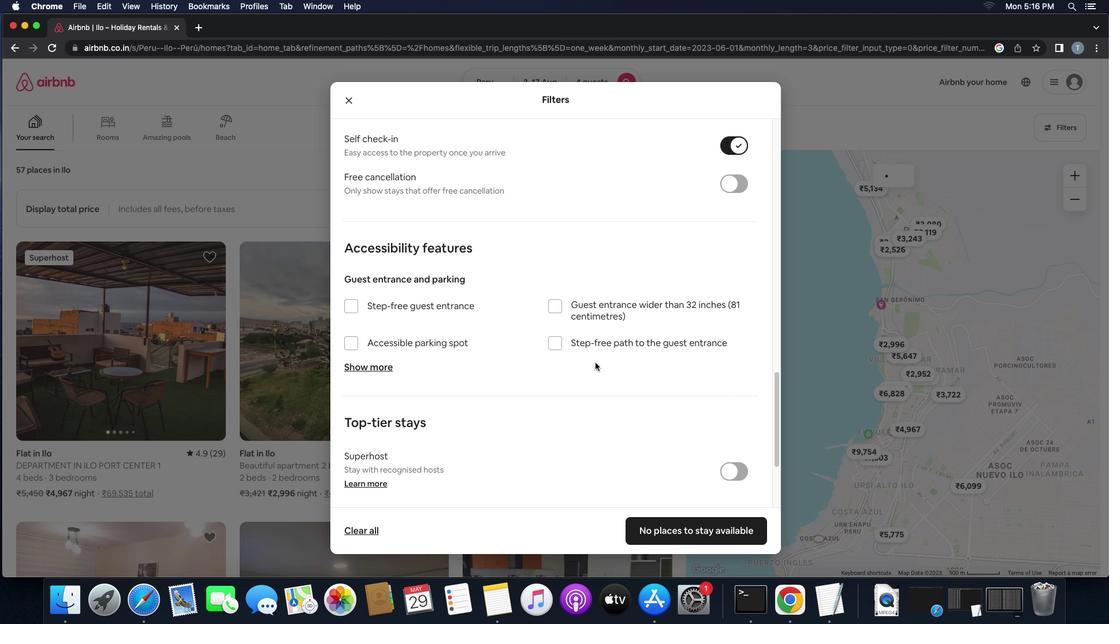 
Action: Mouse scrolled (596, 362) with delta (0, 0)
Screenshot: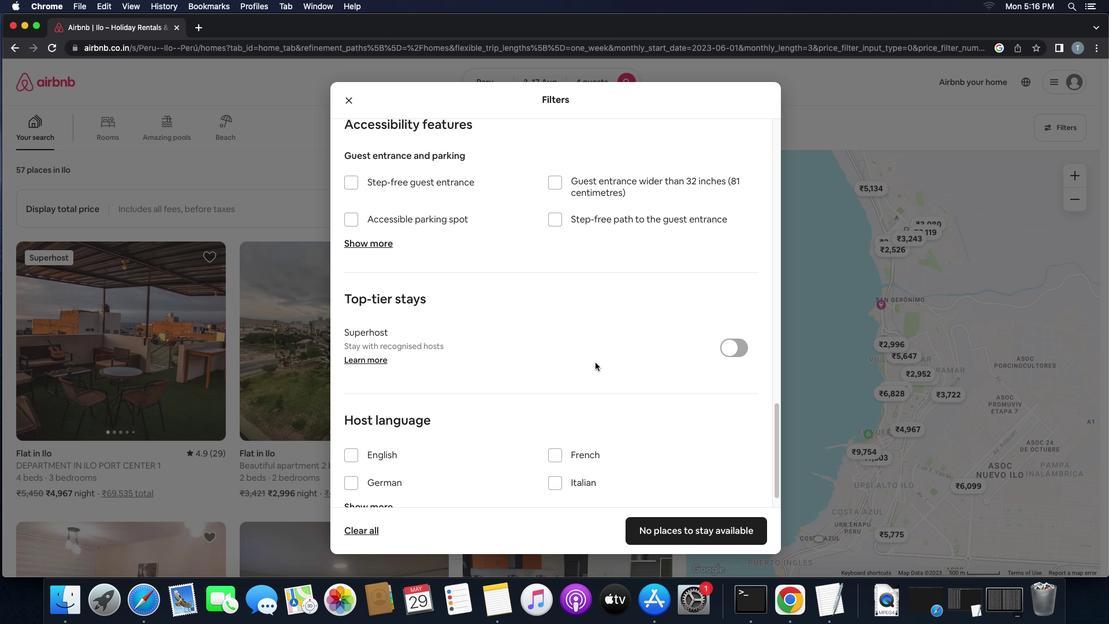 
Action: Mouse scrolled (596, 362) with delta (0, 0)
Screenshot: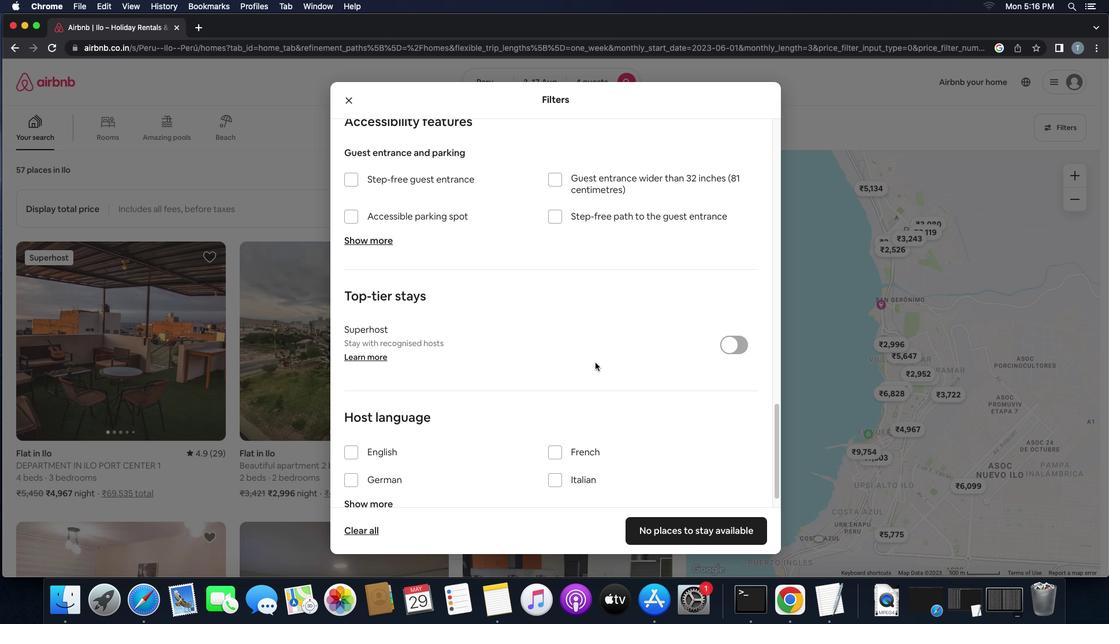 
Action: Mouse scrolled (596, 362) with delta (0, -1)
Screenshot: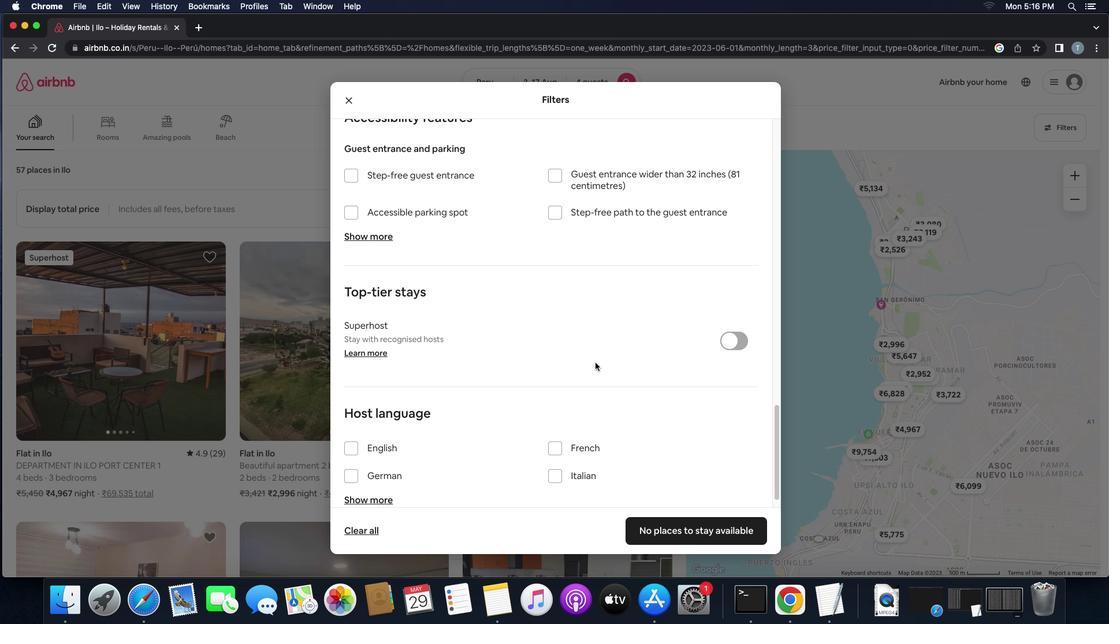 
Action: Mouse scrolled (596, 362) with delta (0, -1)
Screenshot: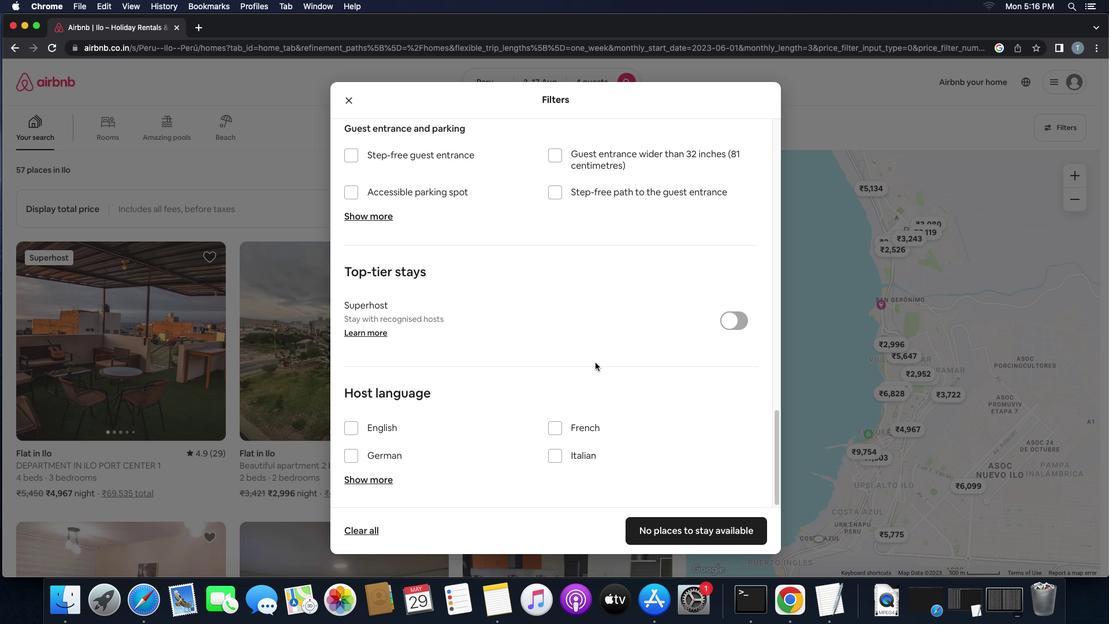 
Action: Mouse moved to (354, 423)
Screenshot: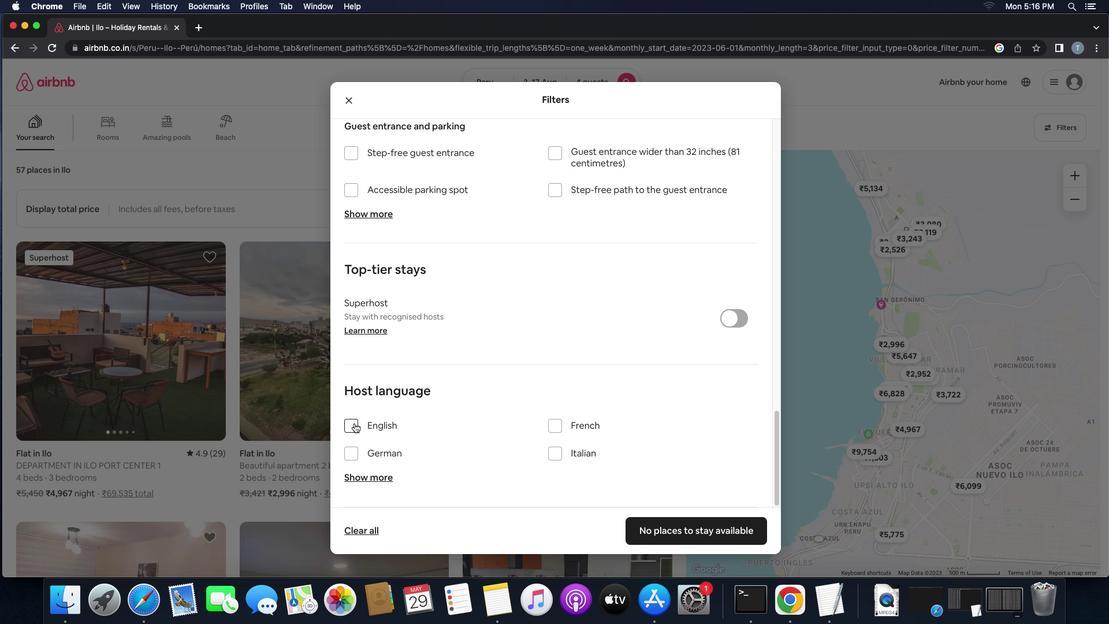 
Action: Mouse pressed left at (354, 423)
Screenshot: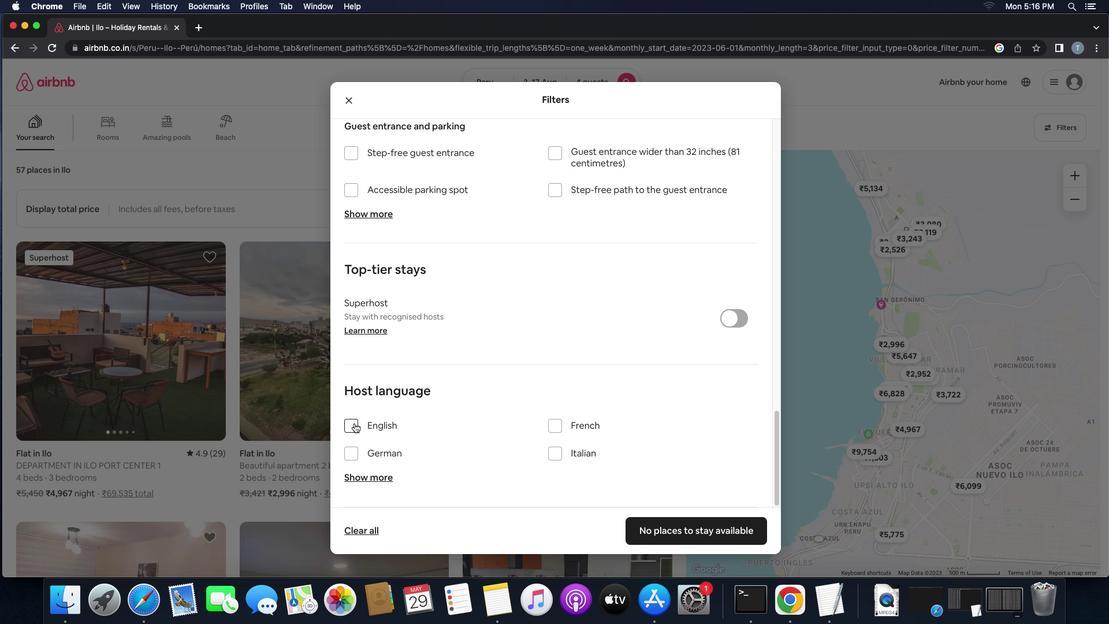 
Action: Mouse moved to (664, 524)
Screenshot: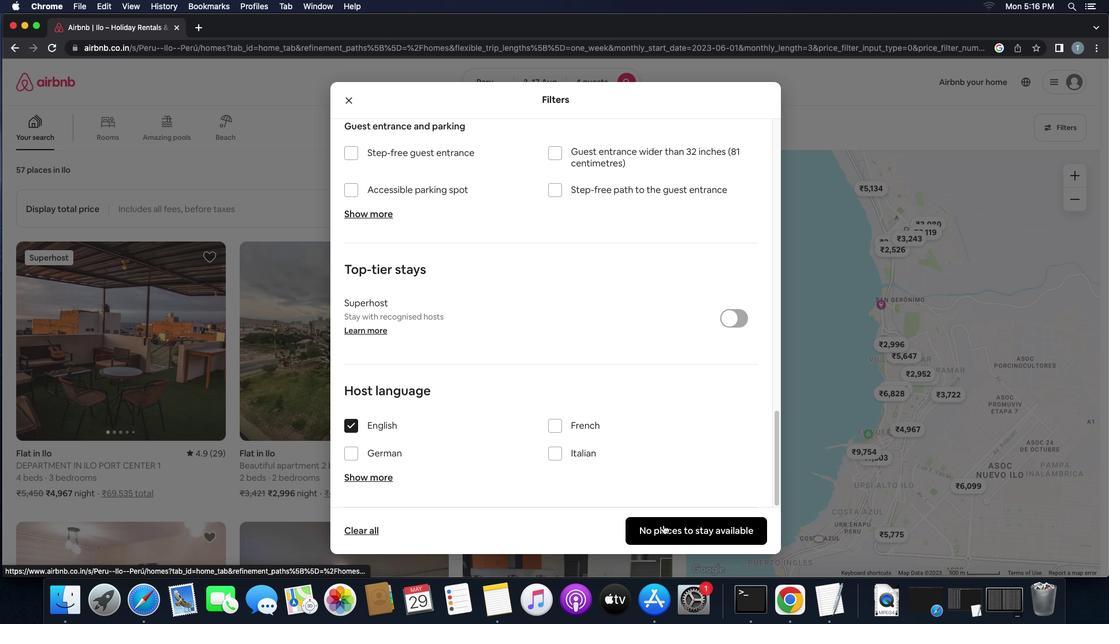 
Action: Mouse pressed left at (664, 524)
Screenshot: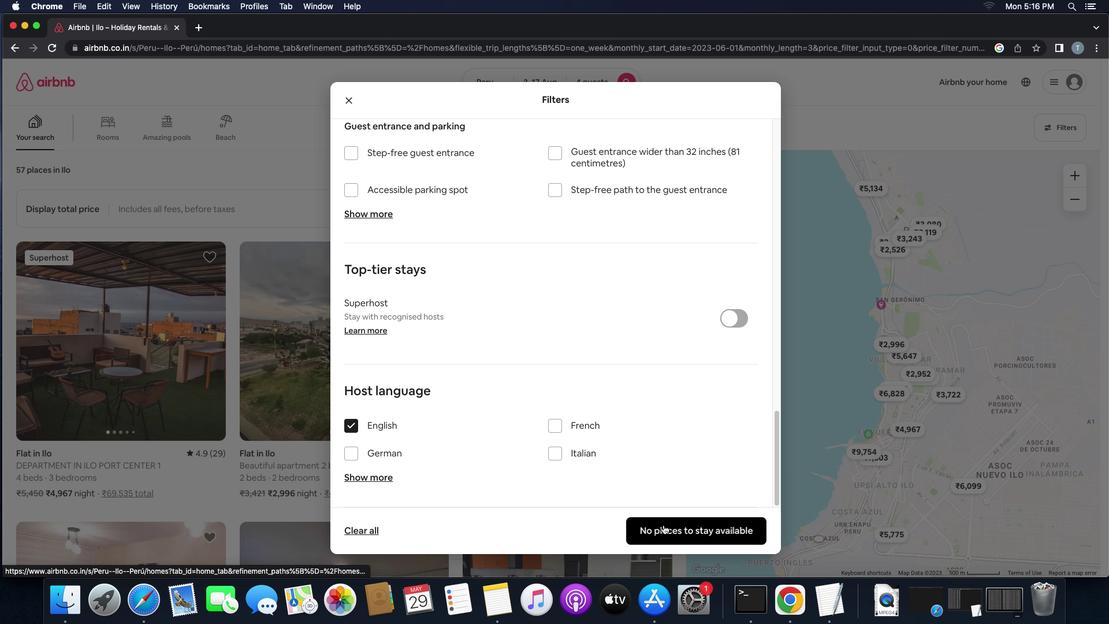 
Action: Mouse moved to (661, 517)
Screenshot: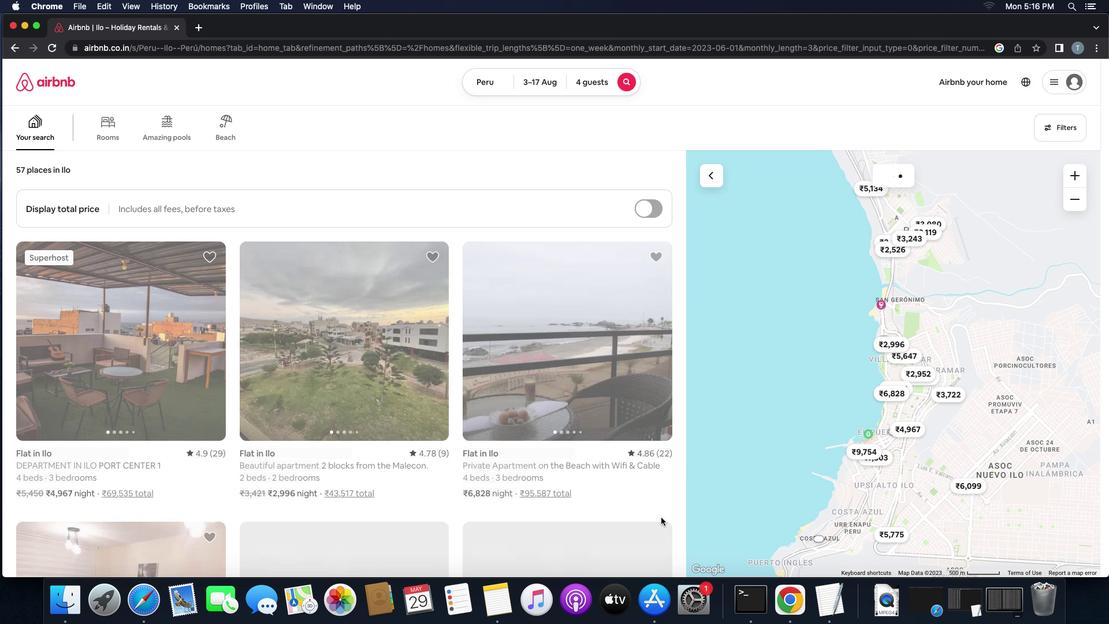 
